 Task: Open Card Crisis Communication Planning in Board Social Media Influencer Content Creation and Management to Workspace Experiential Marketing and add a team member Softage.2@softage.net, a label Red, a checklist Financial Management, an attachment from your computer, a color Red and finally, add a card description 'Research and develop new product line' and a comment 'Let us make sure we have a clear understanding of the objectives and requirements of this task before getting started.'. Add a start date 'Jan 06, 1900' with a due date 'Jan 13, 1900'
Action: Mouse moved to (73, 395)
Screenshot: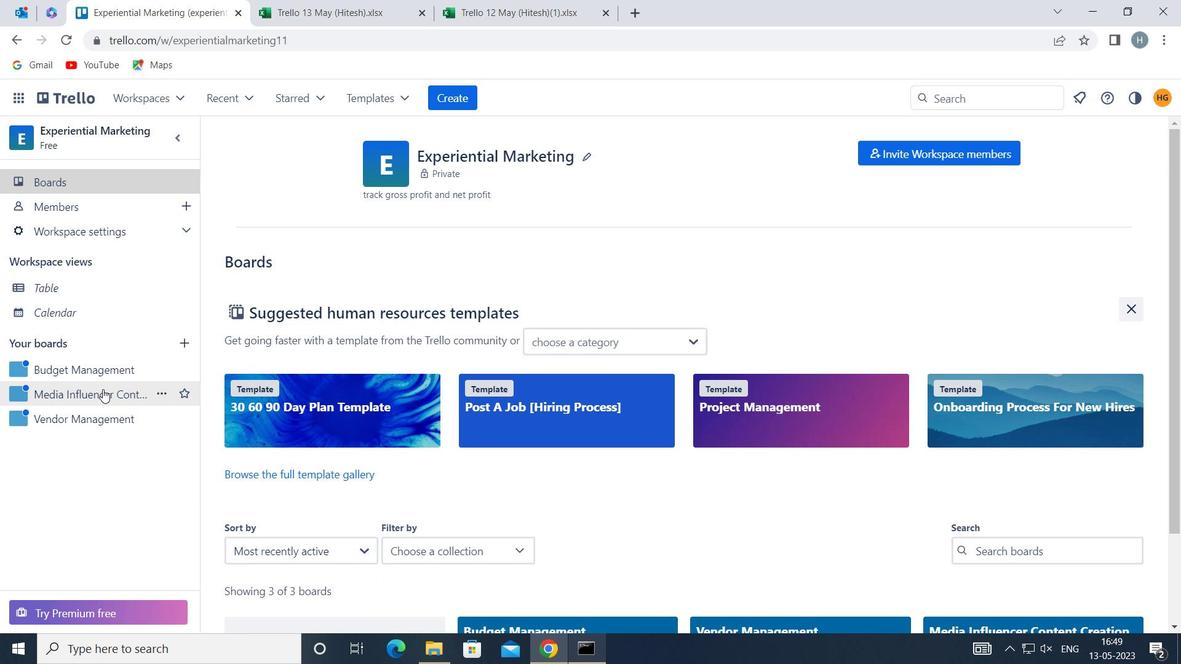 
Action: Mouse pressed left at (73, 395)
Screenshot: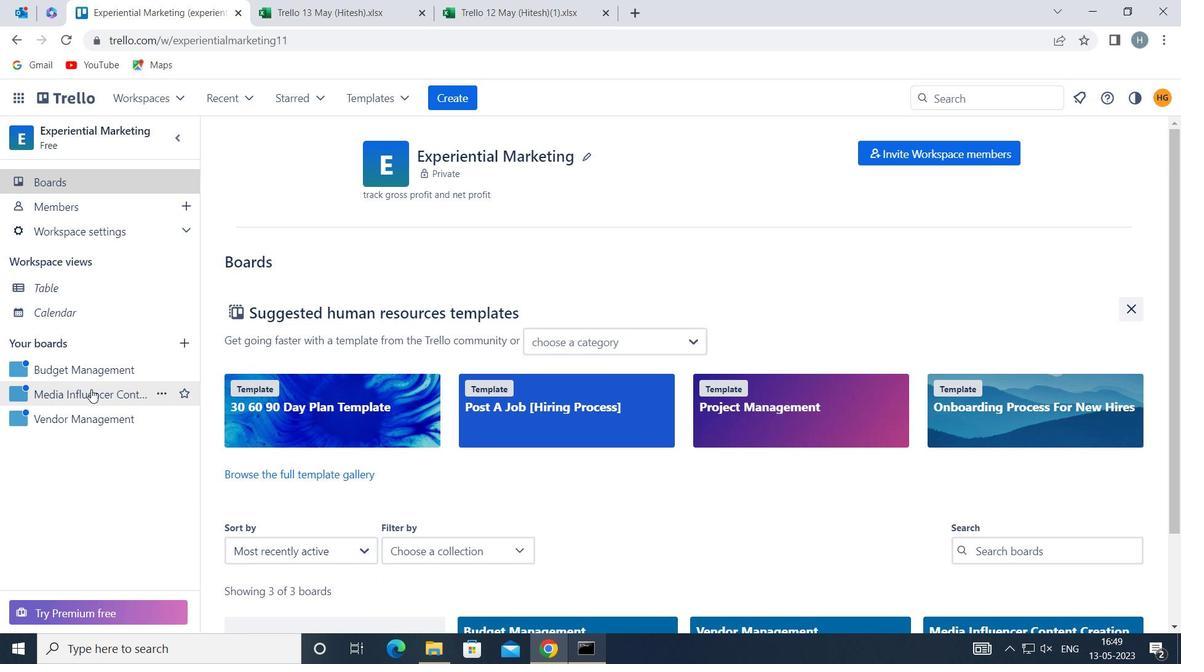 
Action: Mouse moved to (519, 216)
Screenshot: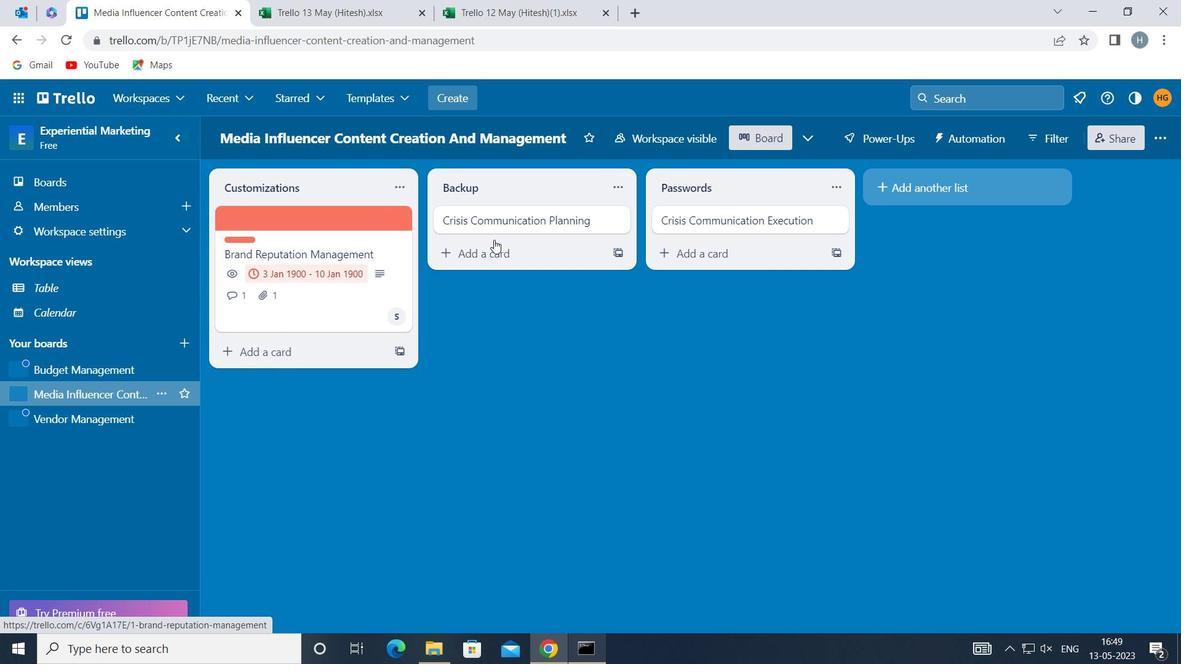 
Action: Mouse pressed left at (519, 216)
Screenshot: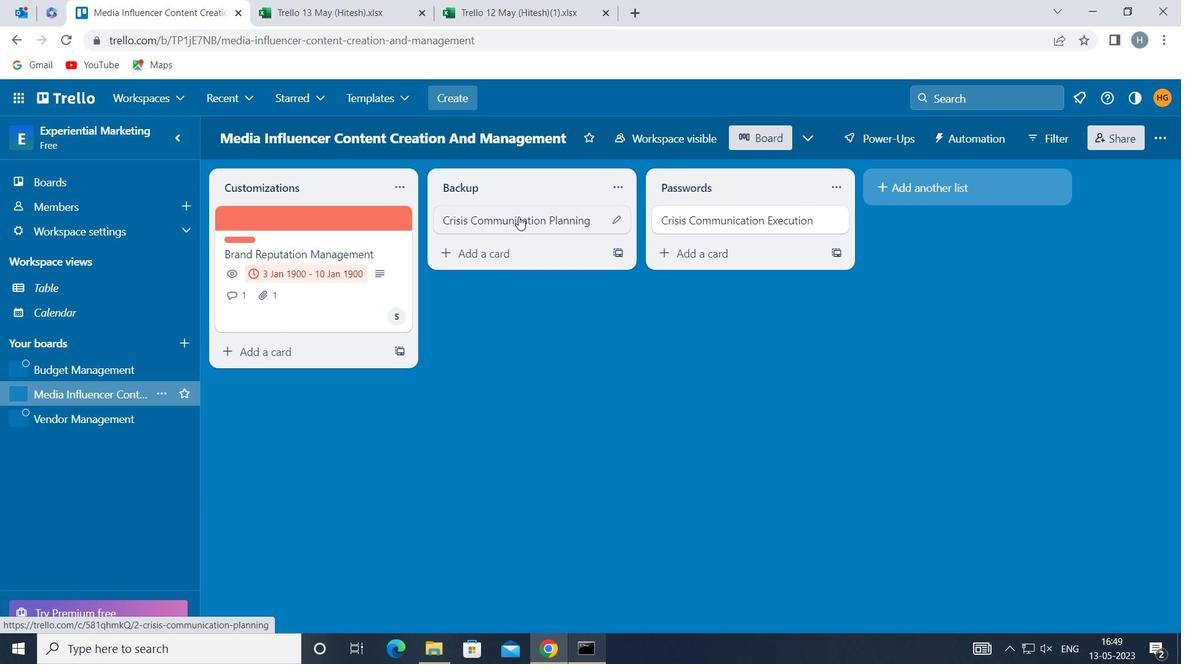 
Action: Mouse moved to (790, 269)
Screenshot: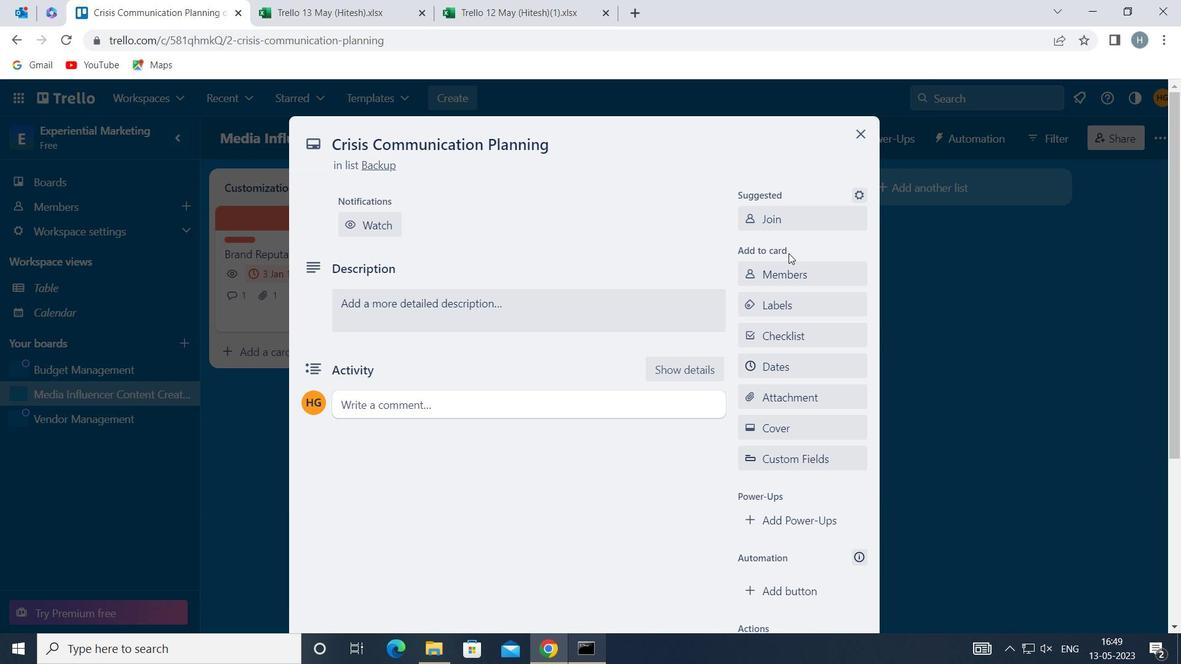 
Action: Mouse pressed left at (790, 269)
Screenshot: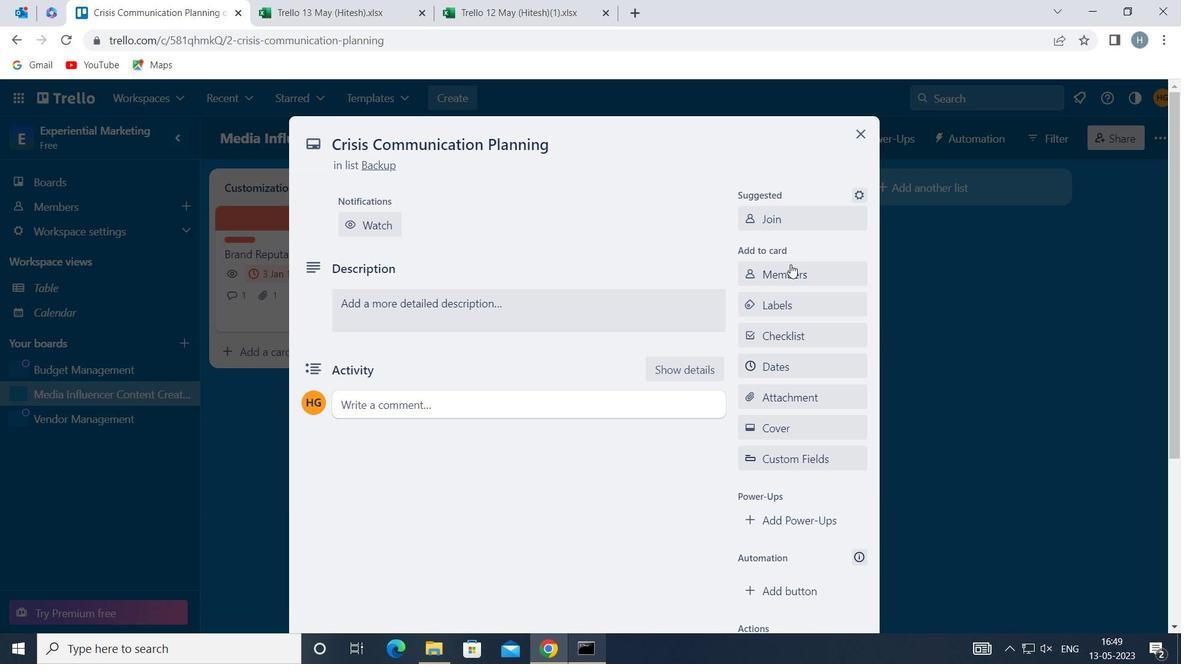 
Action: Key pressed softag
Screenshot: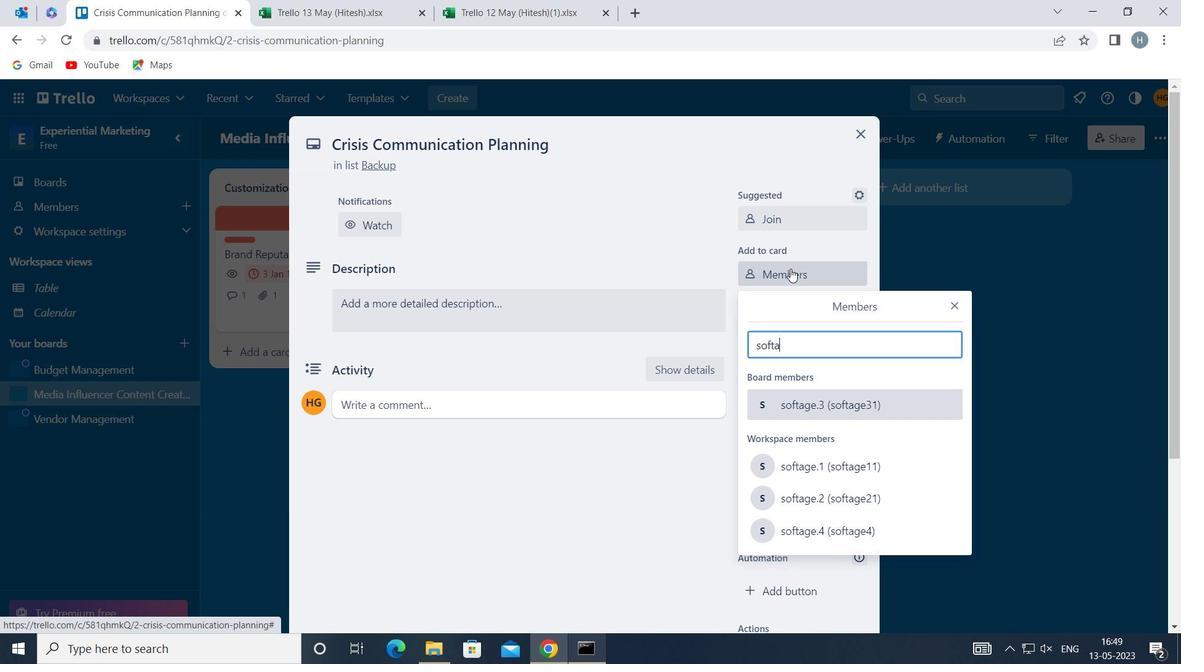 
Action: Mouse moved to (781, 401)
Screenshot: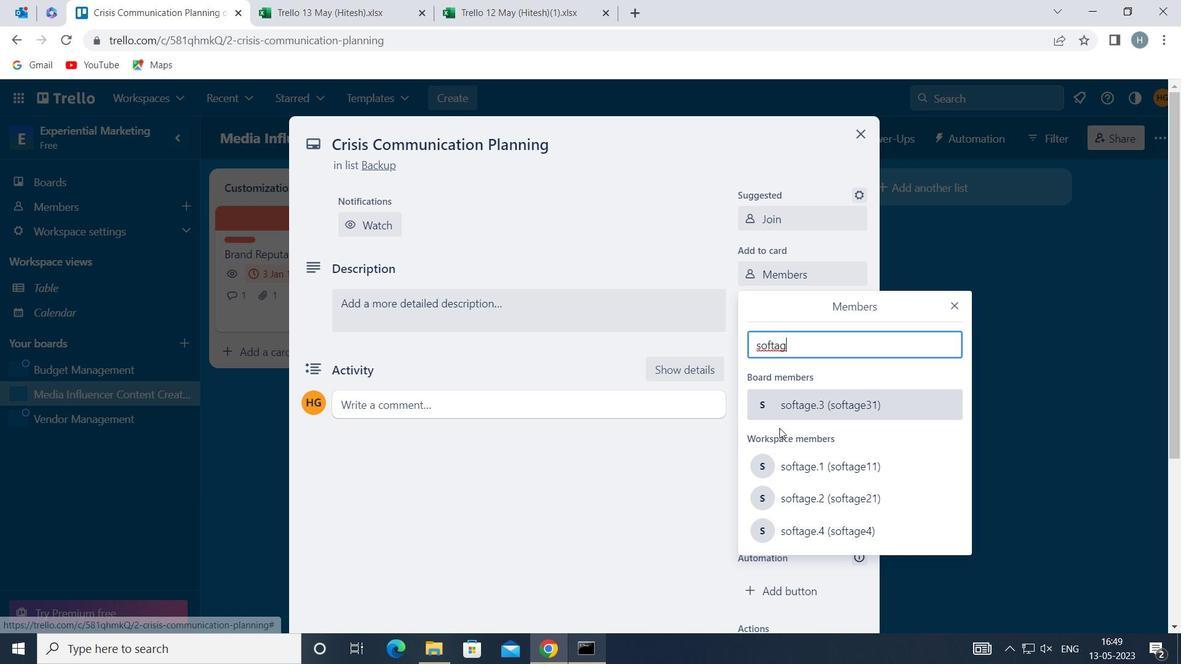 
Action: Key pressed e
Screenshot: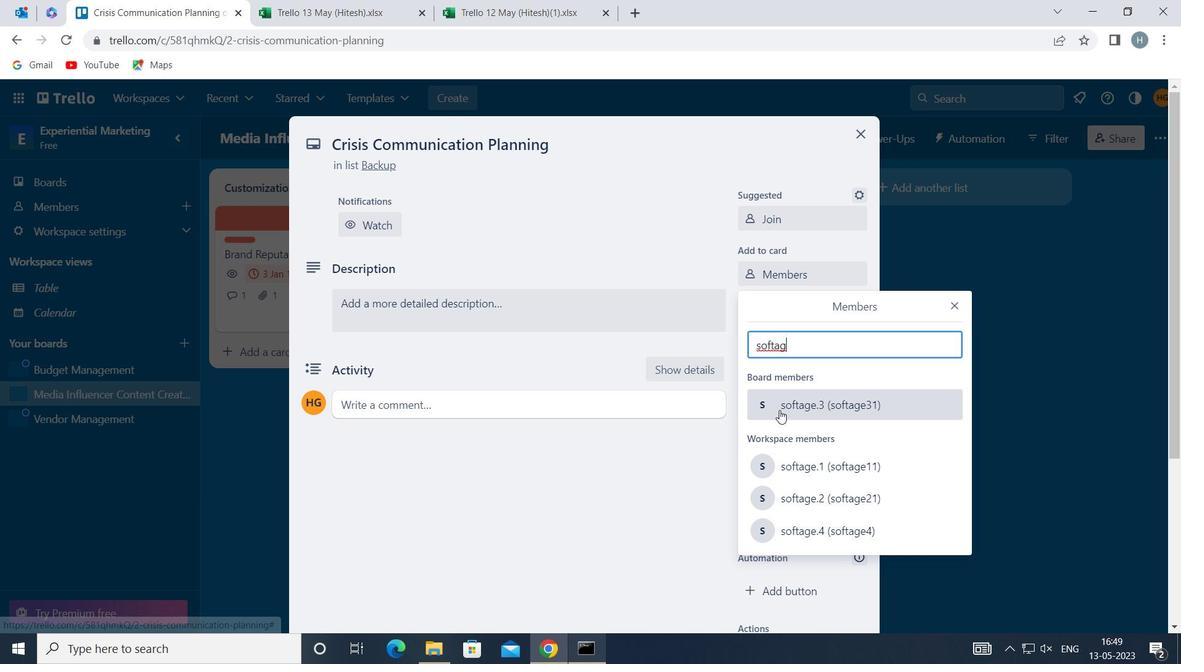 
Action: Mouse moved to (840, 488)
Screenshot: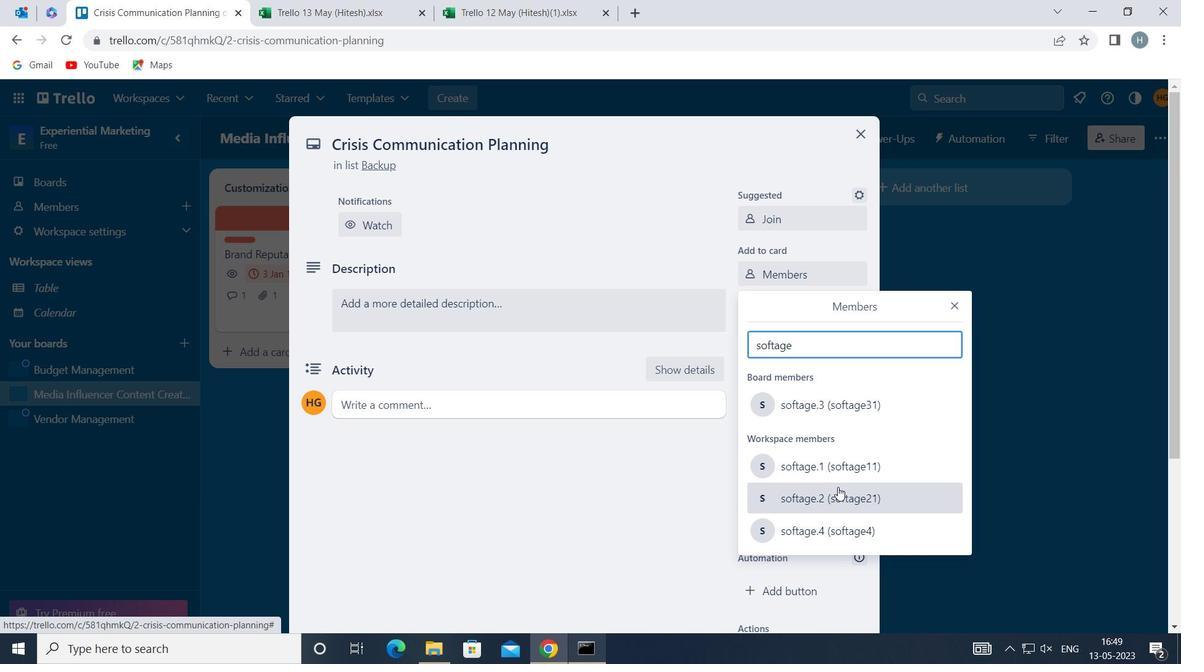 
Action: Mouse pressed left at (840, 488)
Screenshot: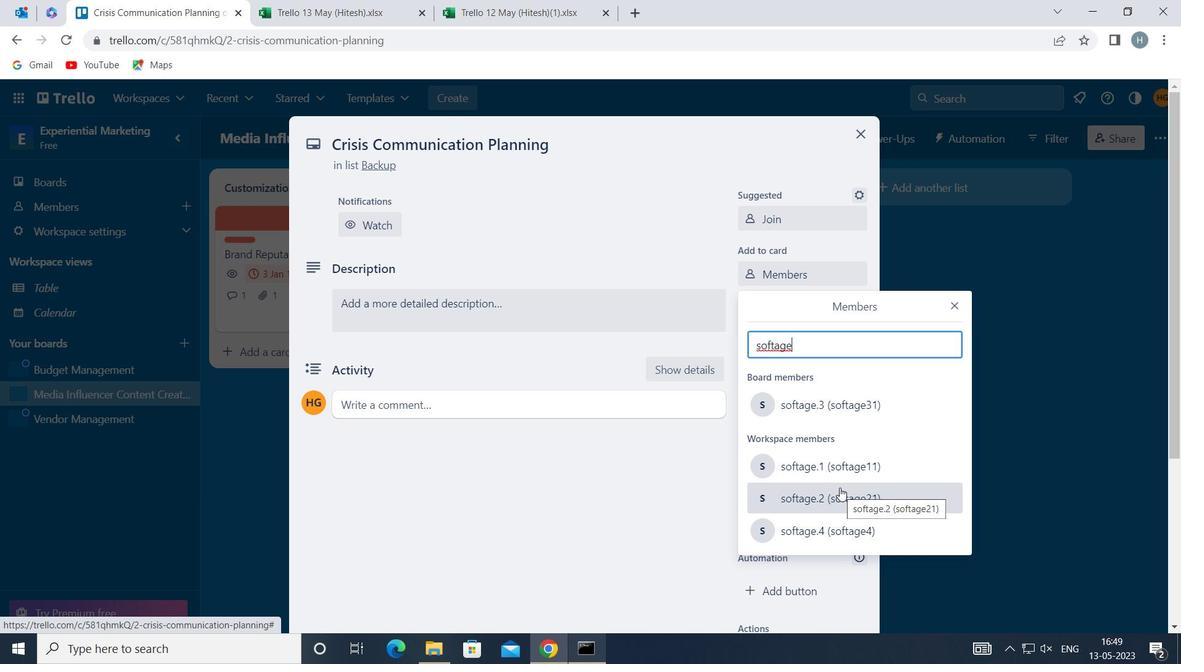 
Action: Mouse moved to (952, 302)
Screenshot: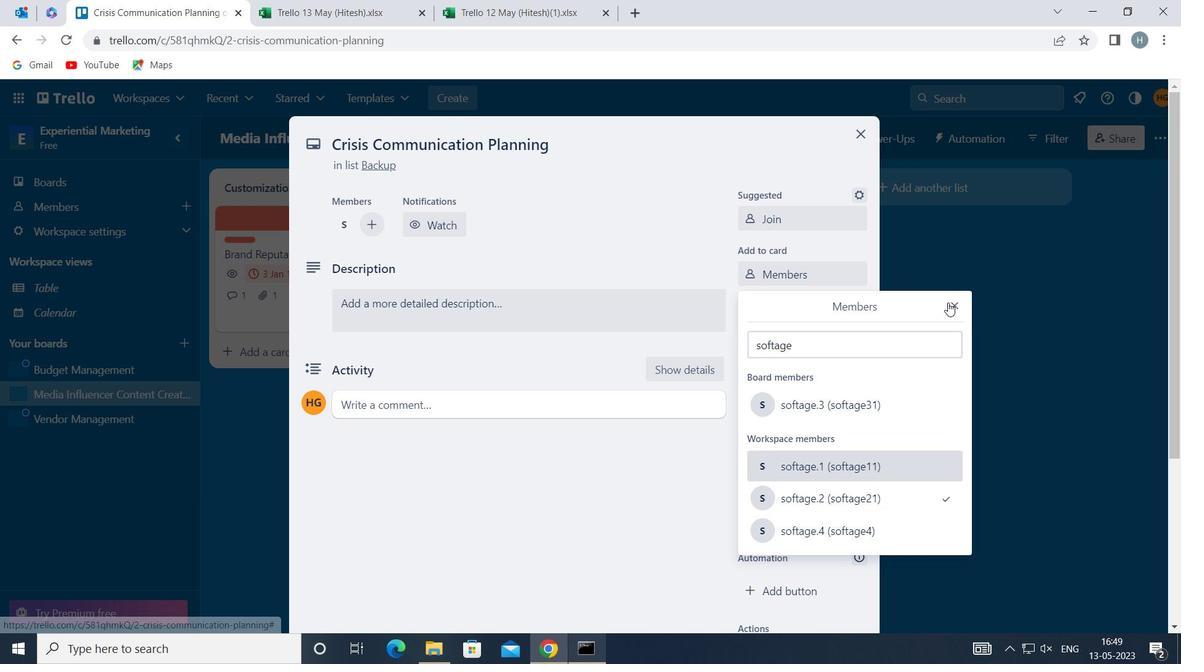 
Action: Mouse pressed left at (952, 302)
Screenshot: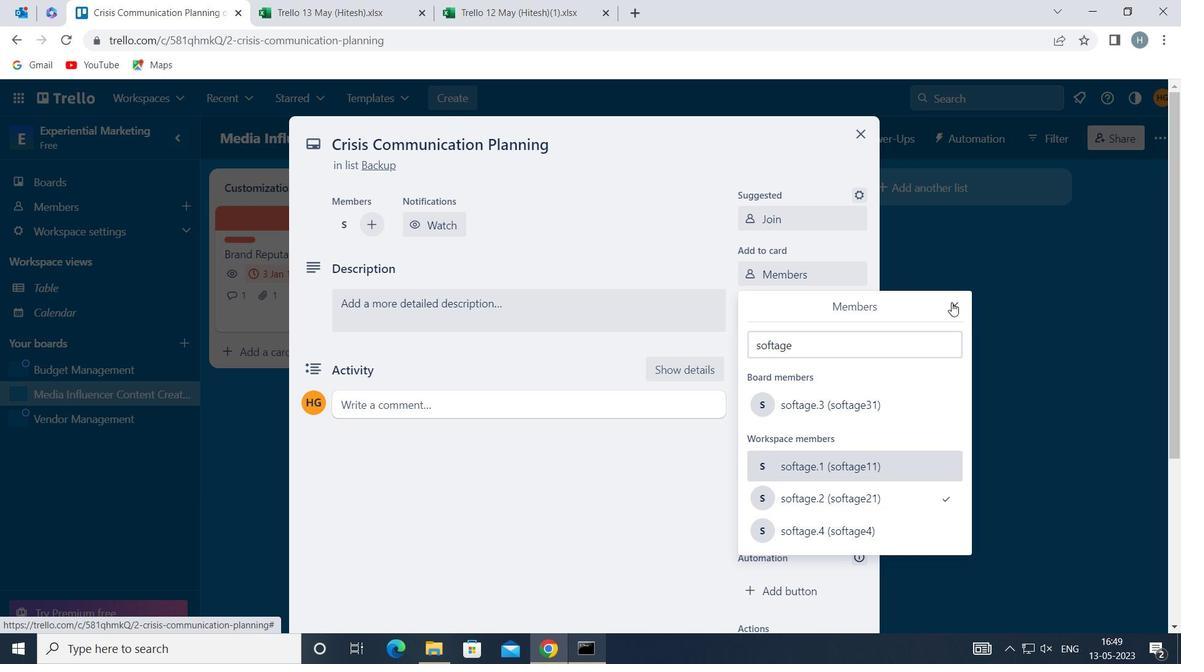 
Action: Mouse moved to (834, 299)
Screenshot: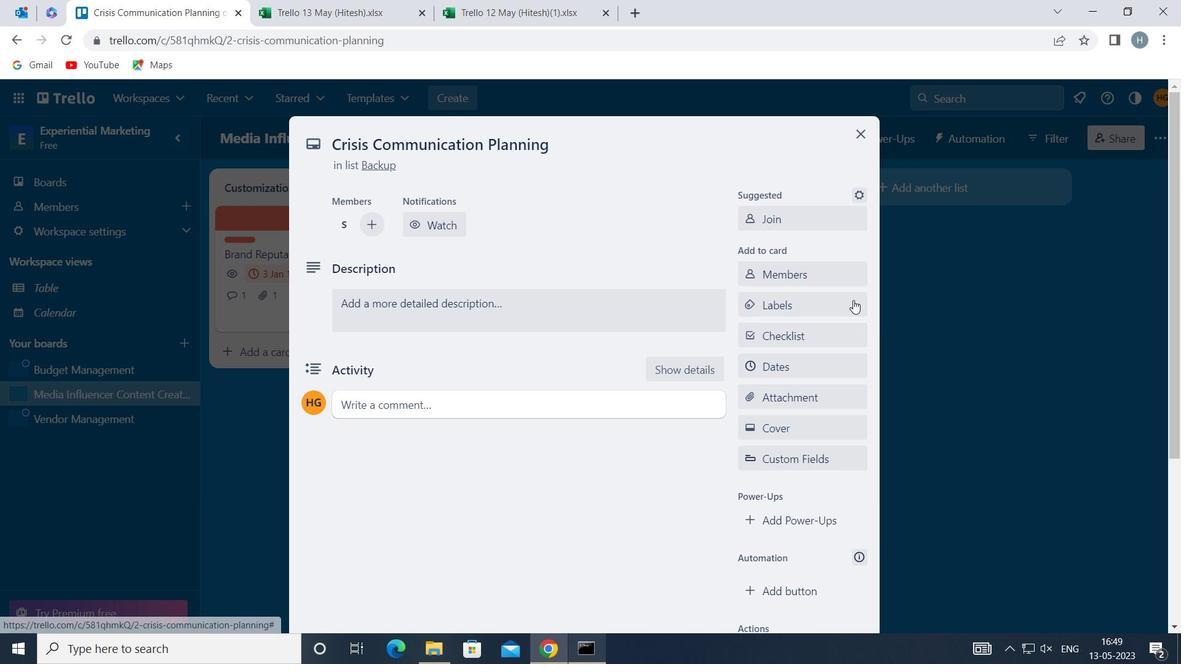 
Action: Mouse pressed left at (834, 299)
Screenshot: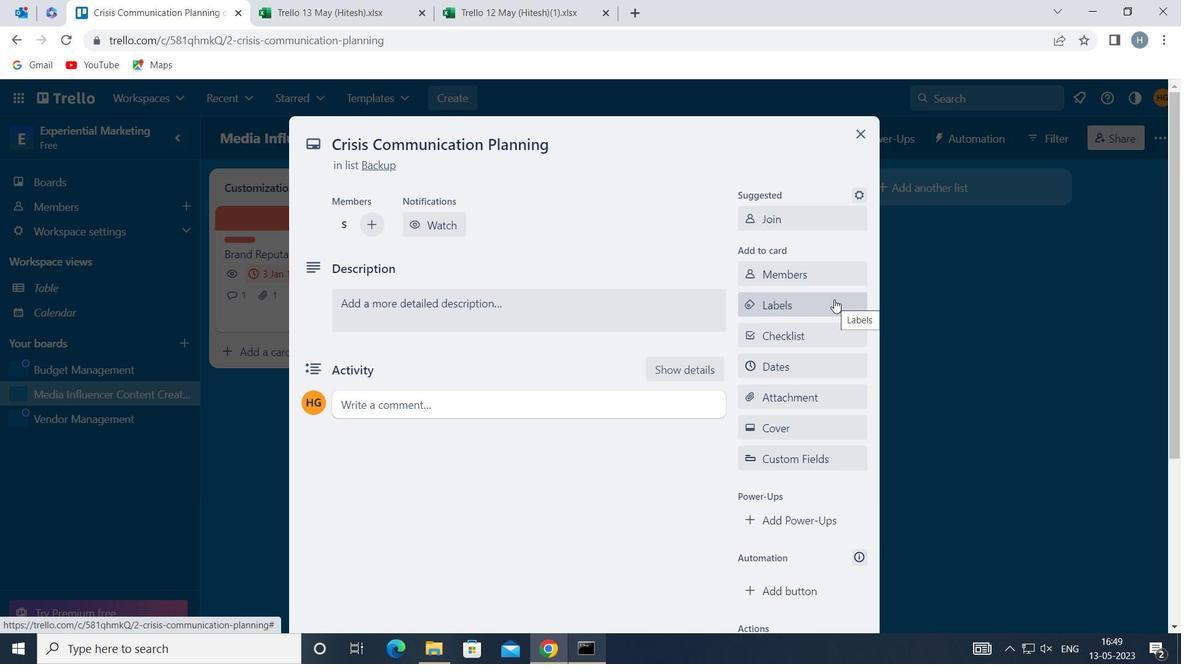 
Action: Mouse moved to (839, 301)
Screenshot: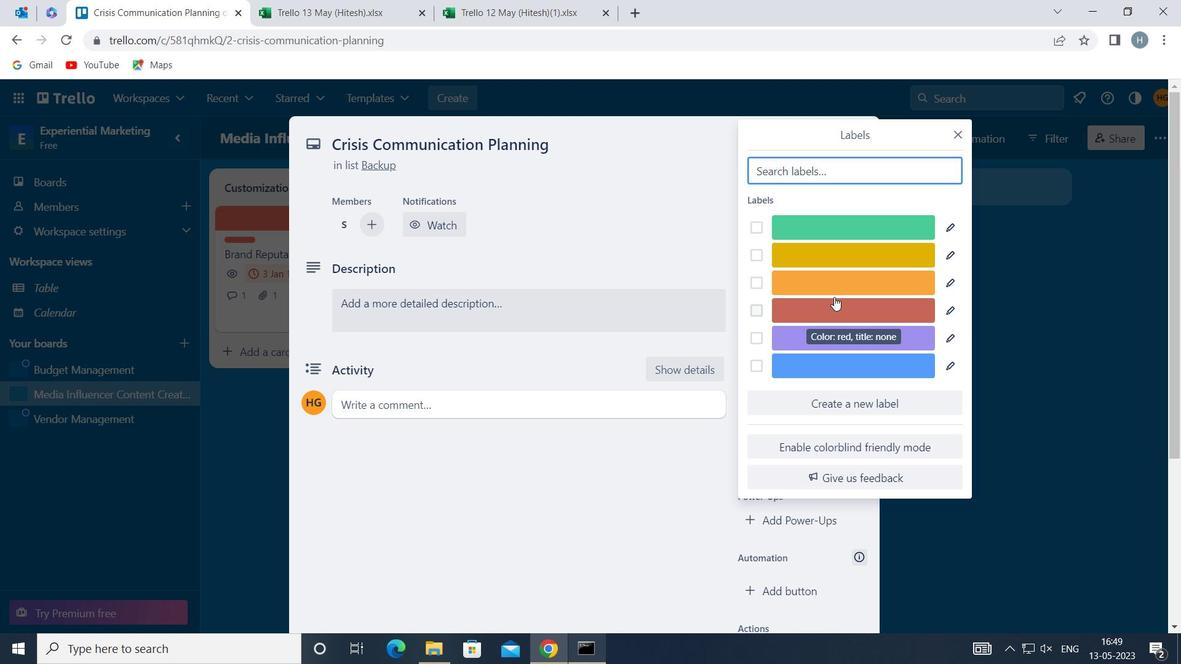 
Action: Mouse pressed left at (839, 301)
Screenshot: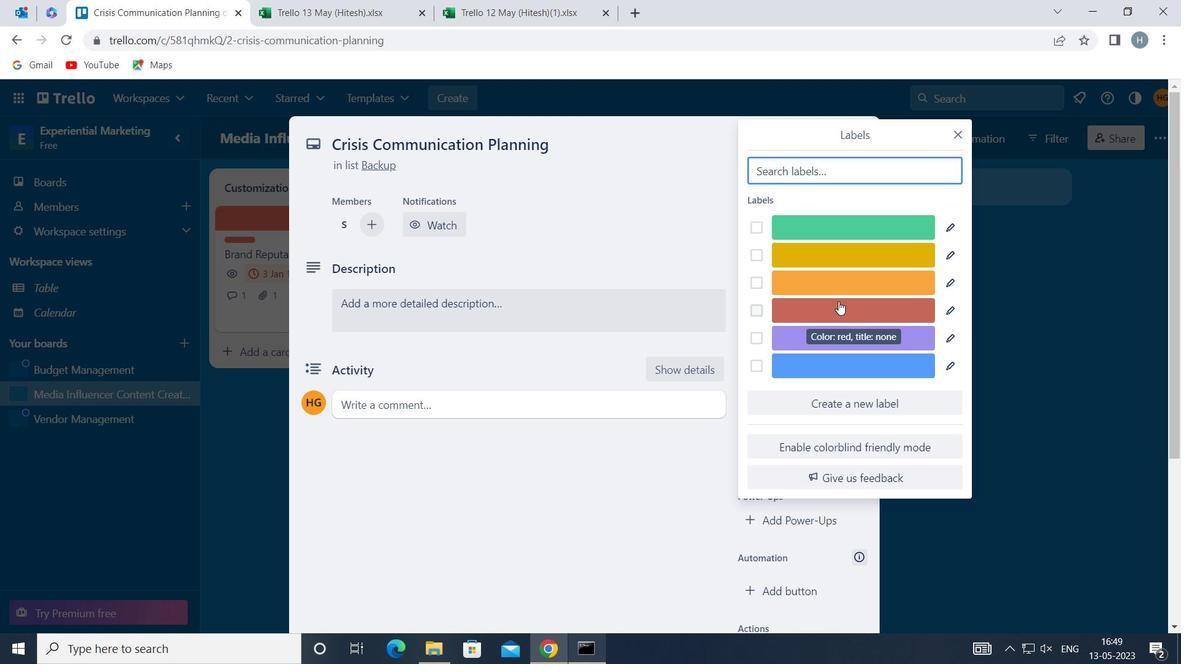 
Action: Mouse moved to (956, 129)
Screenshot: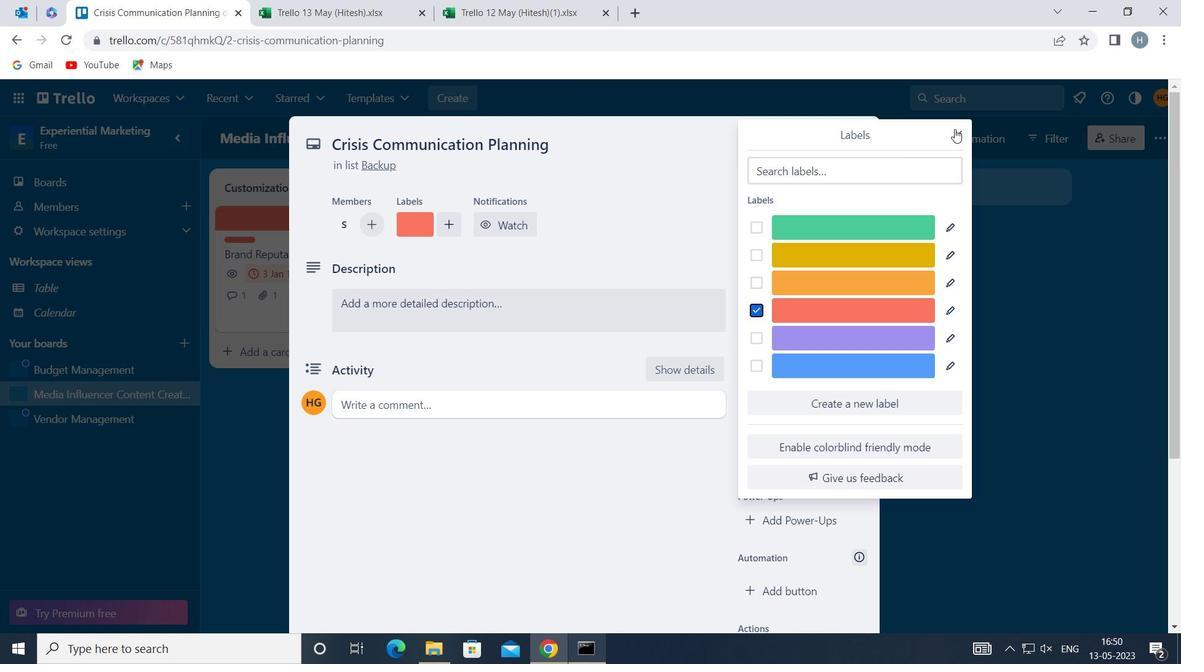
Action: Mouse pressed left at (956, 129)
Screenshot: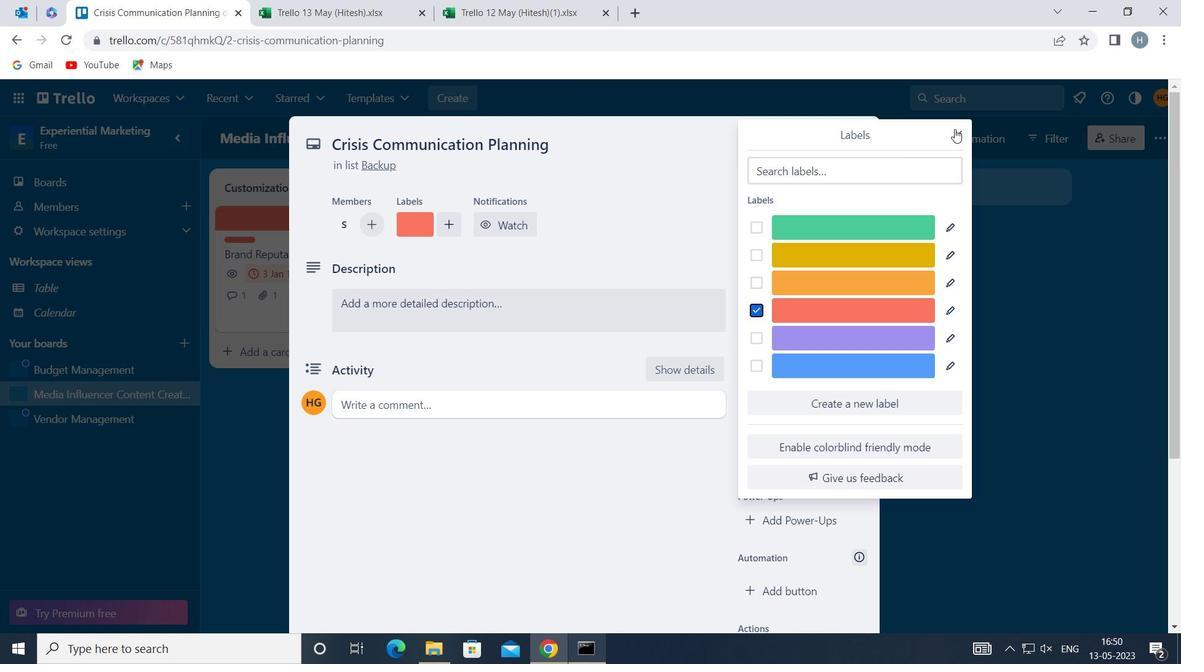 
Action: Mouse moved to (800, 330)
Screenshot: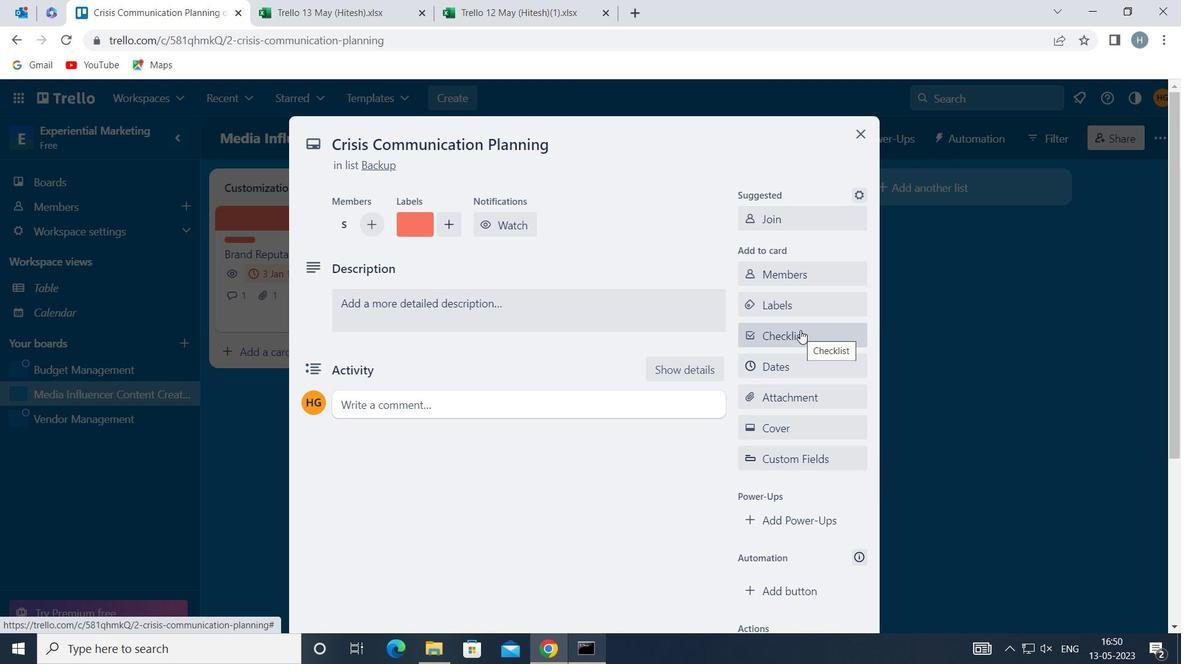 
Action: Mouse pressed left at (800, 330)
Screenshot: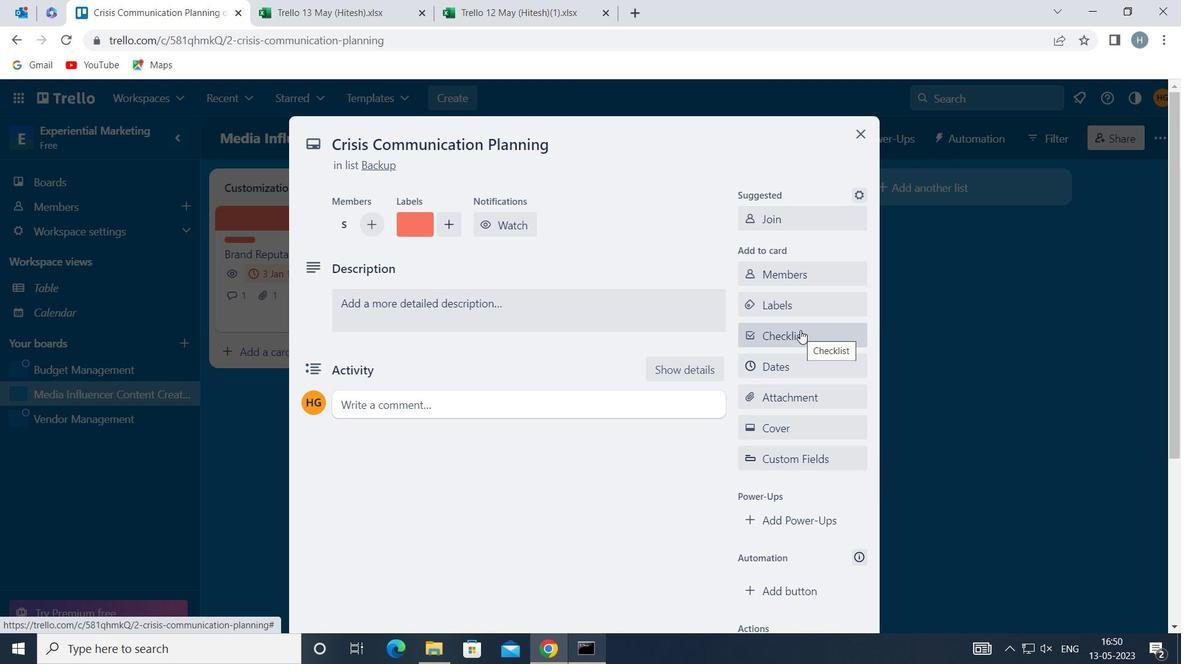 
Action: Key pressed <Key.shift>FINA
Screenshot: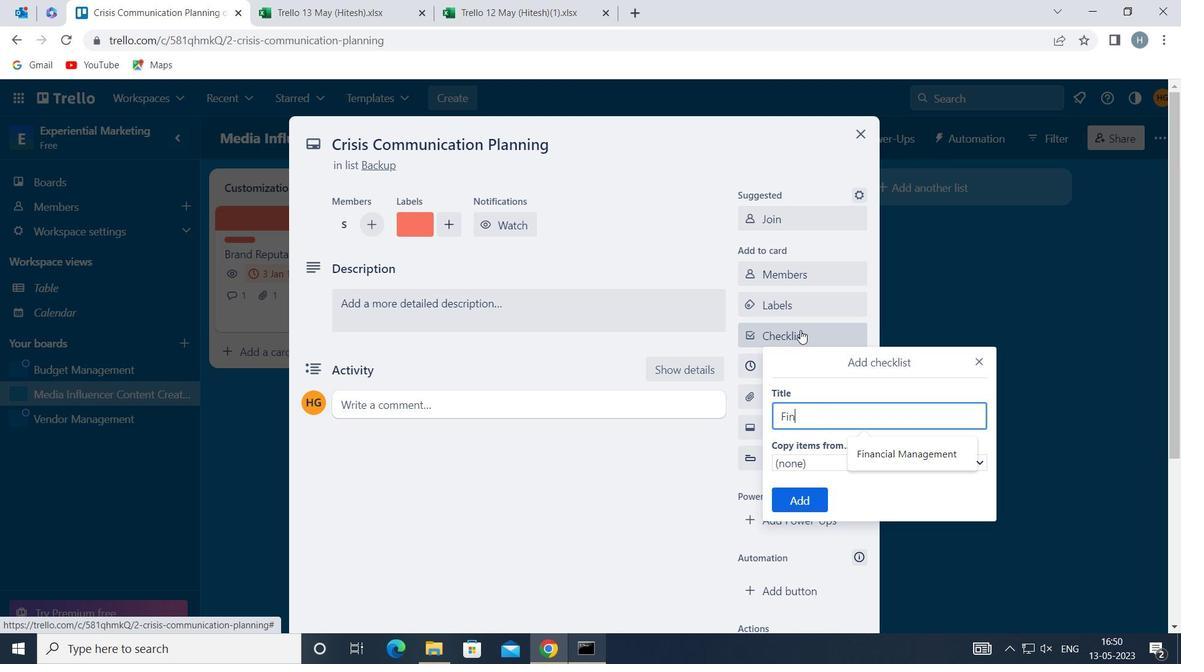 
Action: Mouse moved to (800, 330)
Screenshot: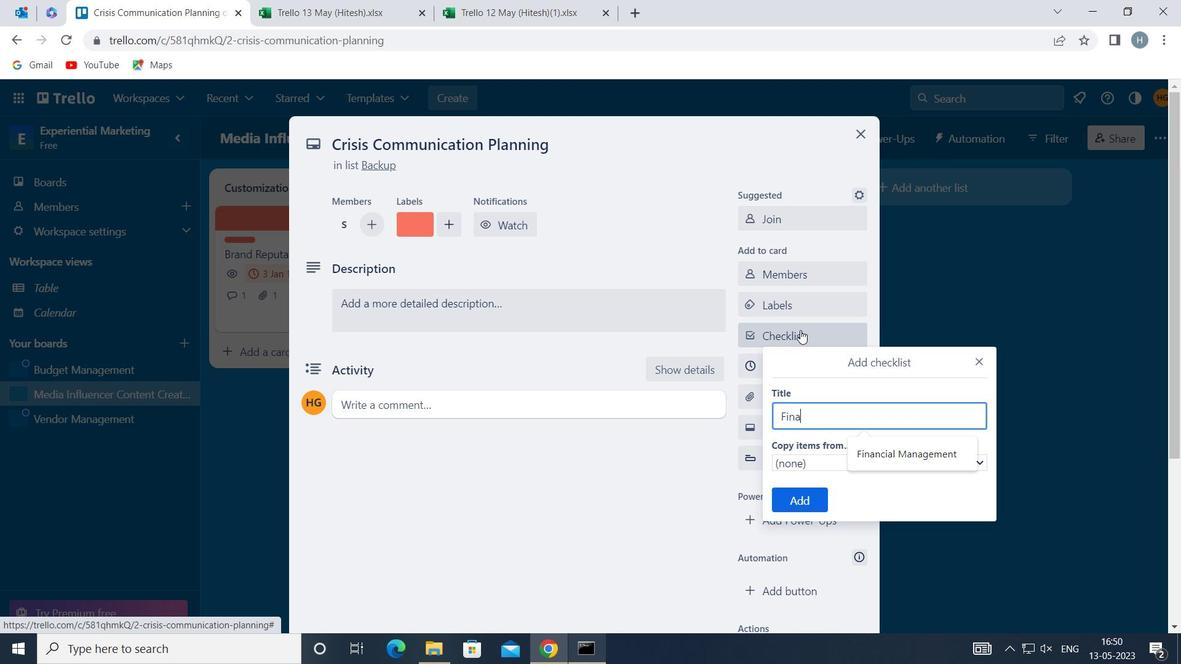 
Action: Key pressed NCIAL<Key.space>
Screenshot: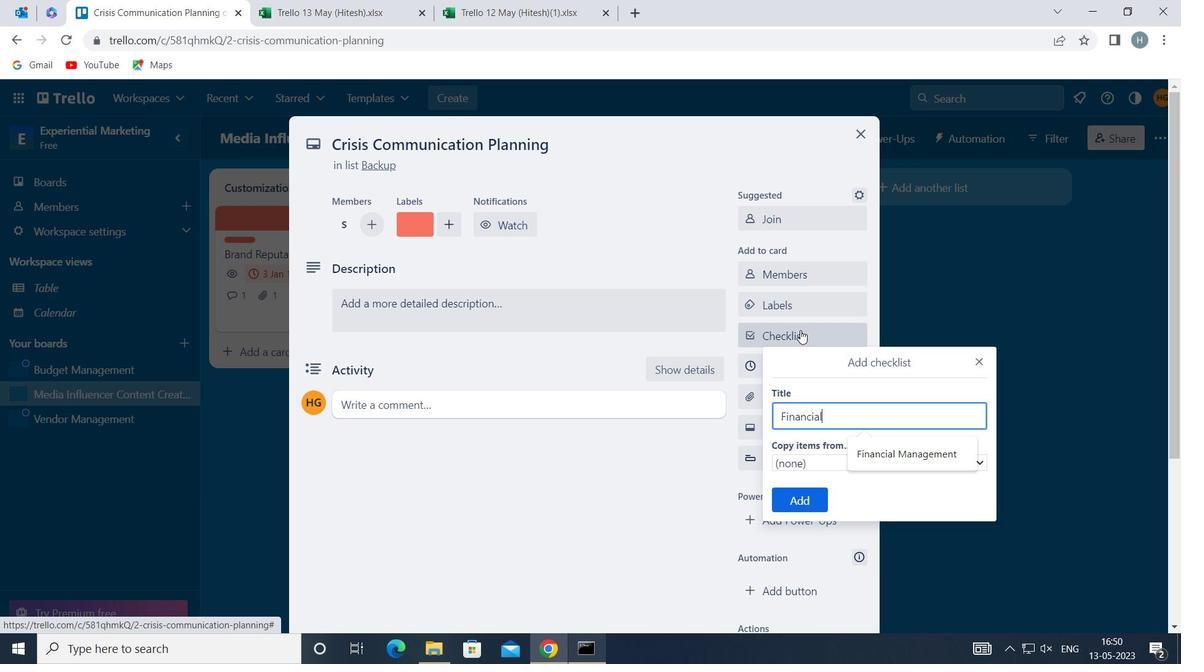 
Action: Mouse moved to (798, 330)
Screenshot: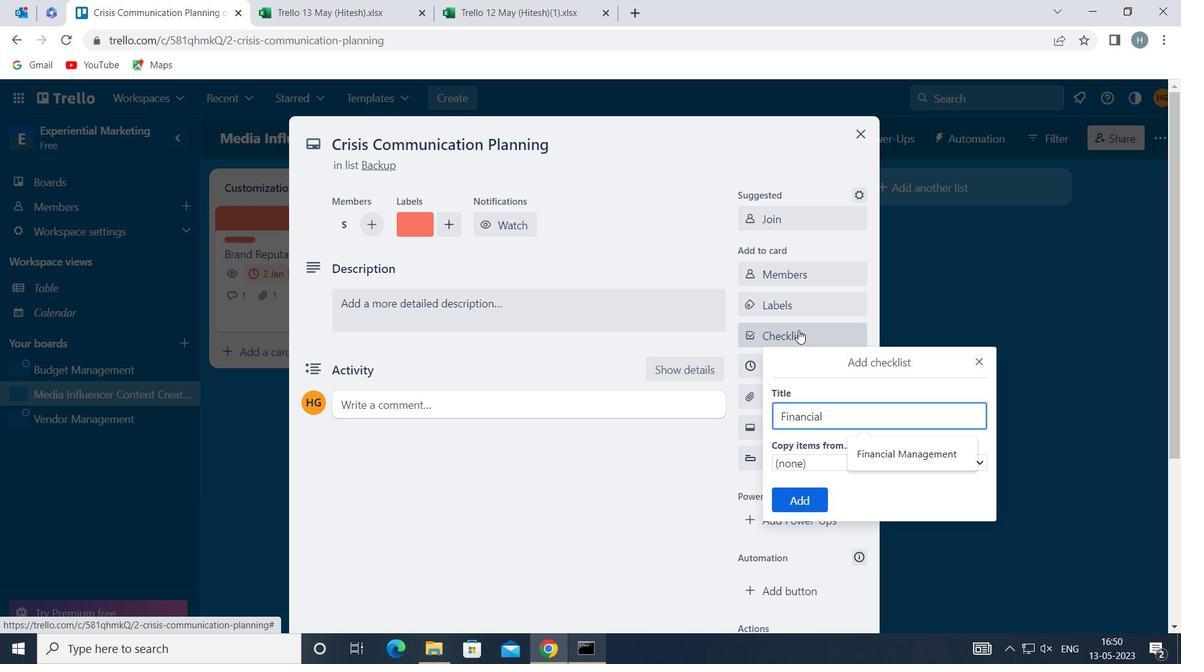
Action: Key pressed <Key.shift_r>M
Screenshot: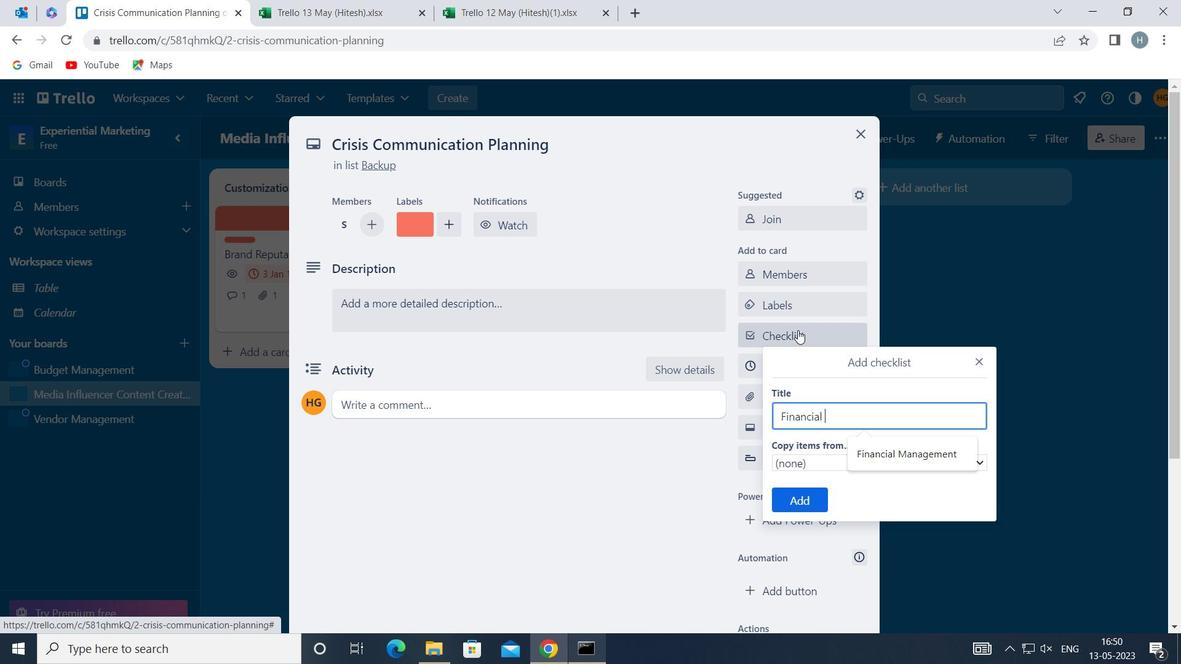 
Action: Mouse moved to (794, 332)
Screenshot: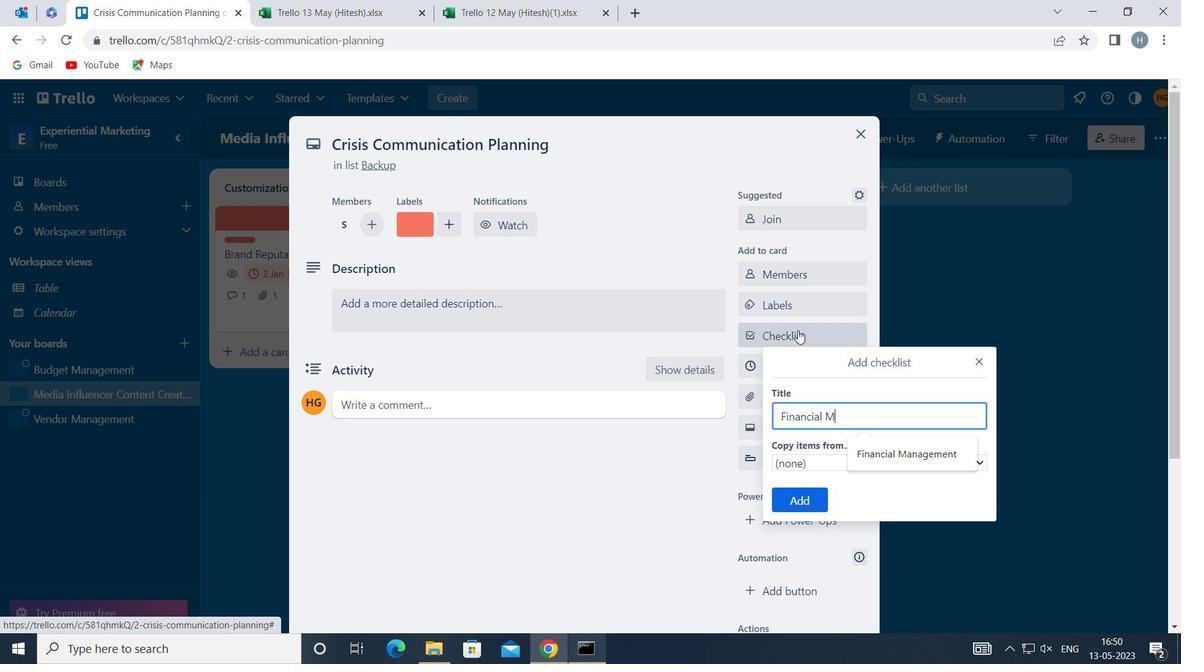 
Action: Key pressed ANAGEMENT
Screenshot: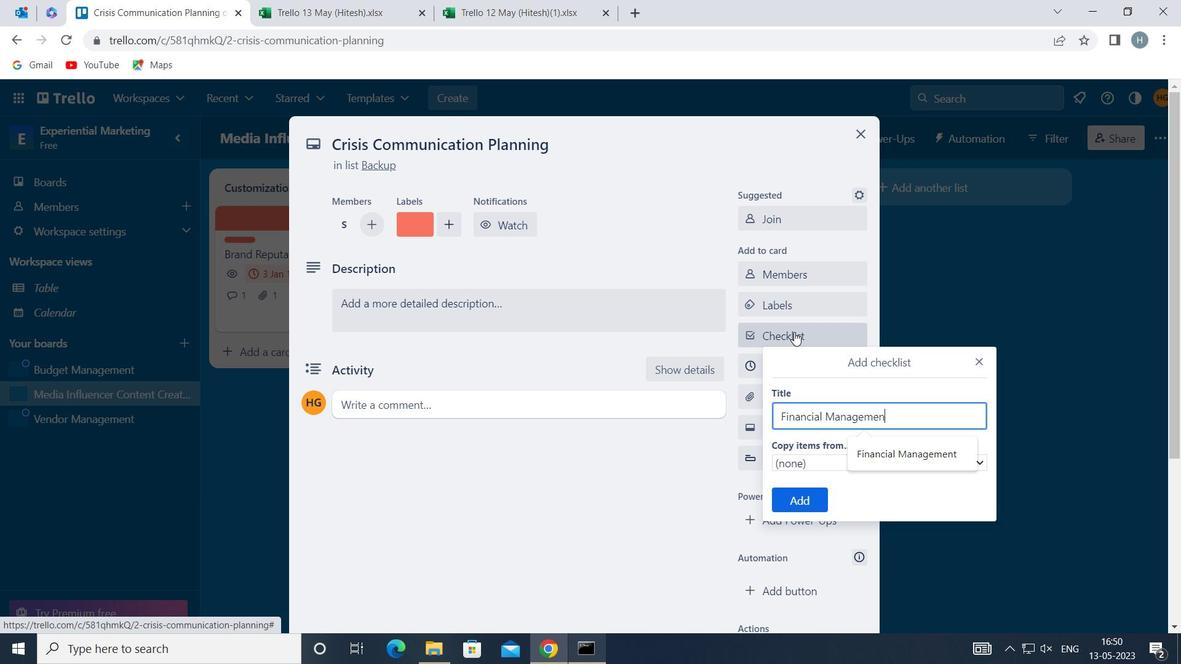 
Action: Mouse moved to (792, 496)
Screenshot: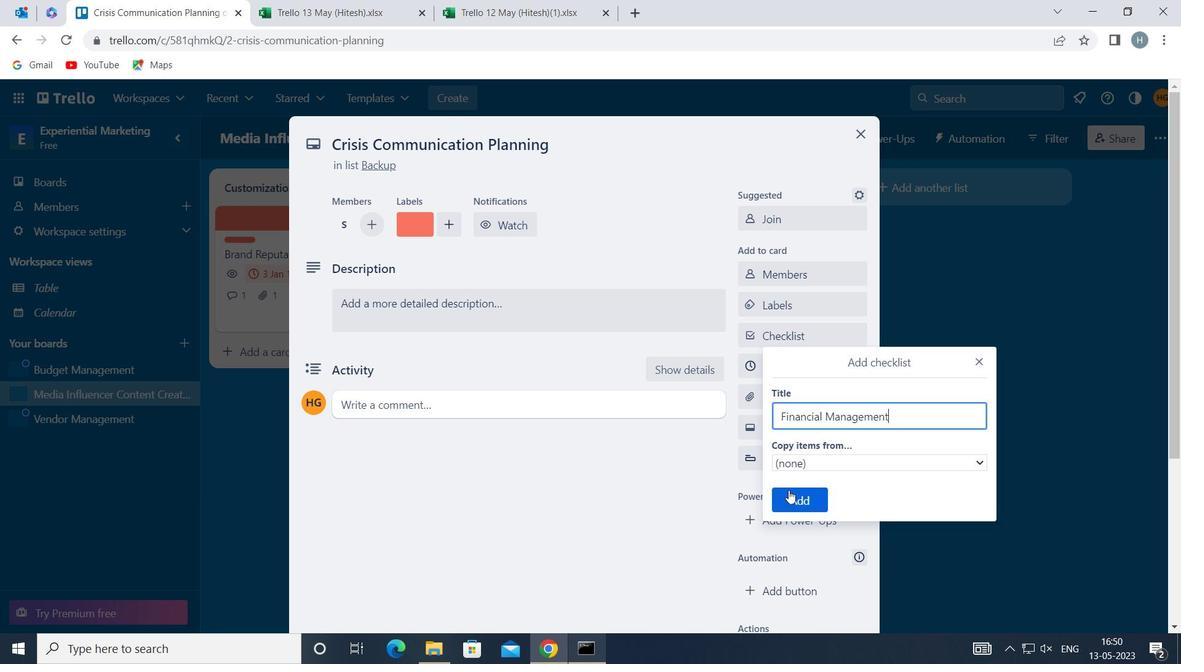 
Action: Mouse pressed left at (792, 496)
Screenshot: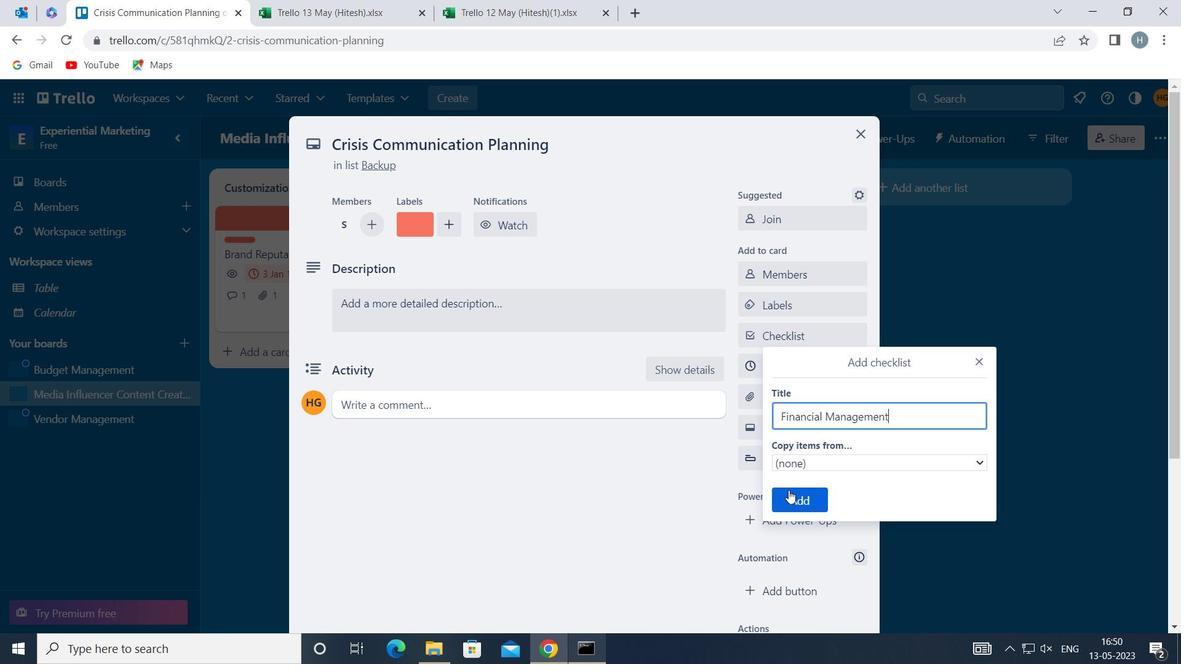 
Action: Mouse moved to (813, 393)
Screenshot: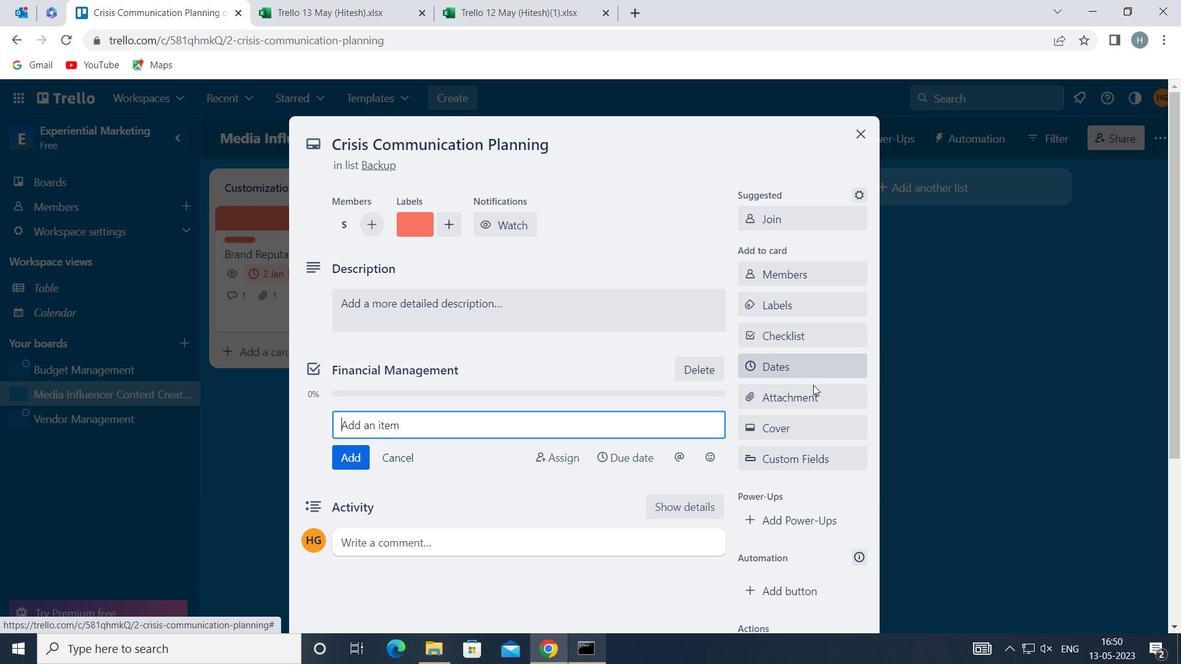 
Action: Mouse pressed left at (813, 393)
Screenshot: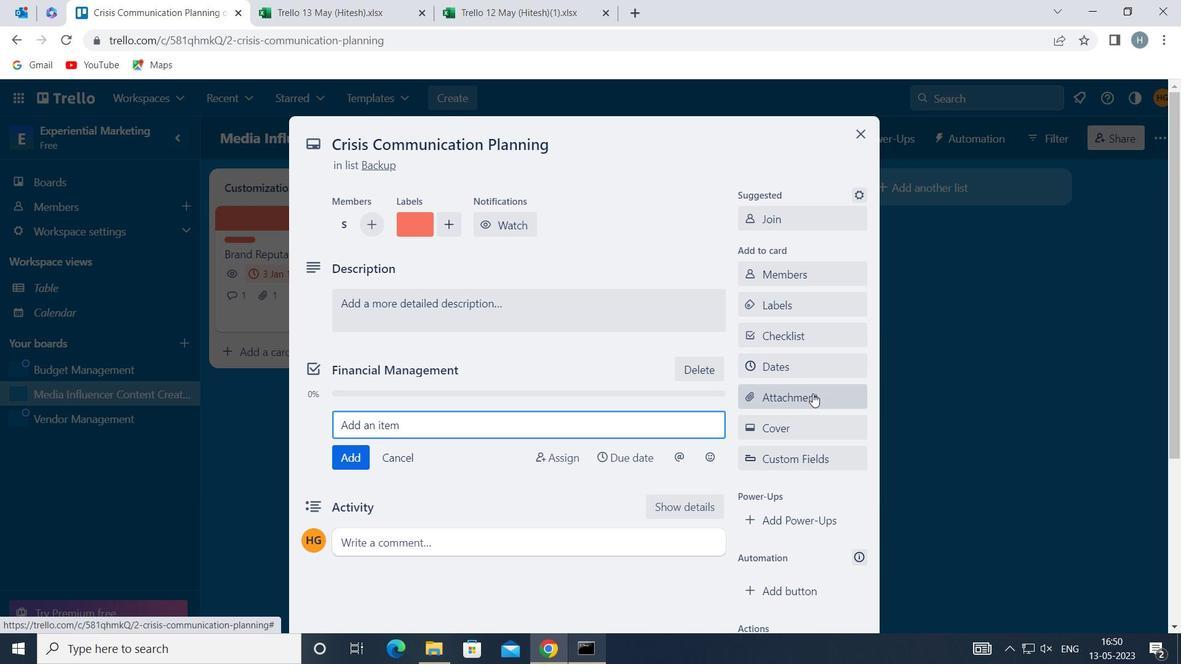 
Action: Mouse moved to (814, 161)
Screenshot: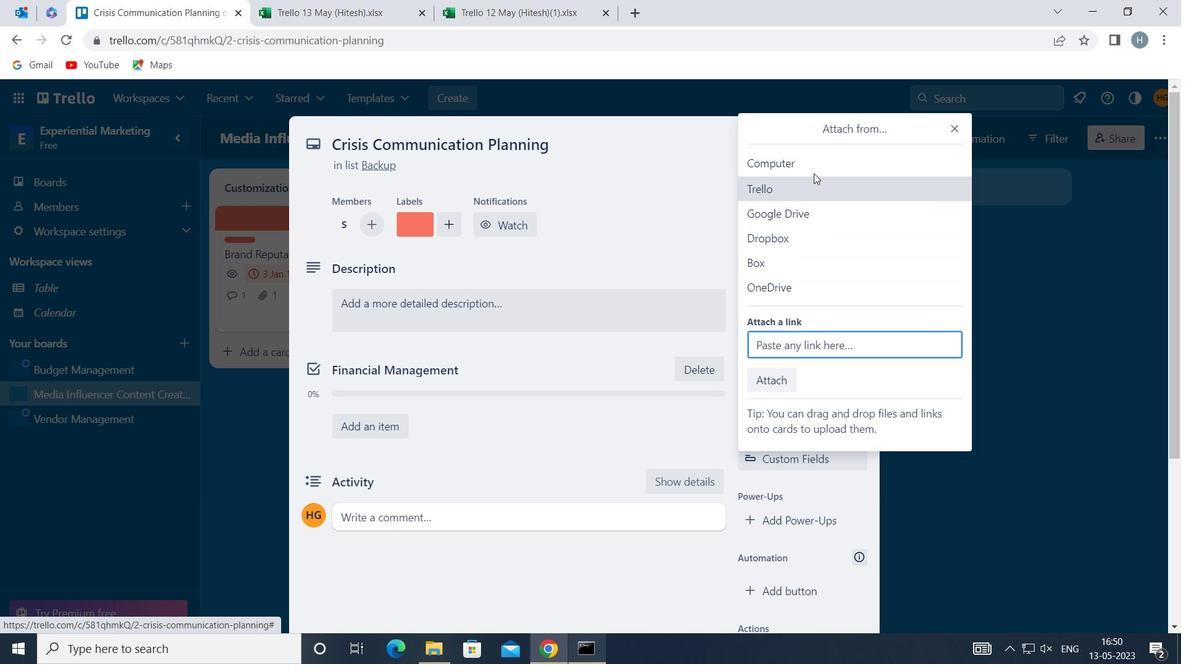 
Action: Mouse pressed left at (814, 161)
Screenshot: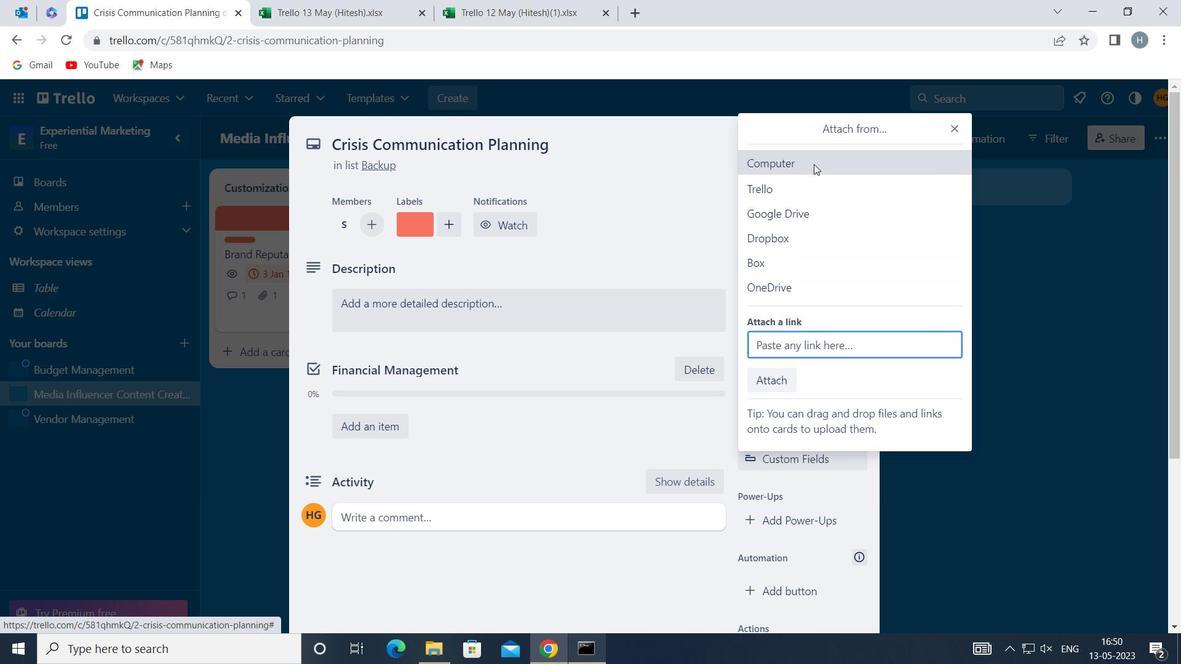 
Action: Mouse moved to (450, 162)
Screenshot: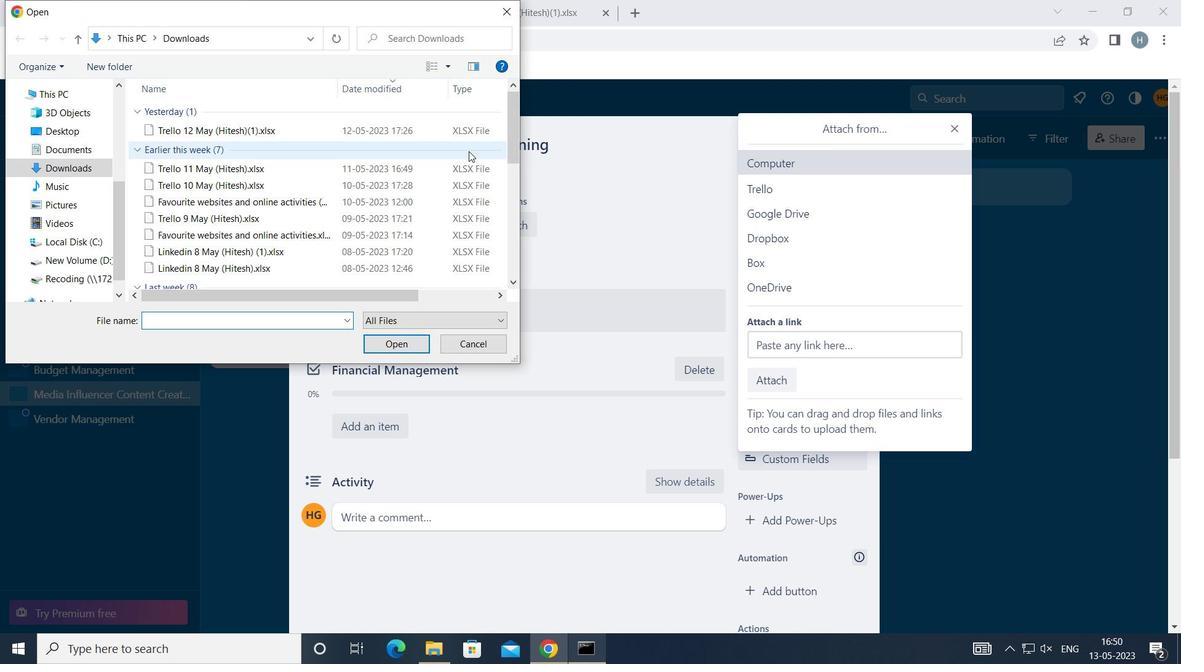 
Action: Mouse pressed left at (450, 162)
Screenshot: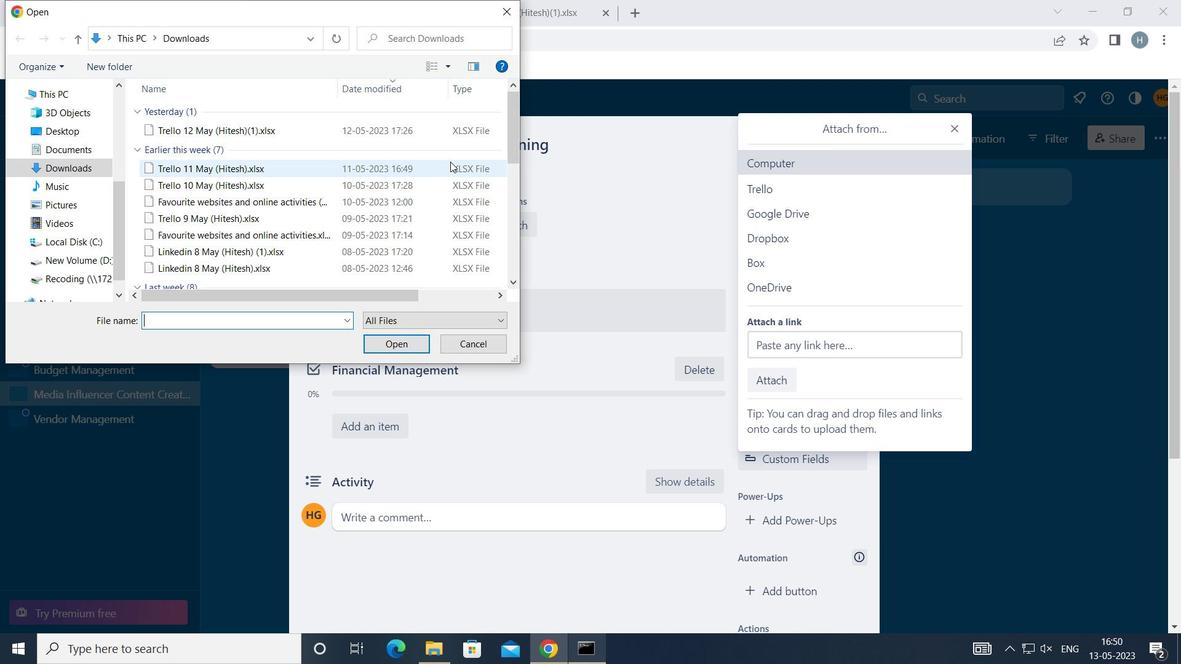 
Action: Mouse moved to (406, 344)
Screenshot: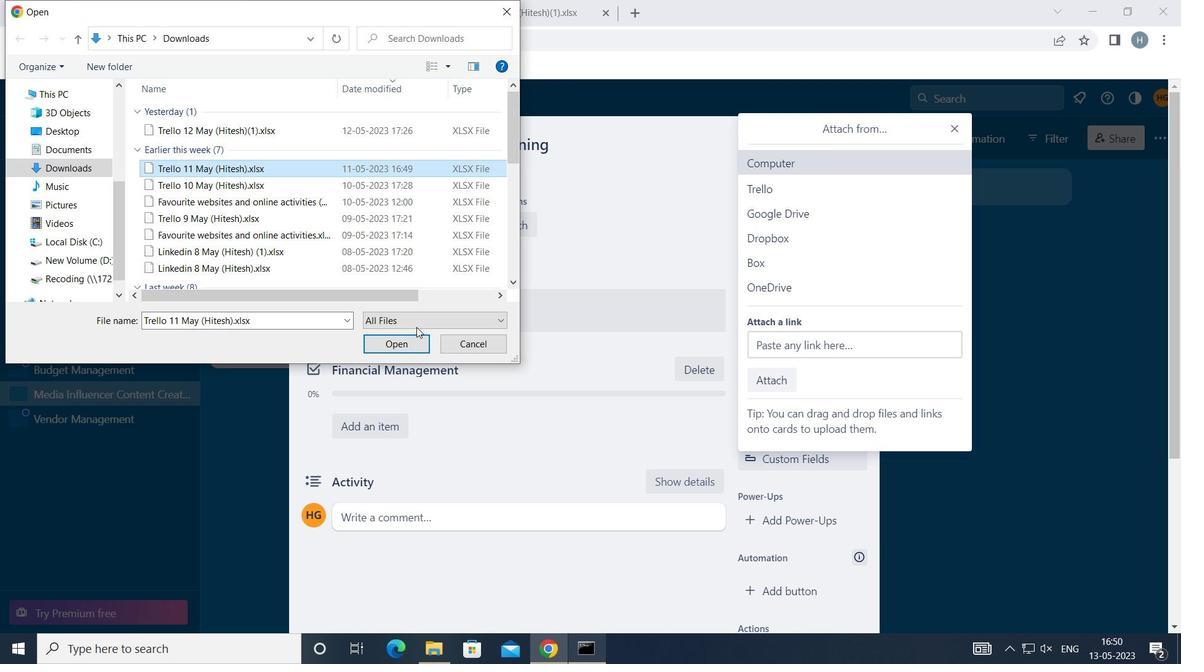 
Action: Mouse pressed left at (406, 344)
Screenshot: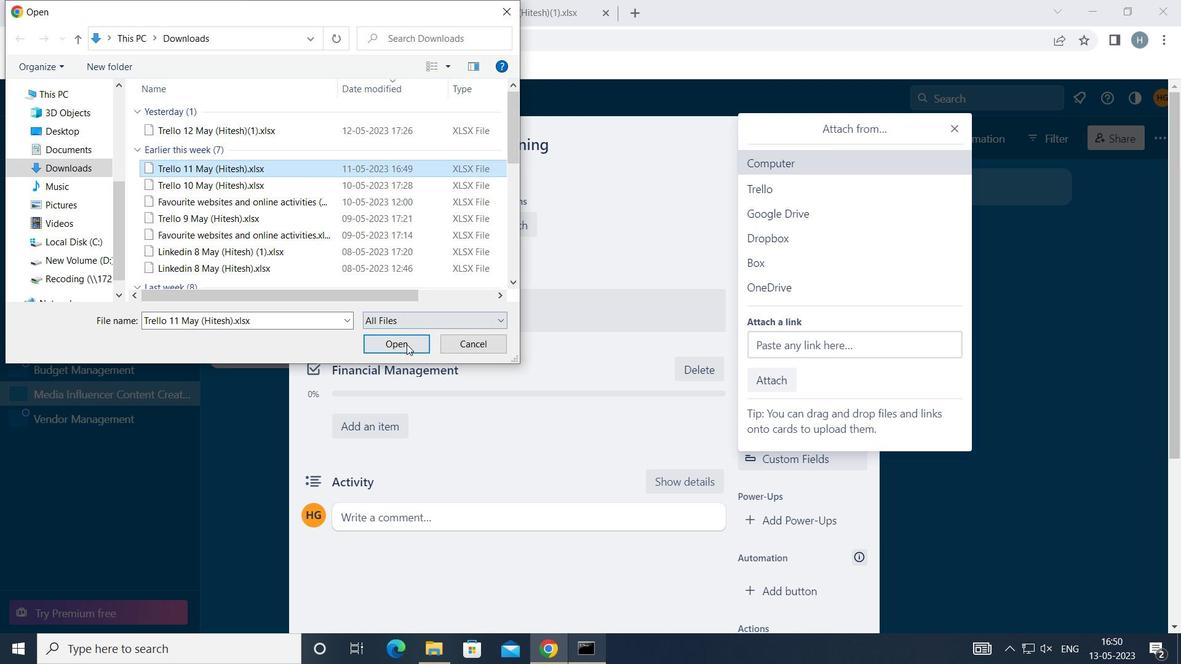 
Action: Mouse moved to (773, 427)
Screenshot: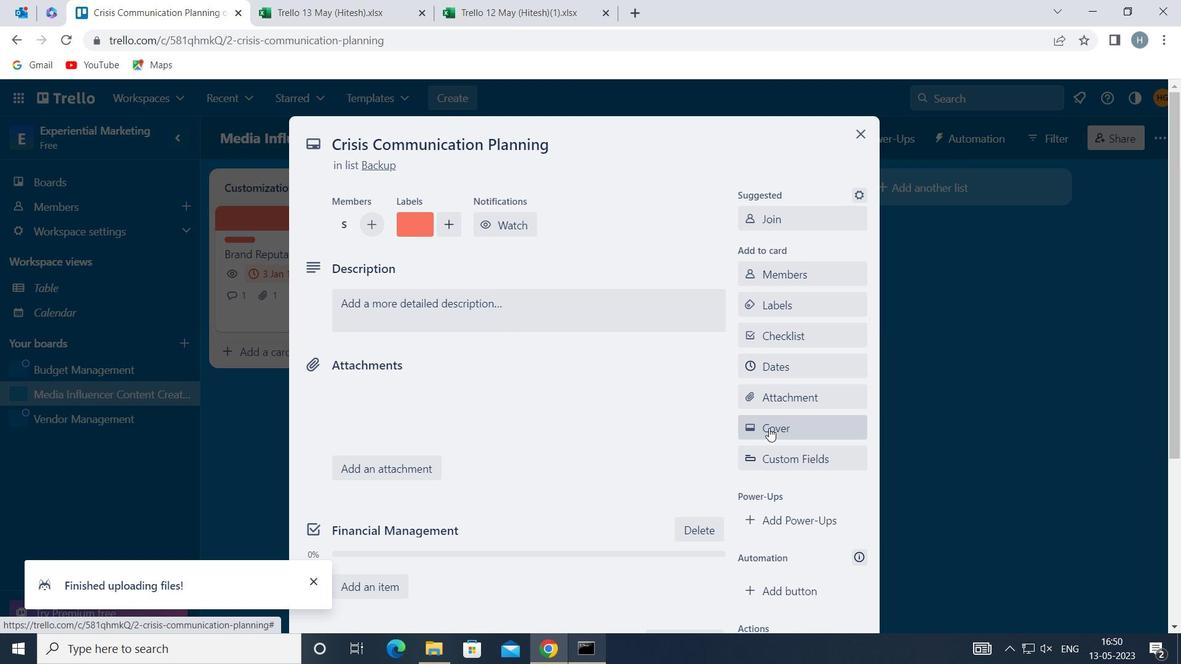 
Action: Mouse pressed left at (773, 427)
Screenshot: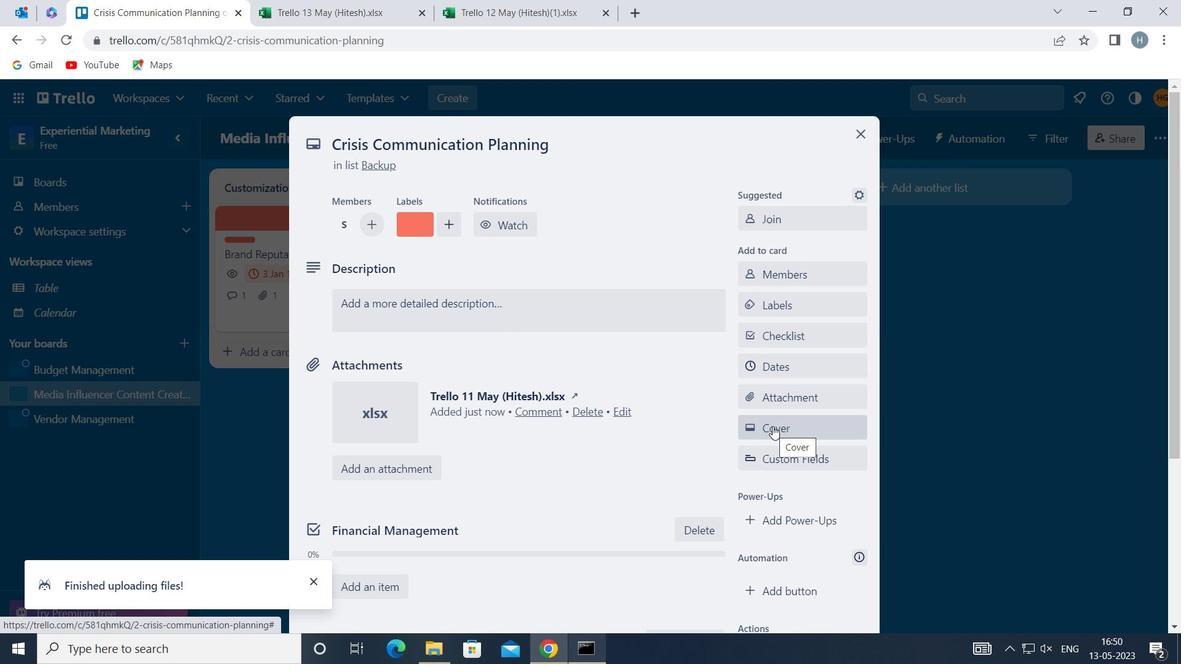 
Action: Mouse moved to (896, 321)
Screenshot: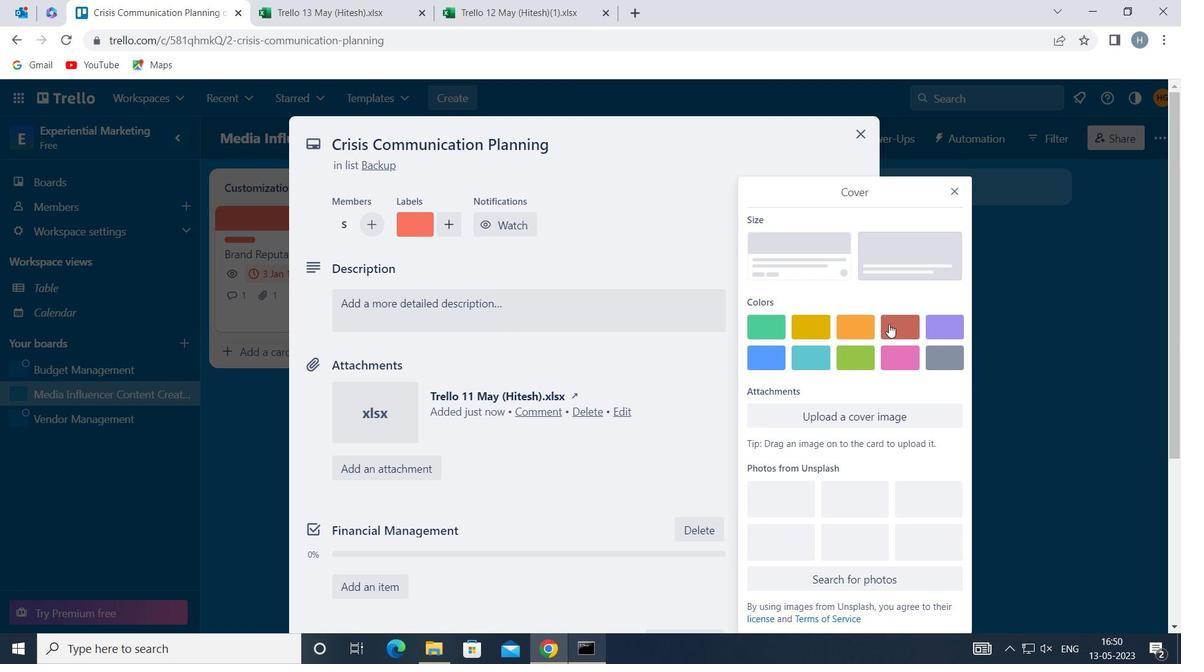 
Action: Mouse pressed left at (896, 321)
Screenshot: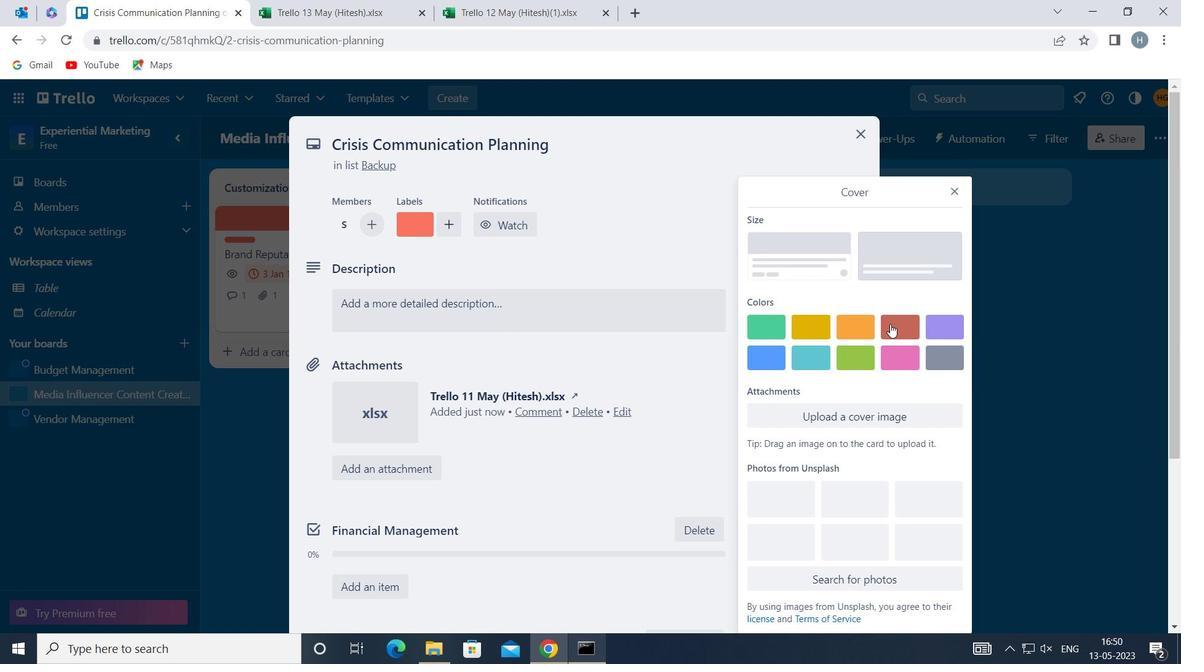 
Action: Mouse moved to (957, 160)
Screenshot: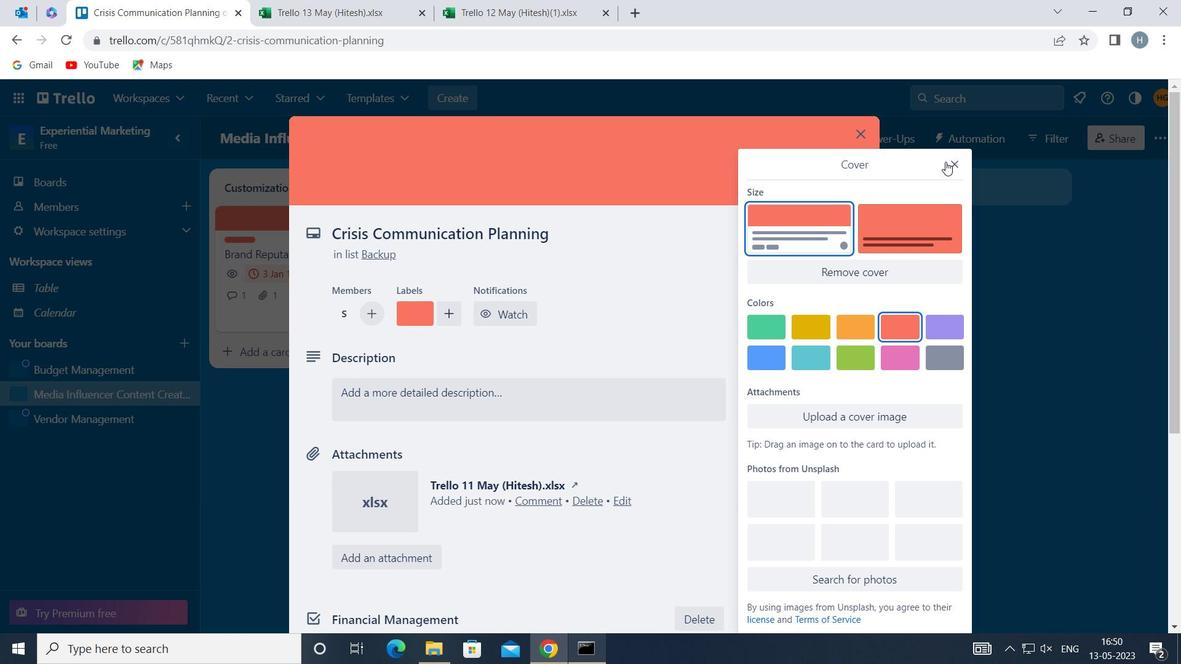 
Action: Mouse pressed left at (957, 160)
Screenshot: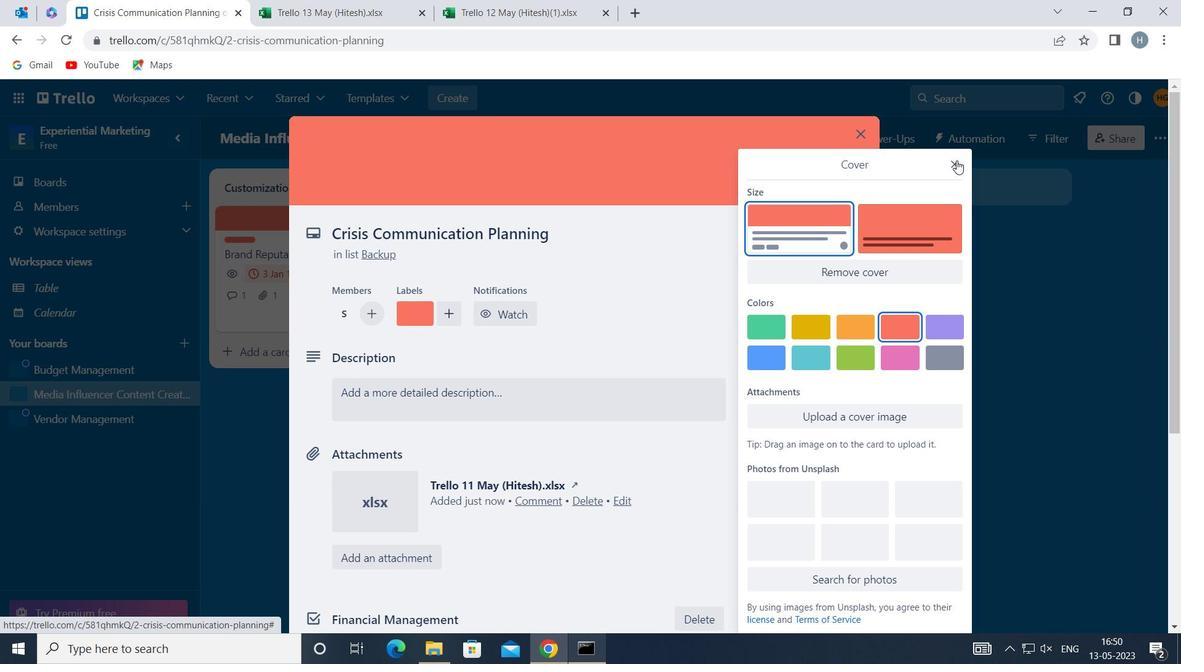 
Action: Mouse moved to (549, 389)
Screenshot: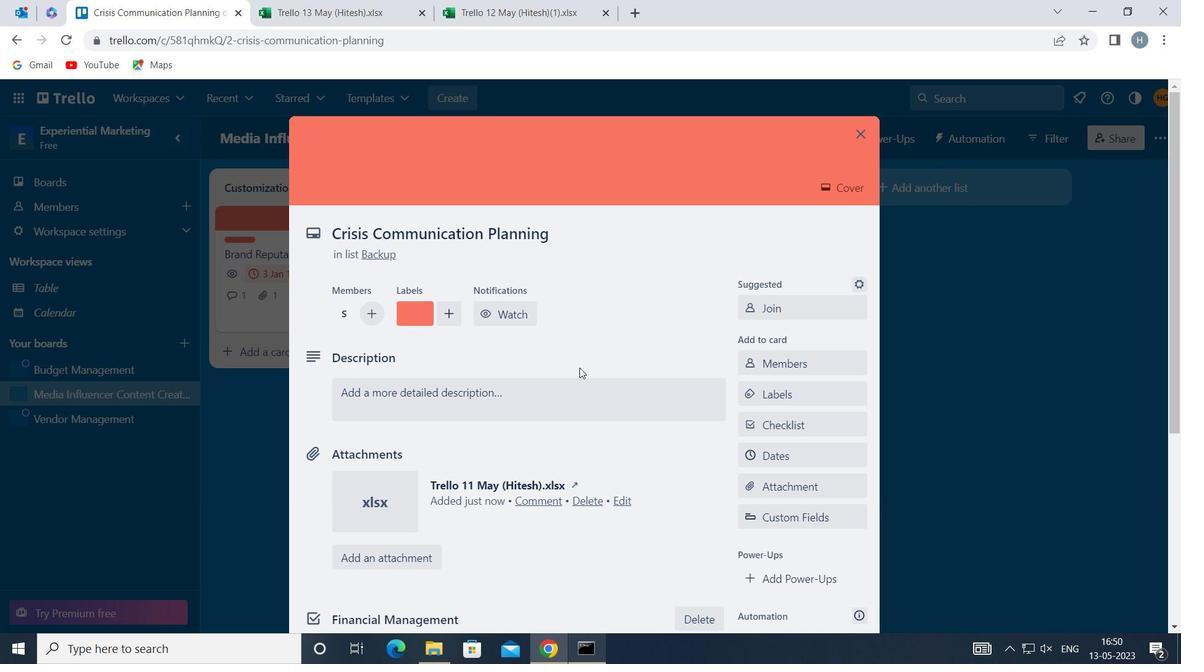 
Action: Mouse pressed left at (549, 389)
Screenshot: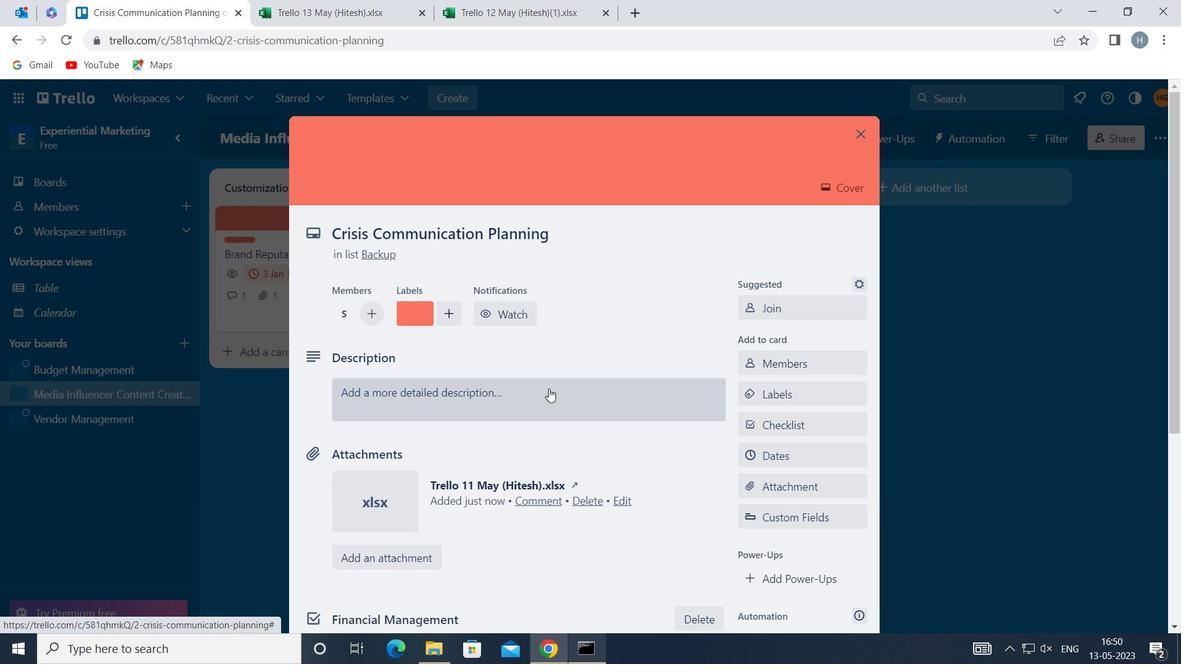 
Action: Key pressed <Key.shift>RESEARCH
Screenshot: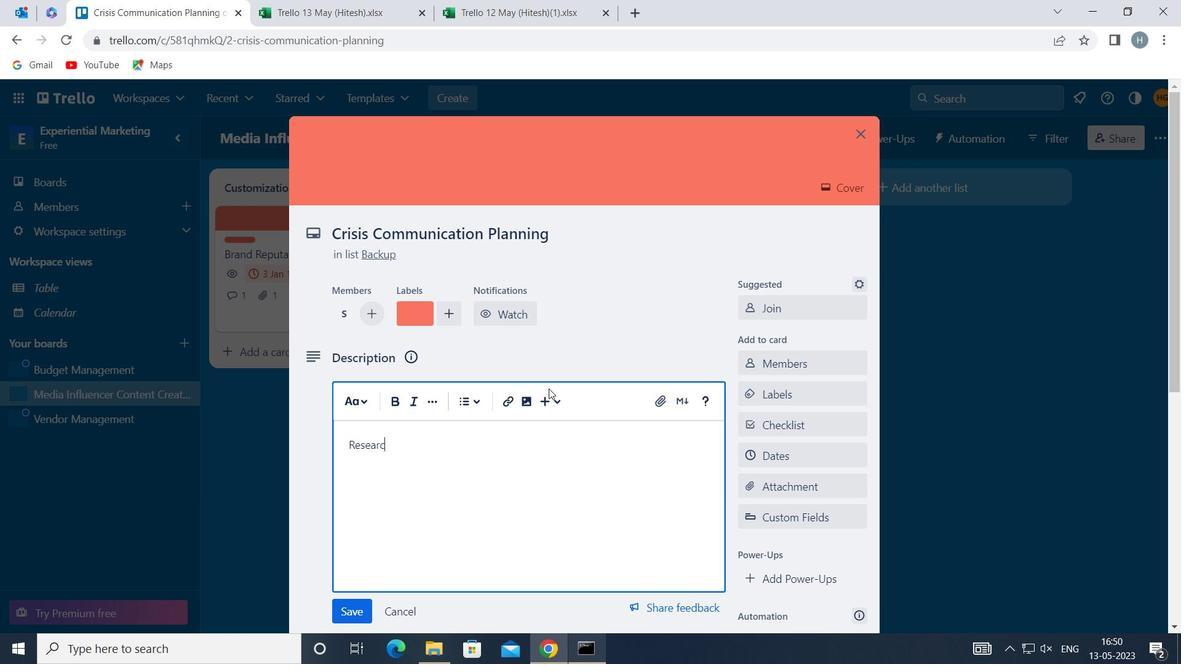 
Action: Mouse moved to (547, 390)
Screenshot: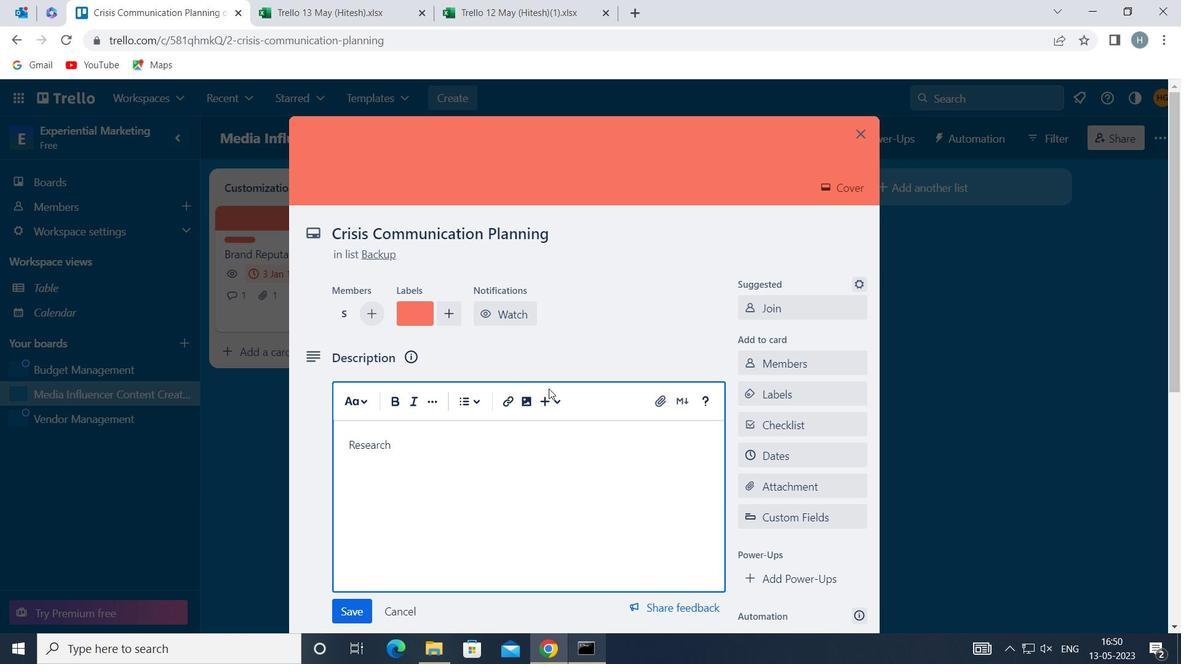 
Action: Key pressed <Key.space>AND<Key.space>DEVELOP<Key.space>NEW<Key.space>PRODUCT<Key.space>LINE
Screenshot: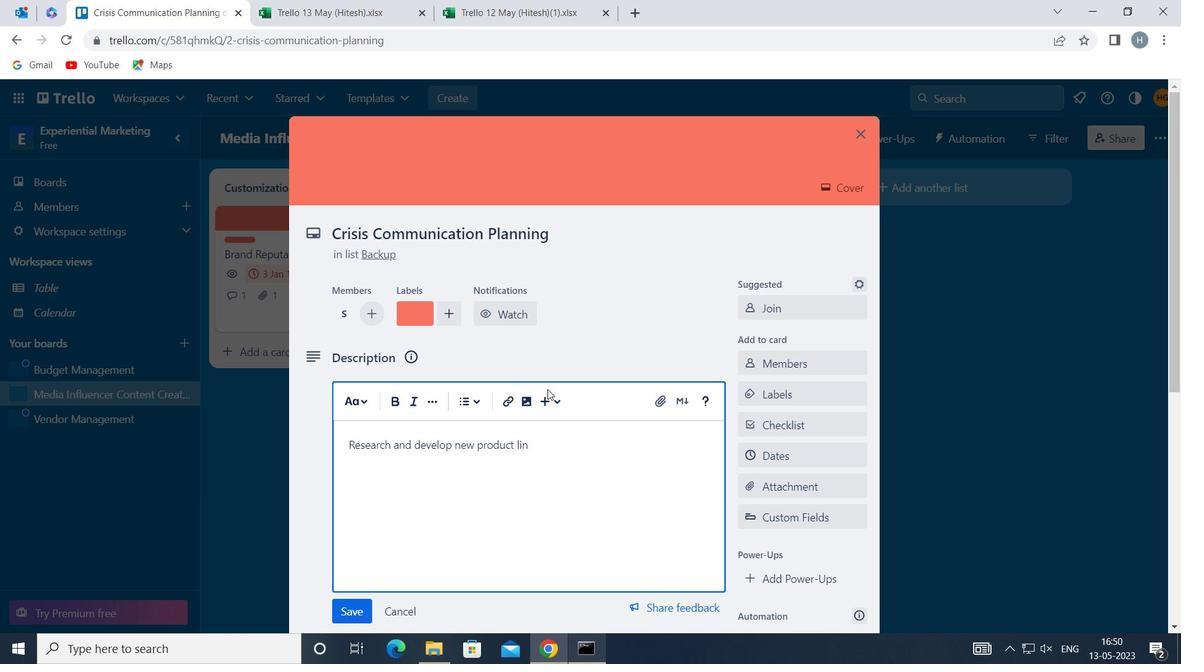 
Action: Mouse moved to (354, 611)
Screenshot: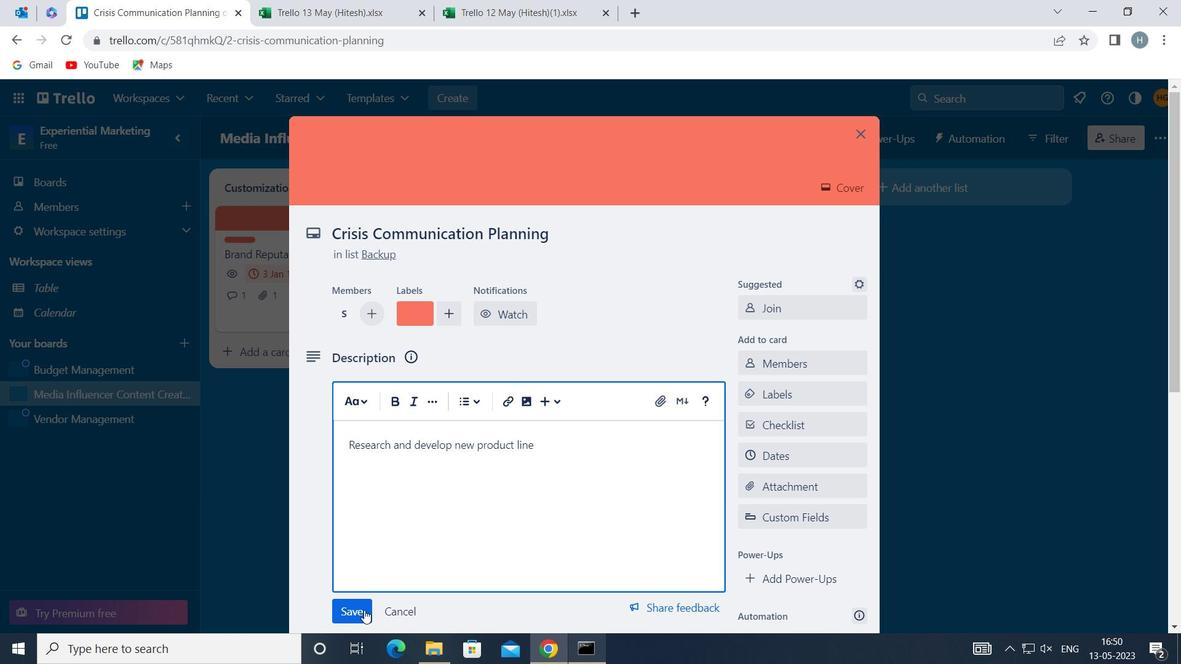 
Action: Mouse pressed left at (354, 611)
Screenshot: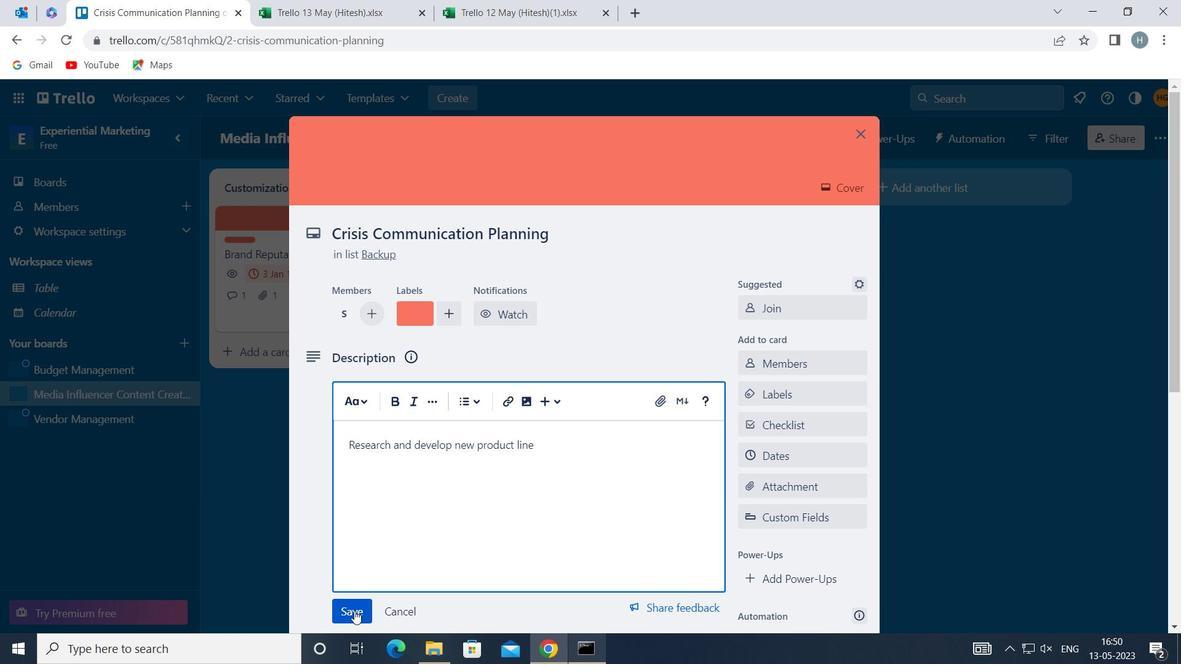 
Action: Mouse moved to (473, 520)
Screenshot: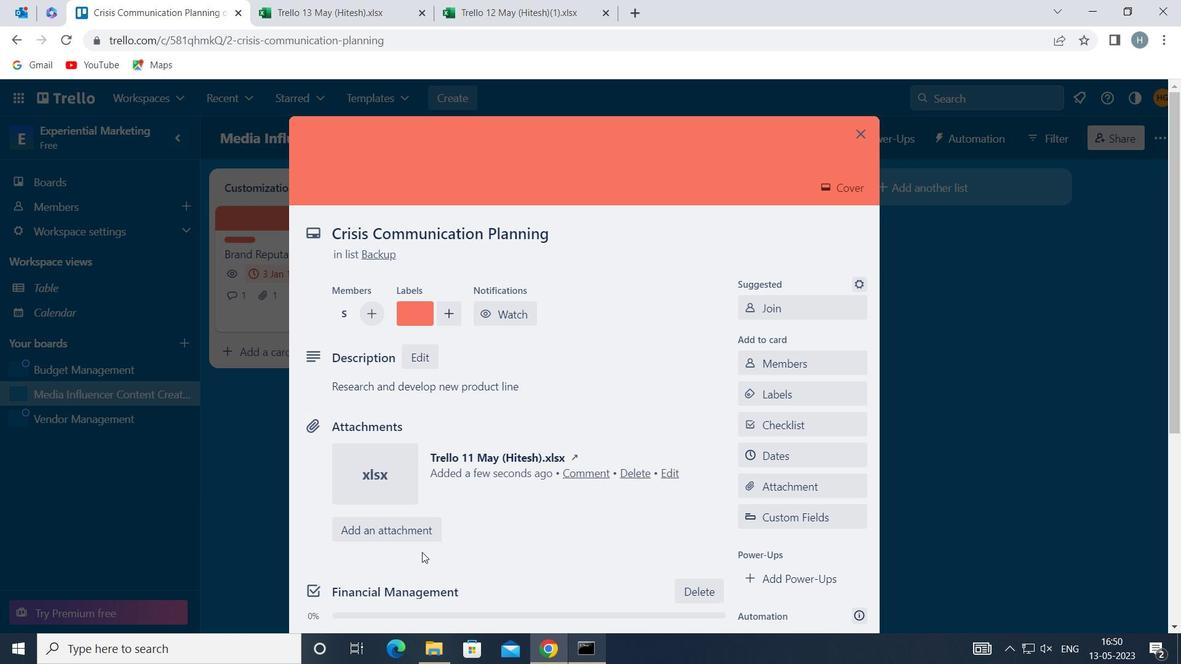
Action: Mouse scrolled (473, 519) with delta (0, 0)
Screenshot: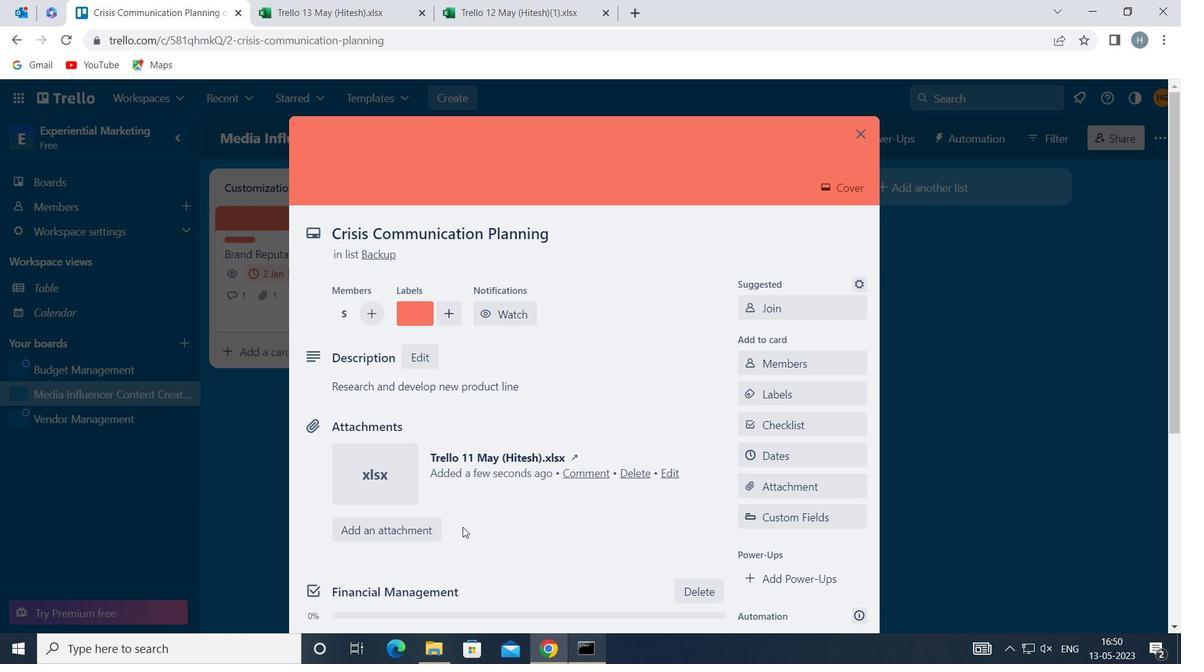
Action: Mouse scrolled (473, 519) with delta (0, 0)
Screenshot: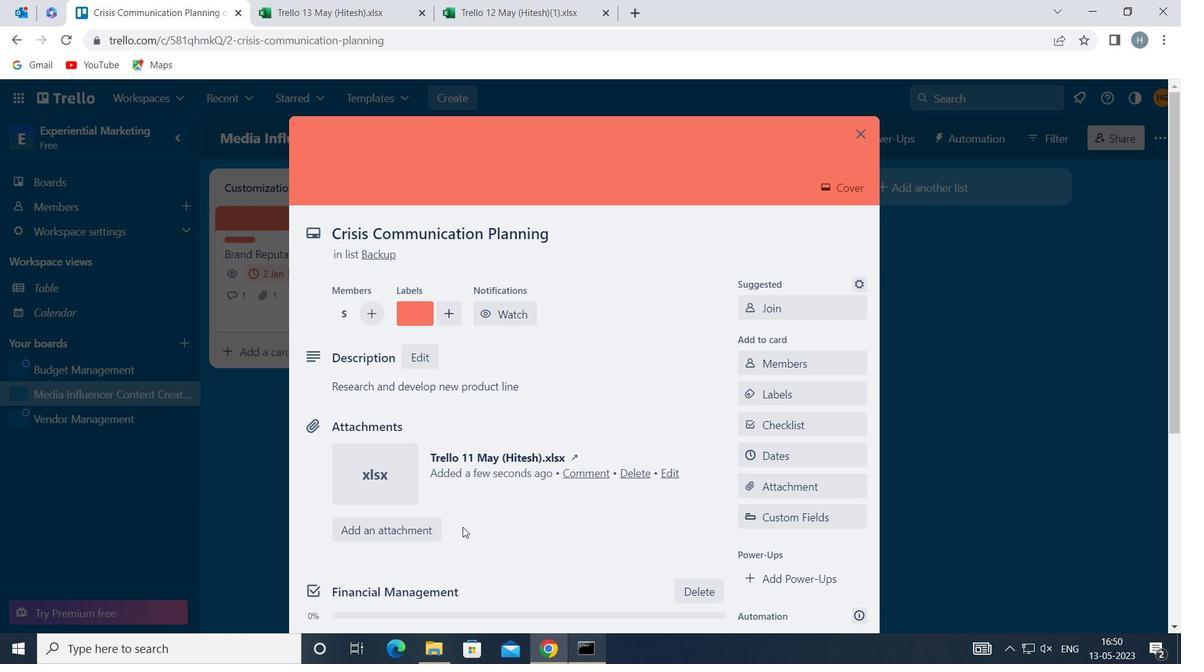 
Action: Mouse scrolled (473, 519) with delta (0, 0)
Screenshot: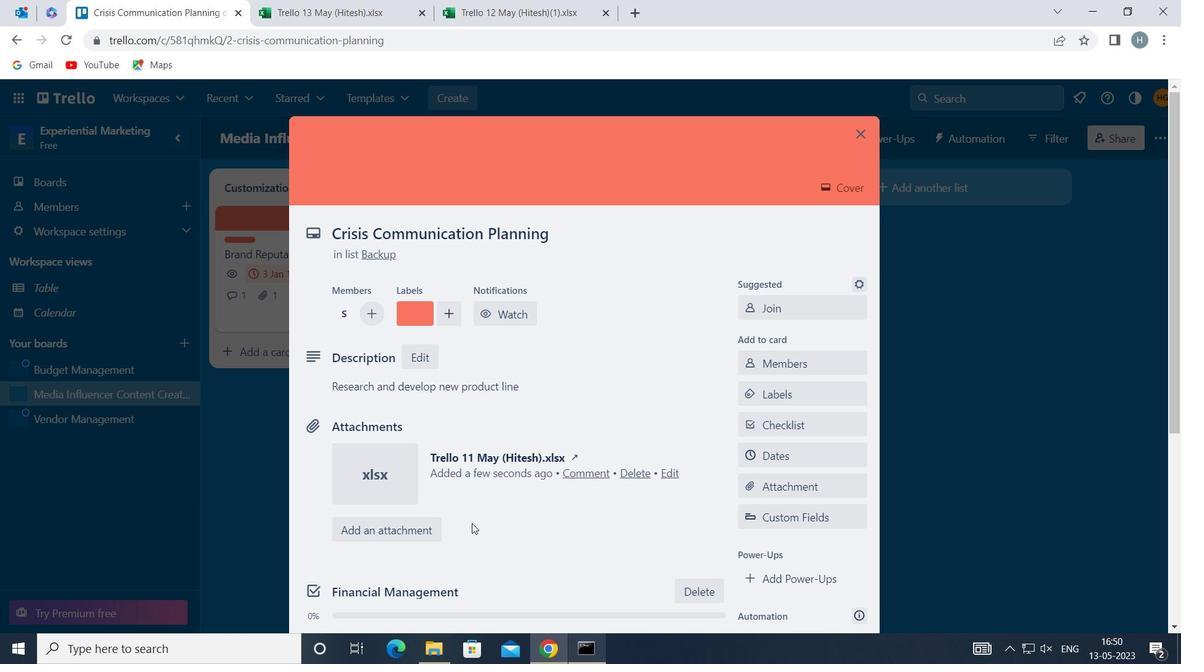 
Action: Mouse moved to (486, 507)
Screenshot: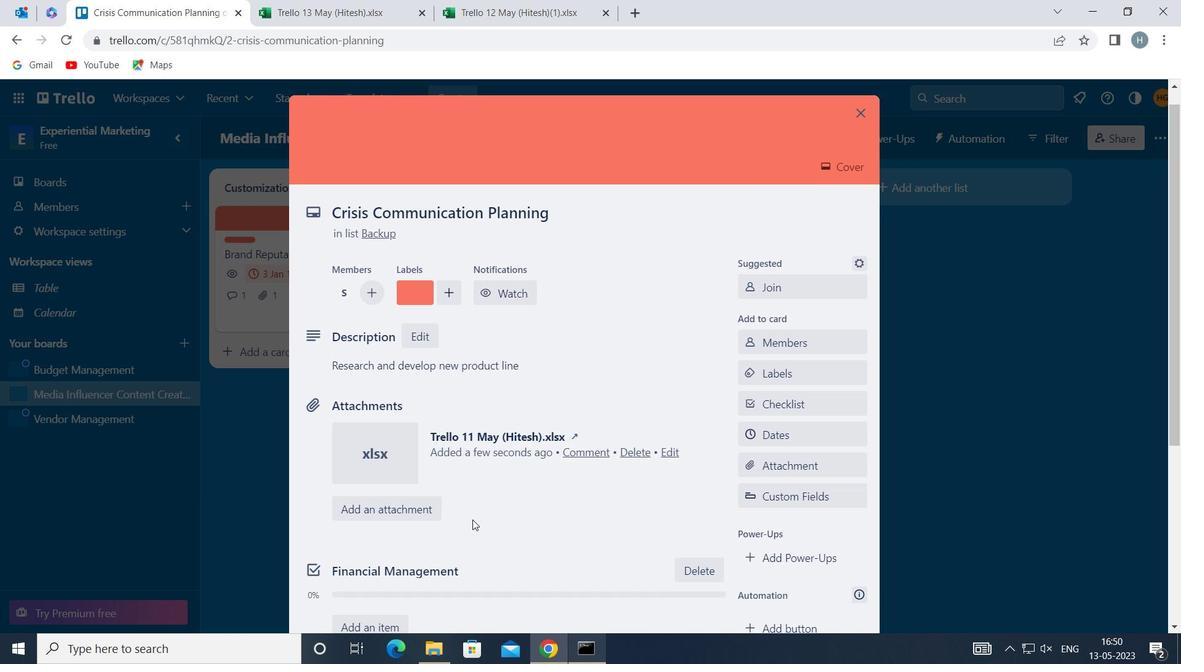 
Action: Mouse scrolled (486, 506) with delta (0, 0)
Screenshot: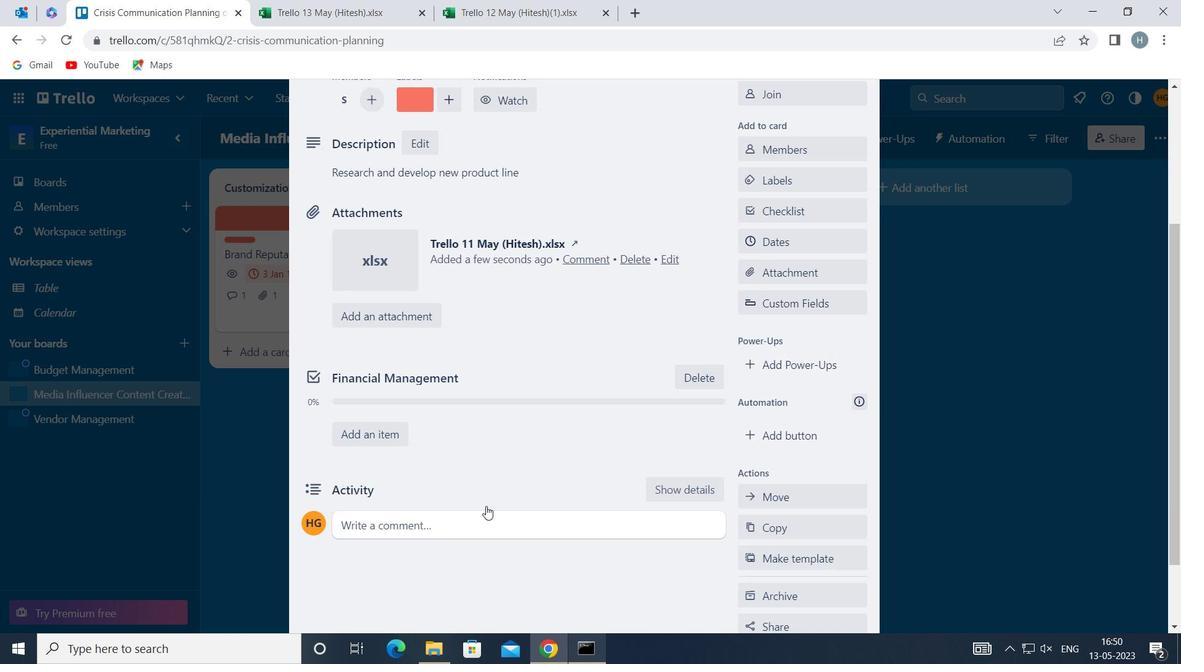 
Action: Mouse scrolled (486, 506) with delta (0, 0)
Screenshot: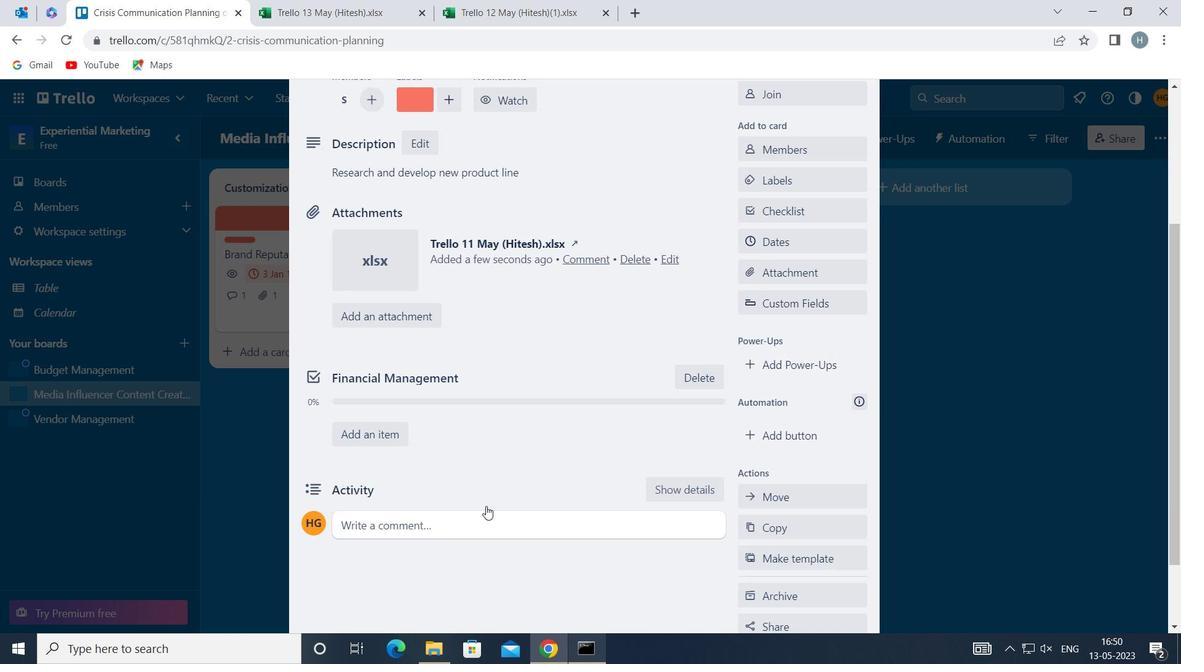 
Action: Mouse moved to (523, 436)
Screenshot: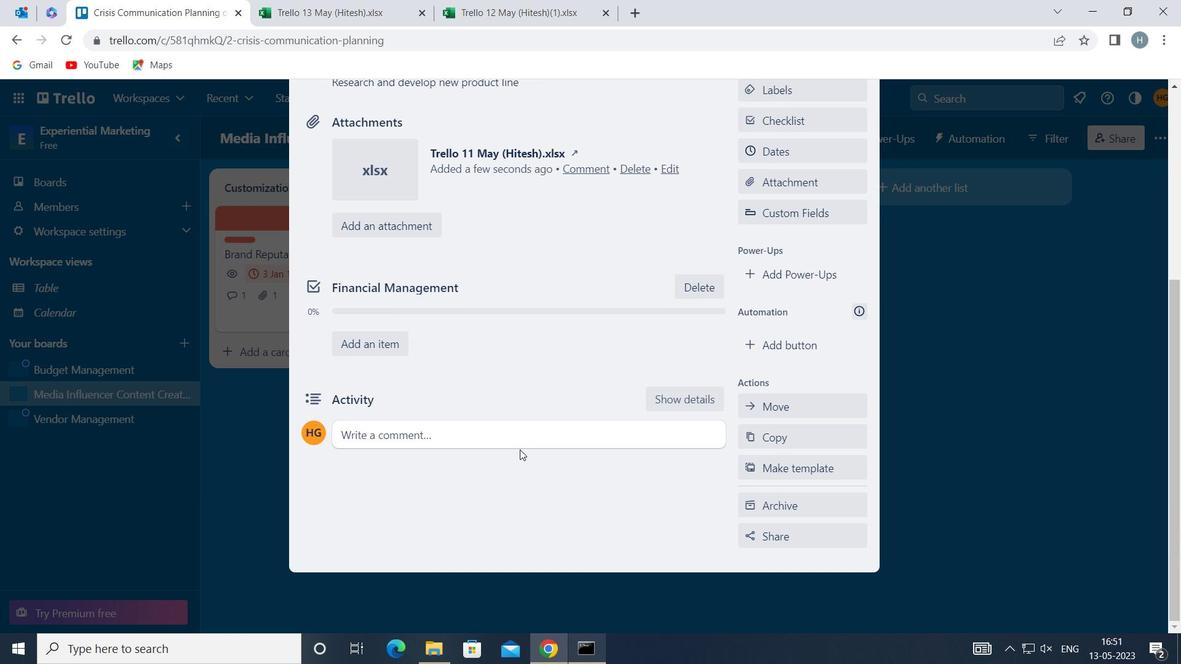 
Action: Mouse pressed left at (523, 436)
Screenshot: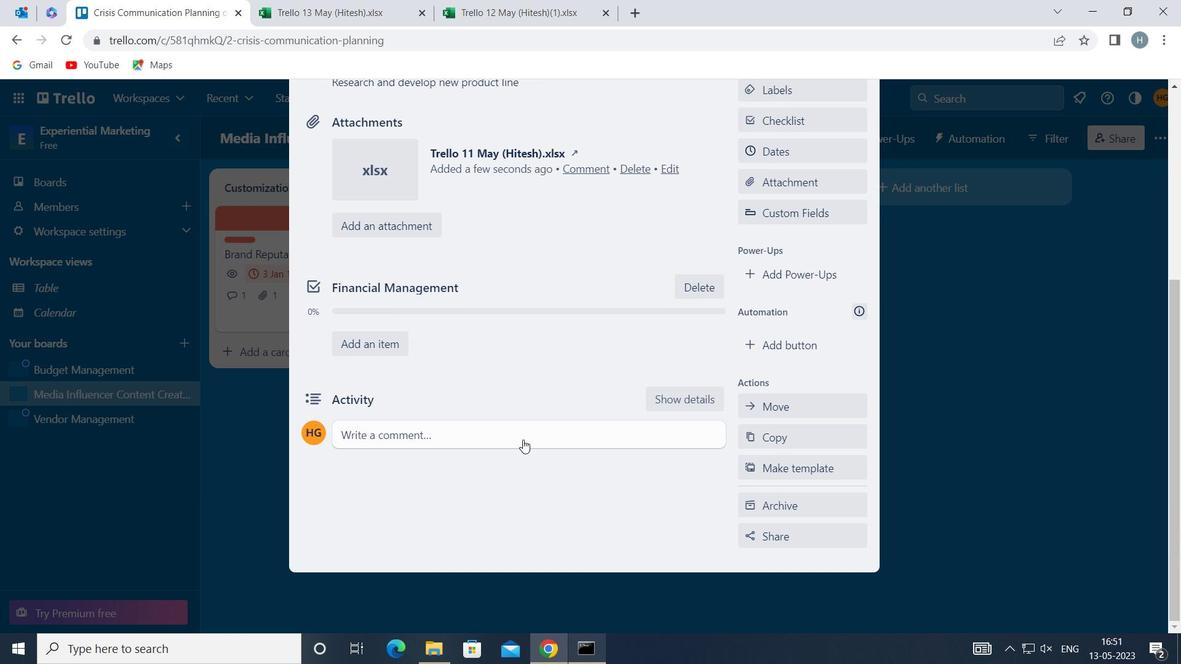 
Action: Mouse moved to (494, 470)
Screenshot: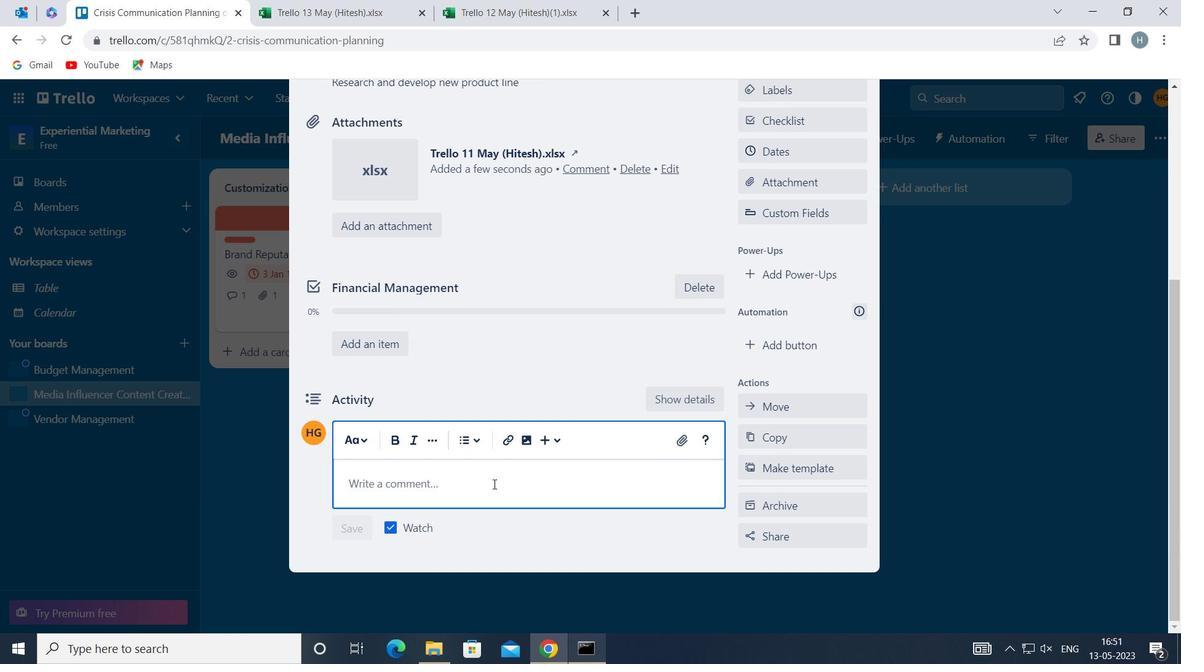 
Action: Key pressed <Key.shift>LET
Screenshot: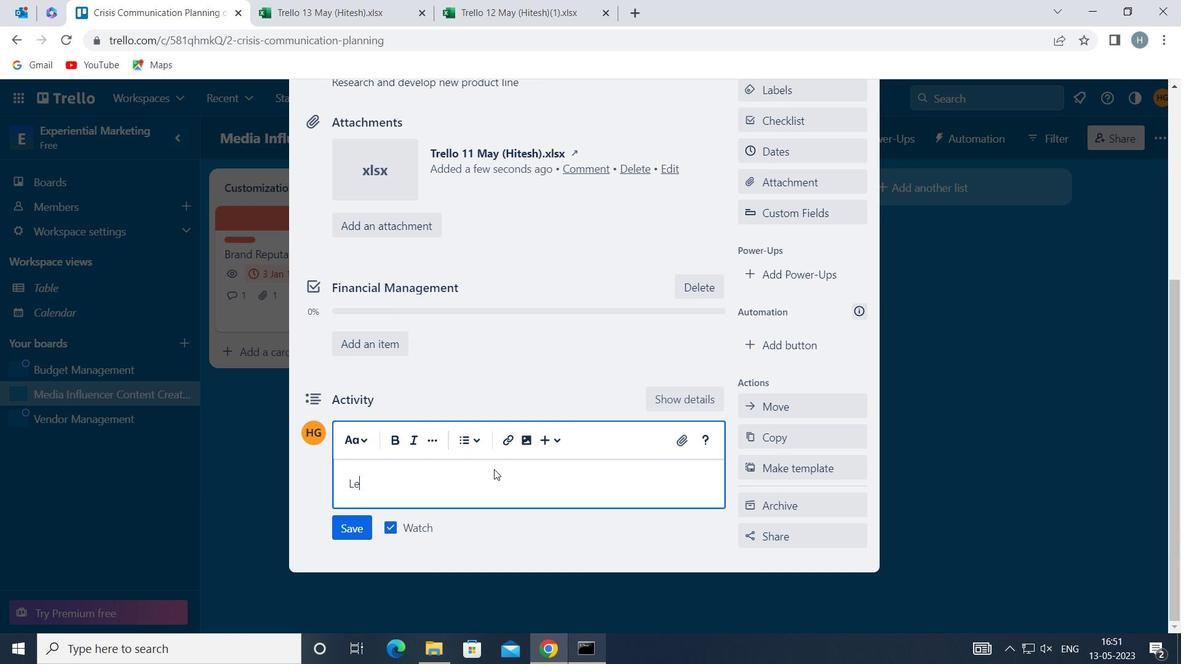 
Action: Mouse moved to (496, 470)
Screenshot: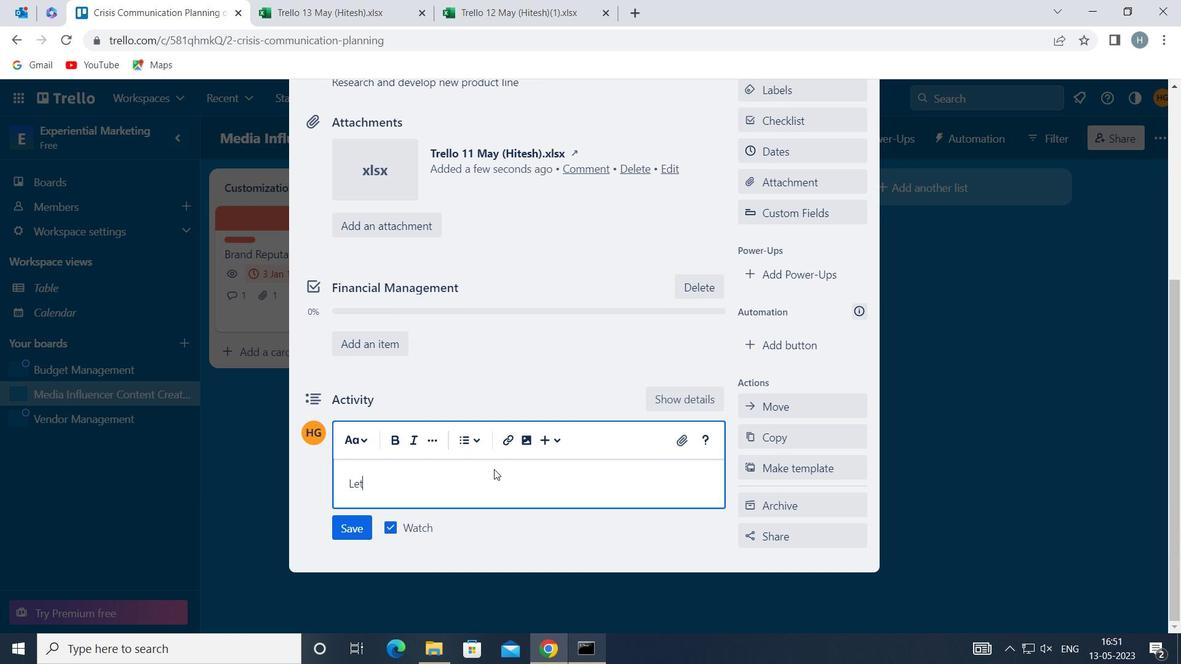 
Action: Key pressed <Key.space>US<Key.space>MAKE<Key.space>SURE<Key.space>WE<Key.space>HAVE<Key.space>A<Key.space>CLEAR<Key.space>UNDERSTANDING<Key.space>OF<Key.space>THE<Key.space>OBJECTIVES<Key.space>AND<Key.space>REQUIREMENT<Key.space>OF<Key.space>THIS<Key.space>R<Key.backspace>TASK<Key.space>BEF
Screenshot: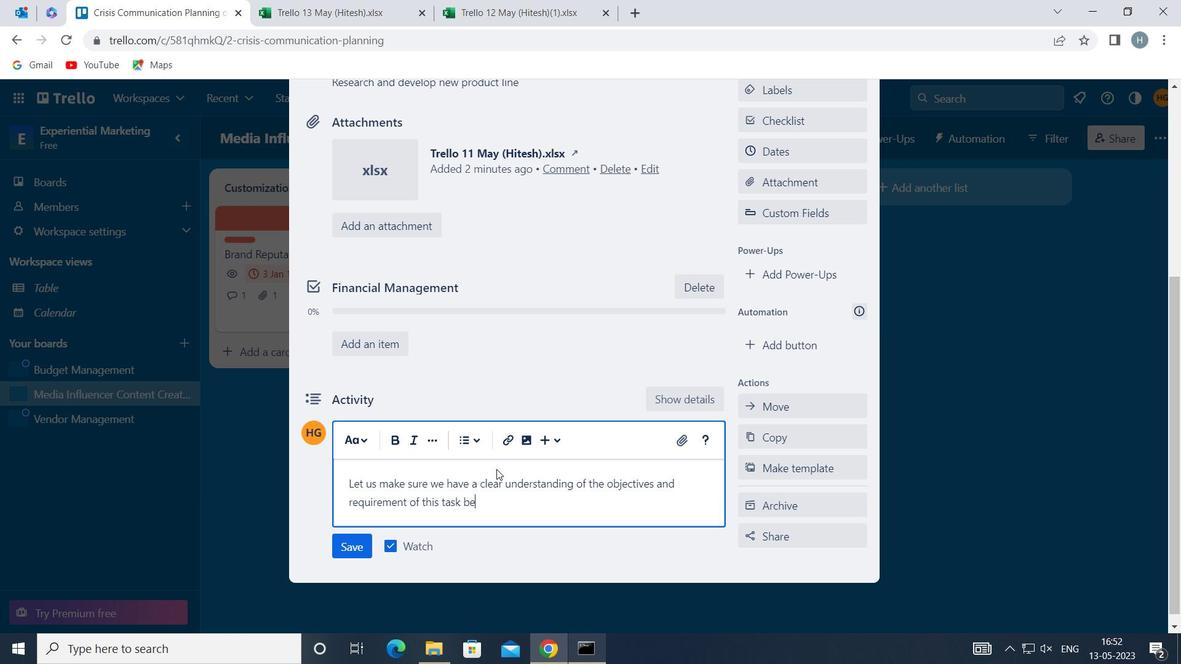 
Action: Mouse moved to (497, 469)
Screenshot: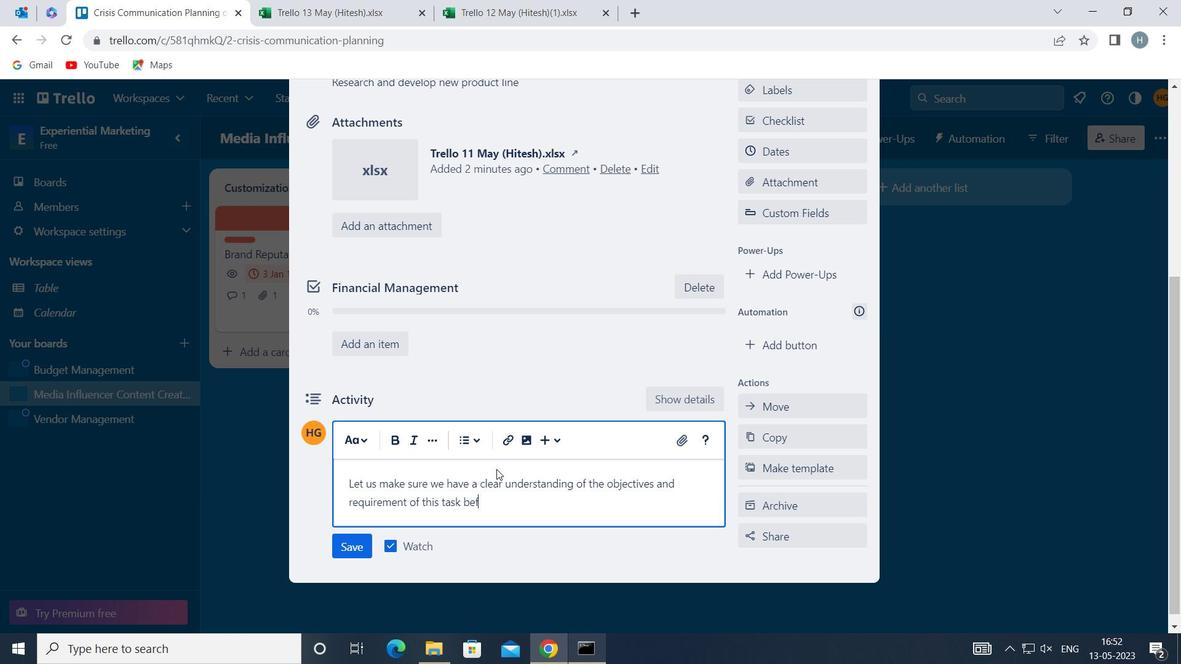
Action: Key pressed ORE<Key.space>GETTING<Key.space>STARTED<Key.space>
Screenshot: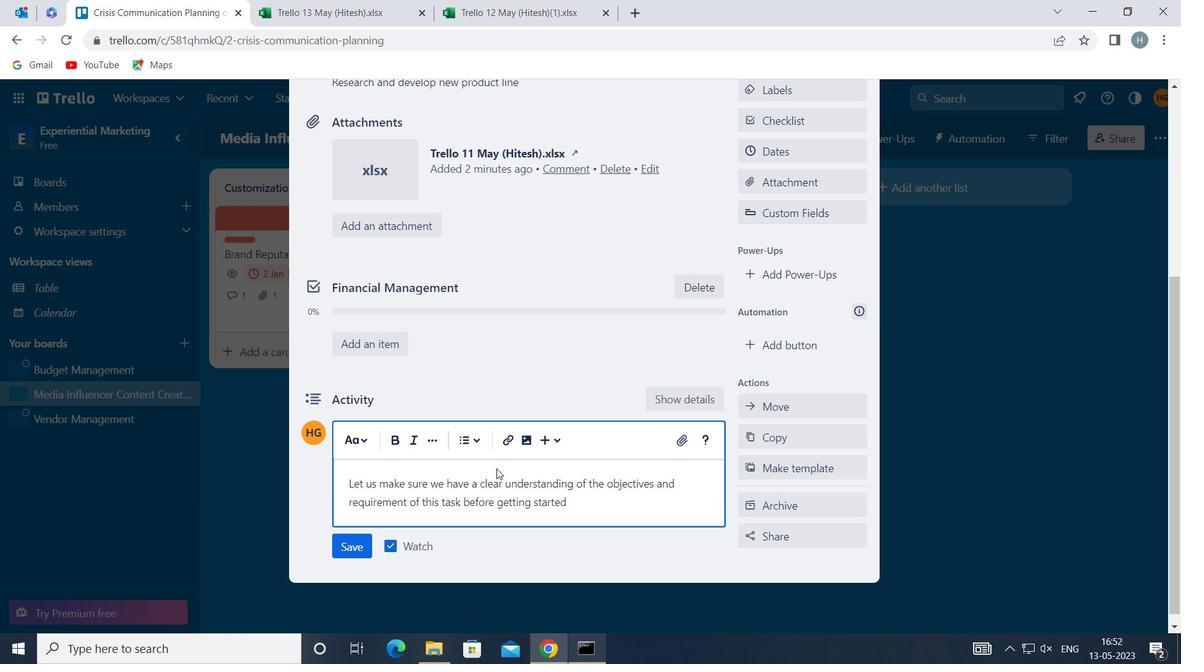 
Action: Mouse moved to (345, 542)
Screenshot: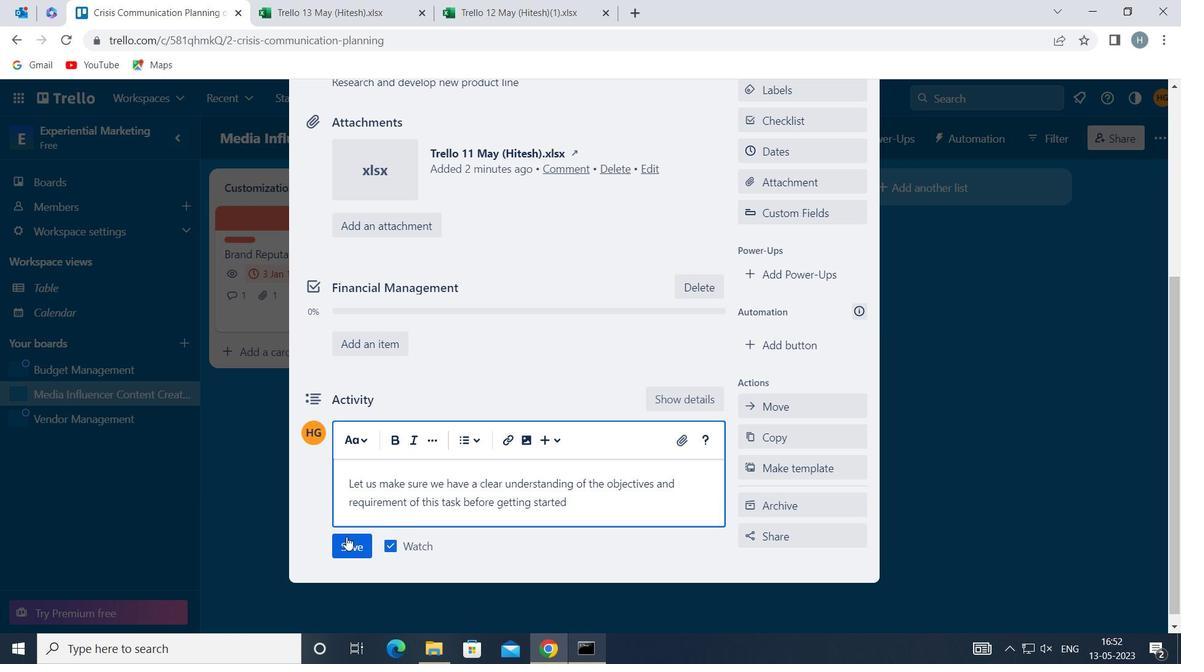 
Action: Mouse pressed left at (345, 542)
Screenshot: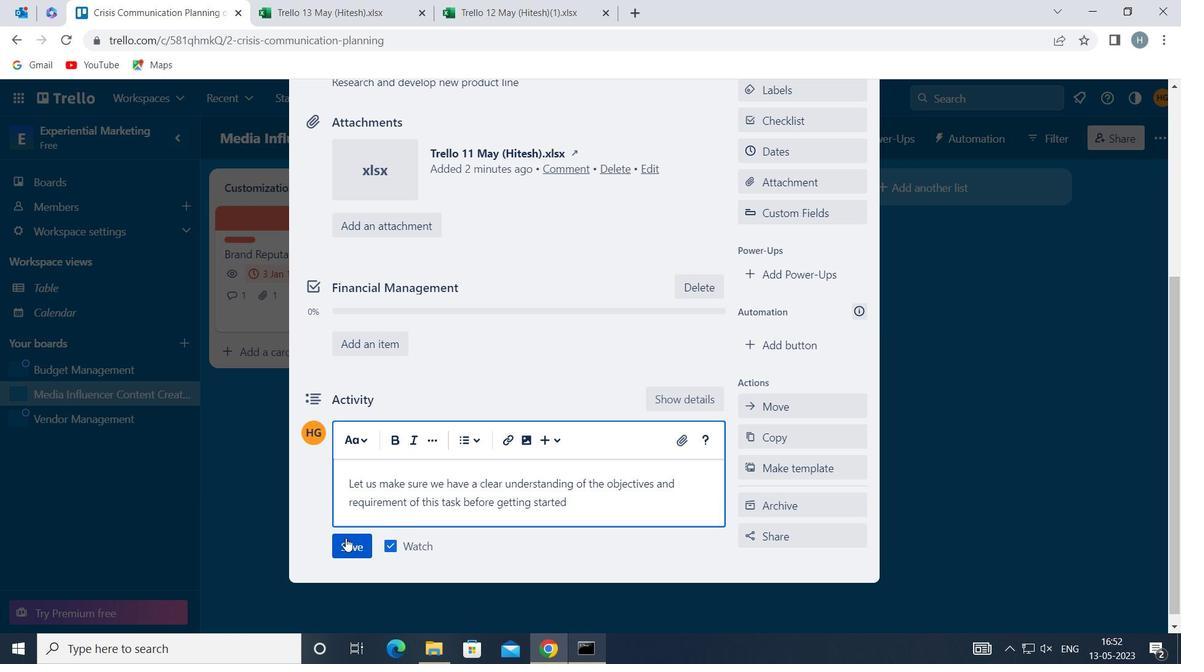 
Action: Mouse moved to (758, 151)
Screenshot: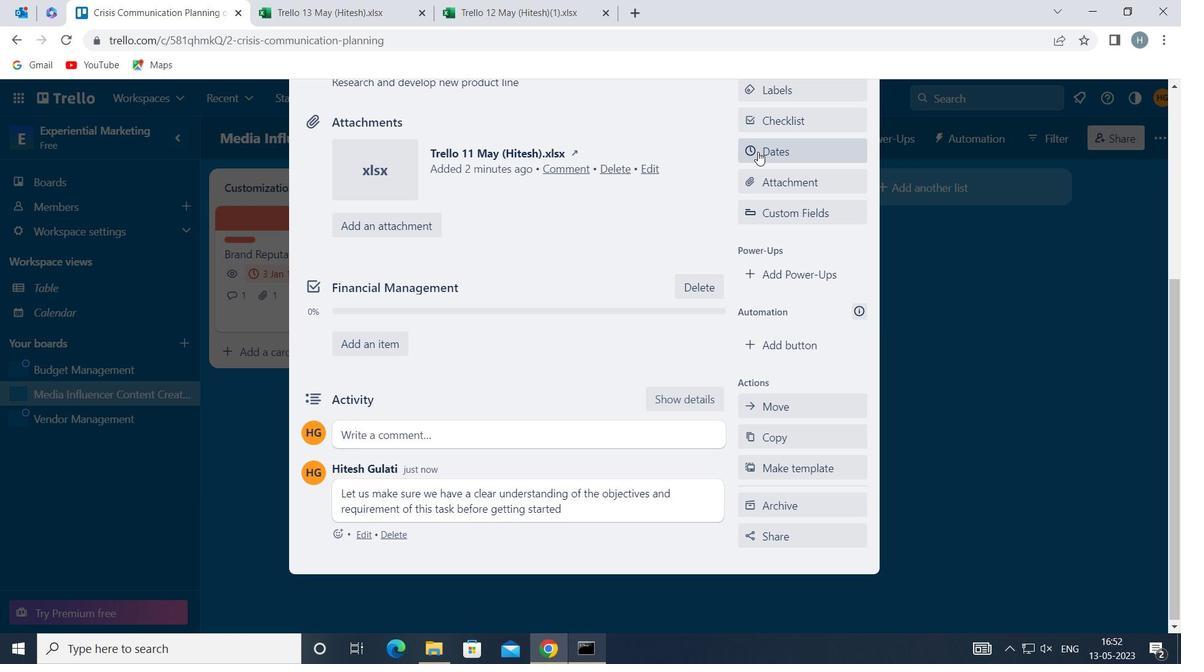 
Action: Mouse pressed left at (758, 151)
Screenshot: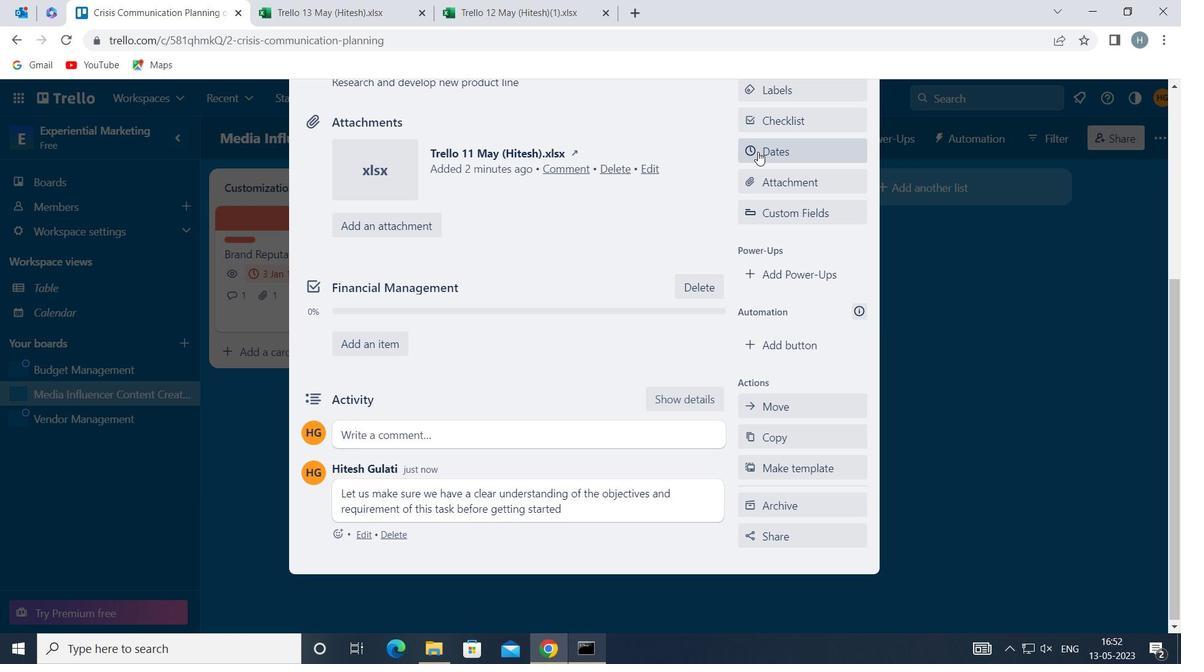 
Action: Mouse moved to (747, 407)
Screenshot: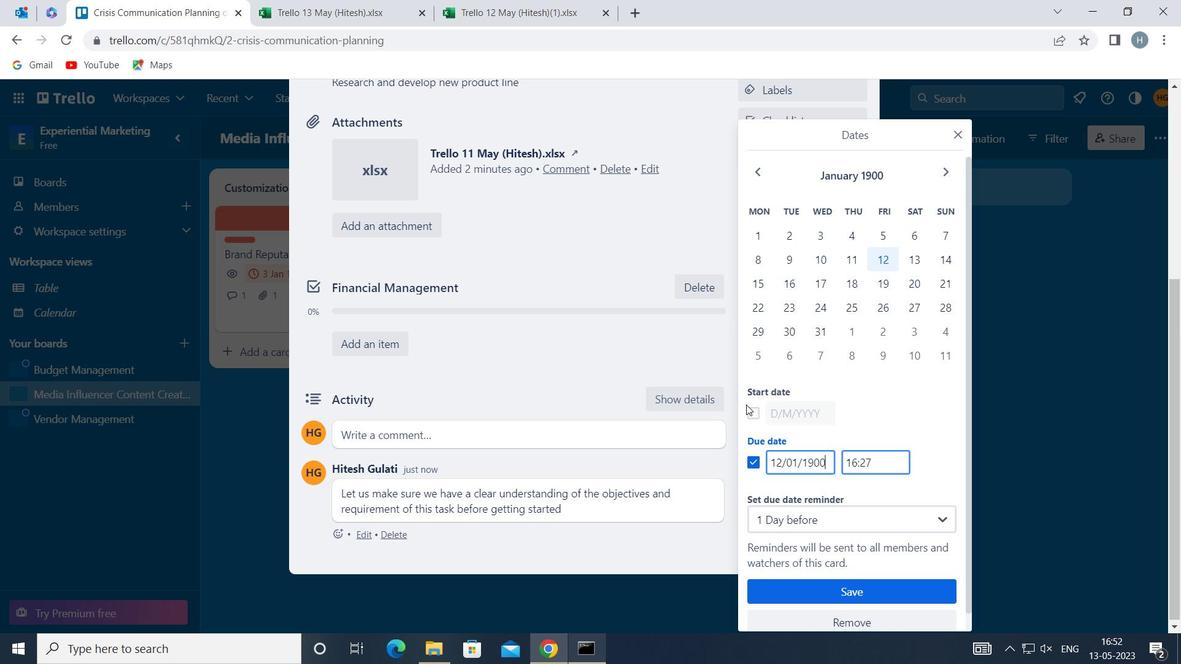 
Action: Mouse pressed left at (747, 407)
Screenshot: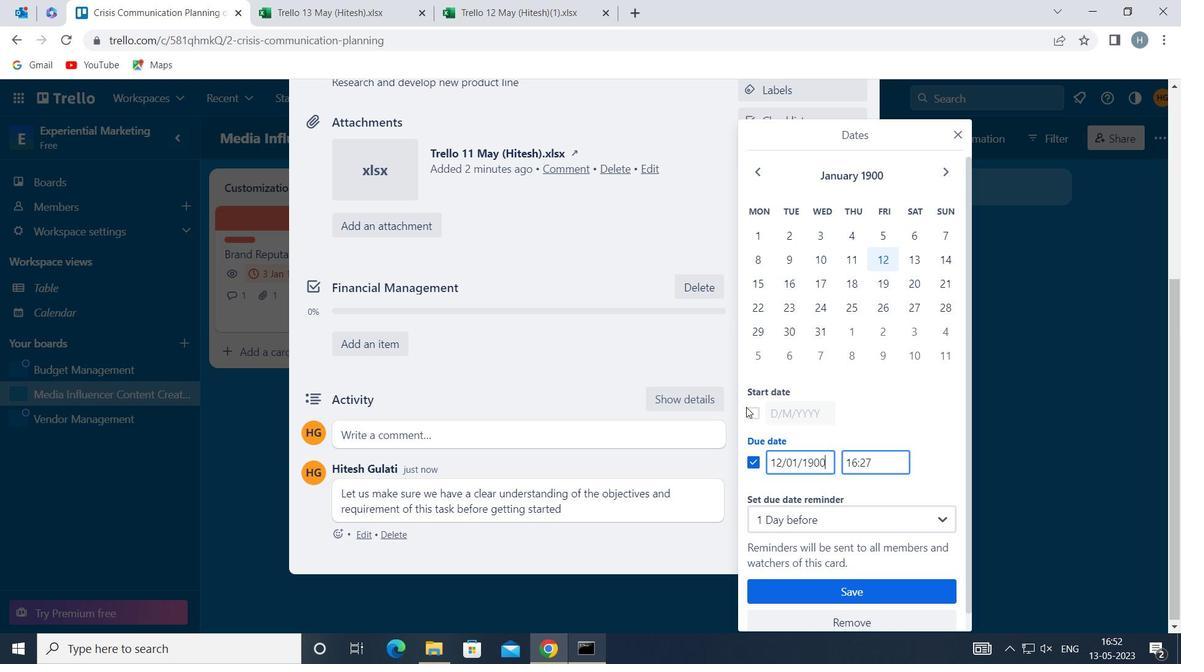 
Action: Mouse moved to (757, 408)
Screenshot: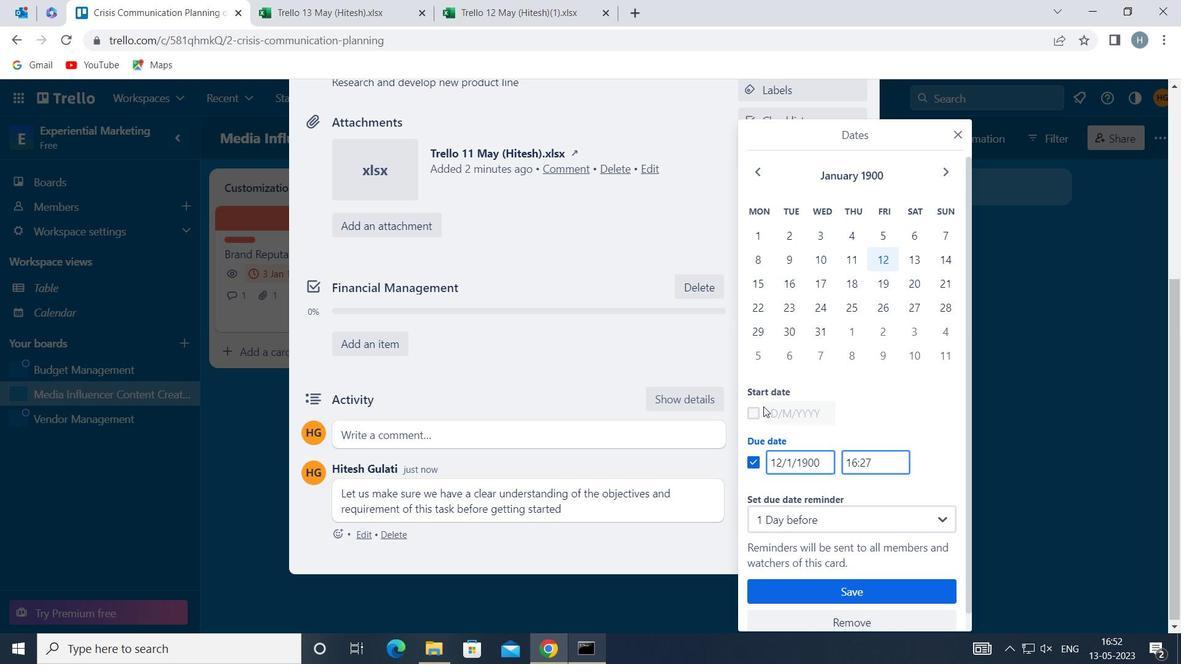 
Action: Mouse pressed left at (757, 408)
Screenshot: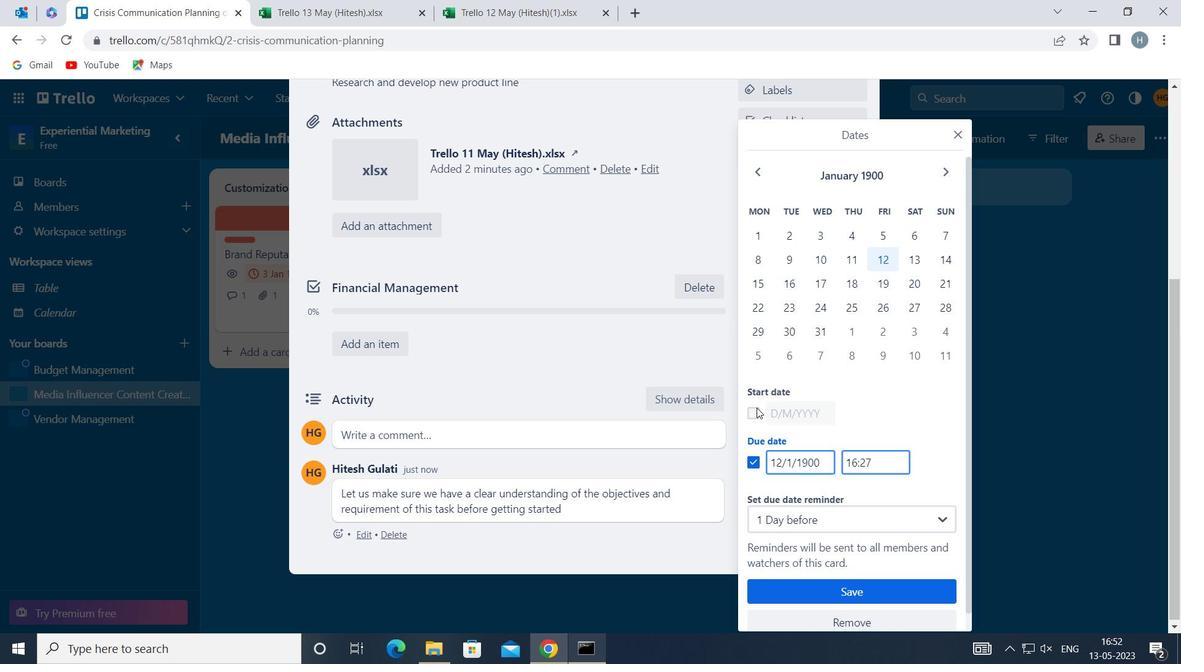 
Action: Mouse moved to (774, 408)
Screenshot: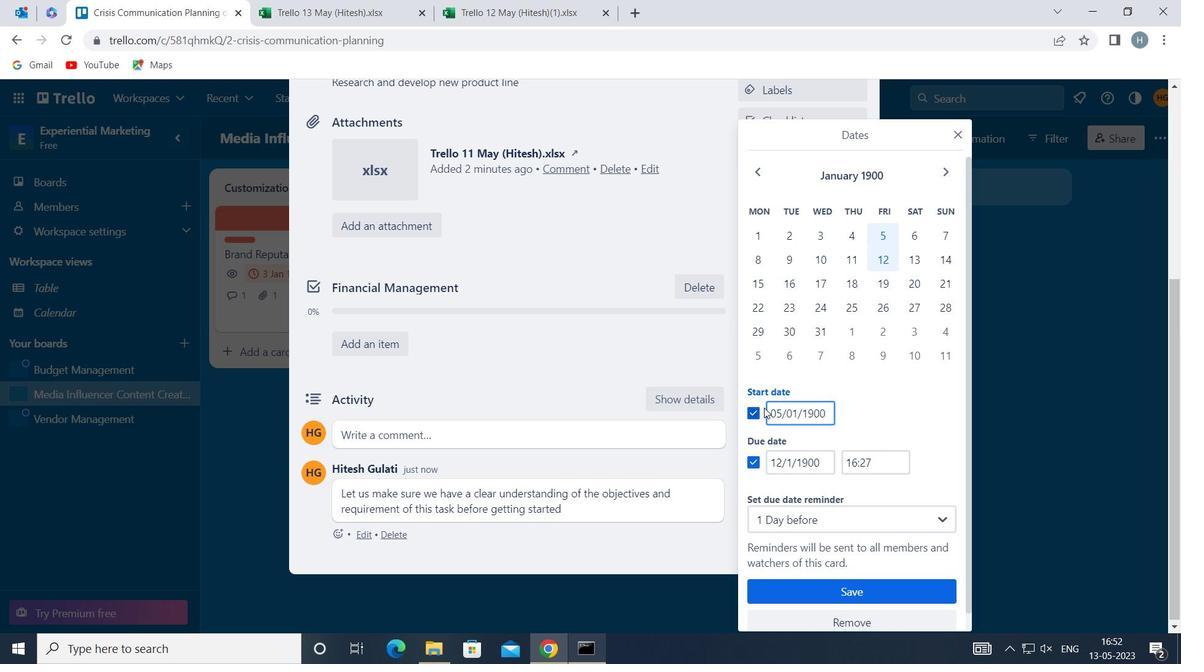 
Action: Mouse pressed left at (774, 408)
Screenshot: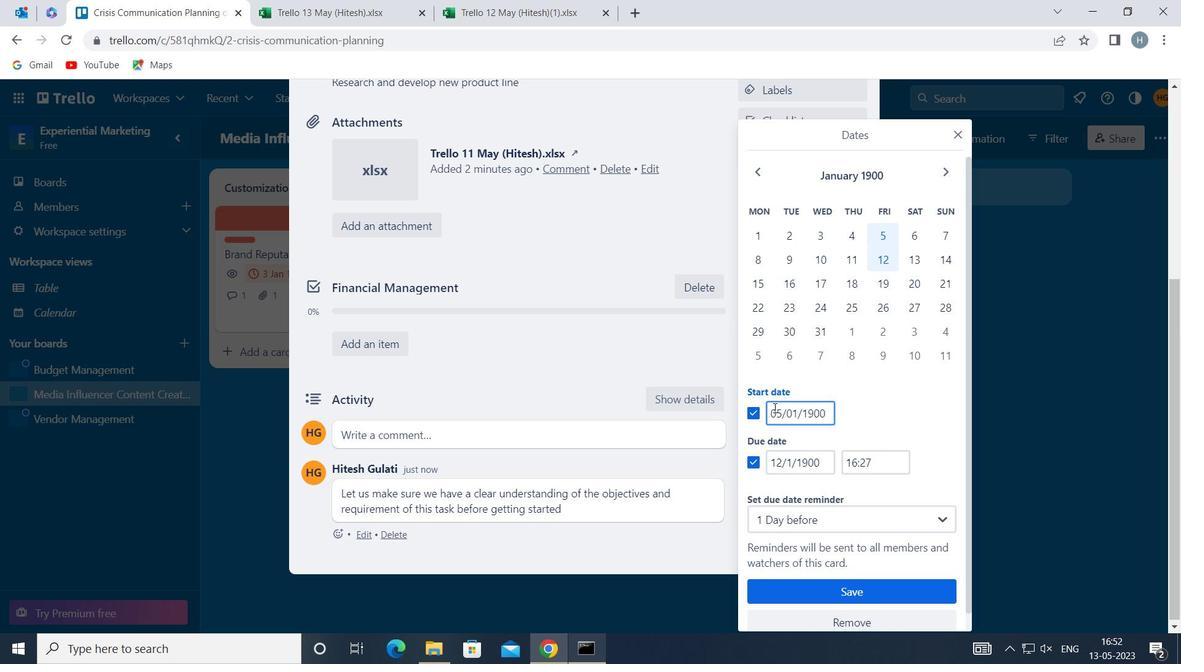 
Action: Mouse moved to (776, 408)
Screenshot: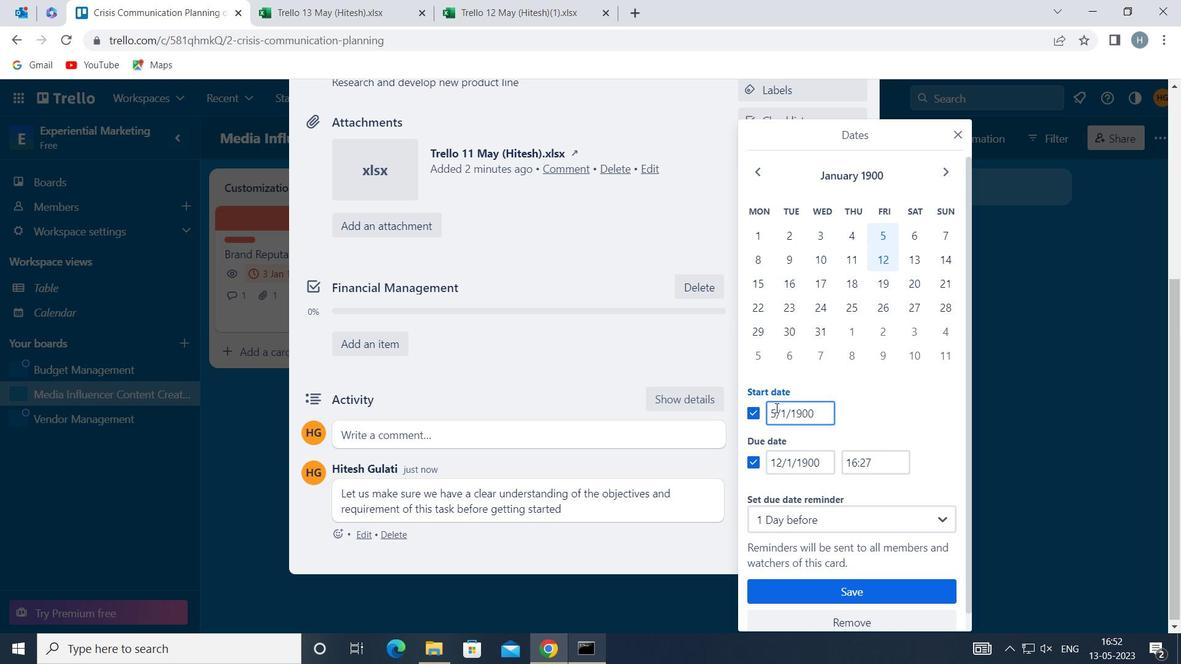 
Action: Key pressed <Key.backspace>
Screenshot: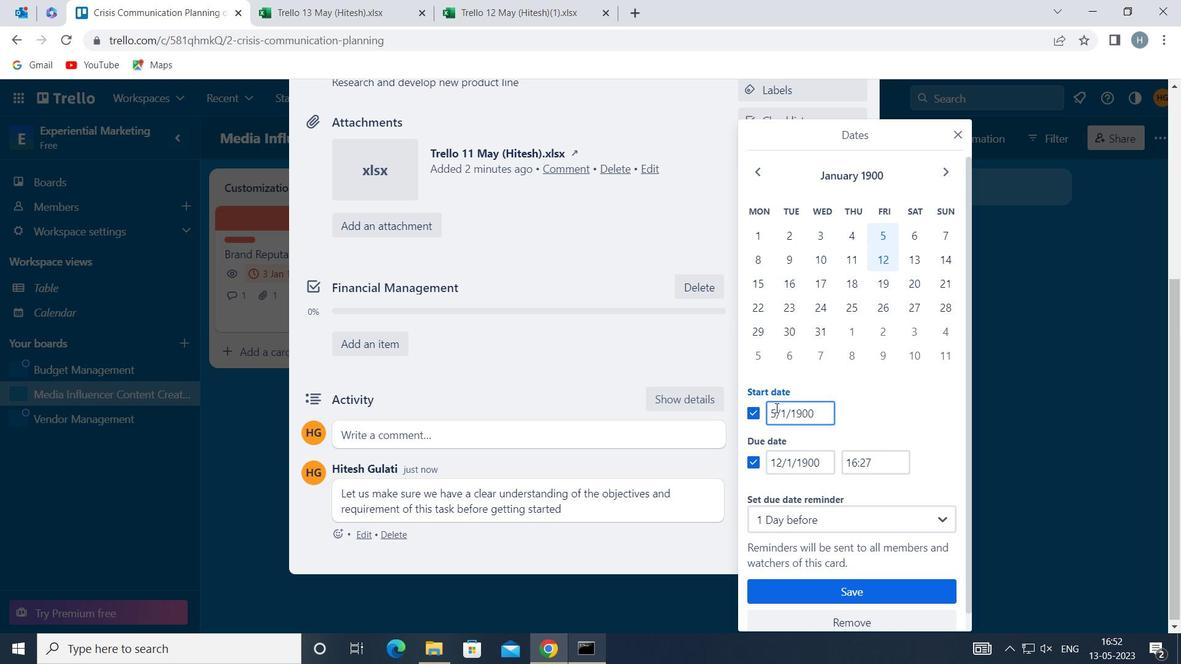 
Action: Mouse moved to (777, 408)
Screenshot: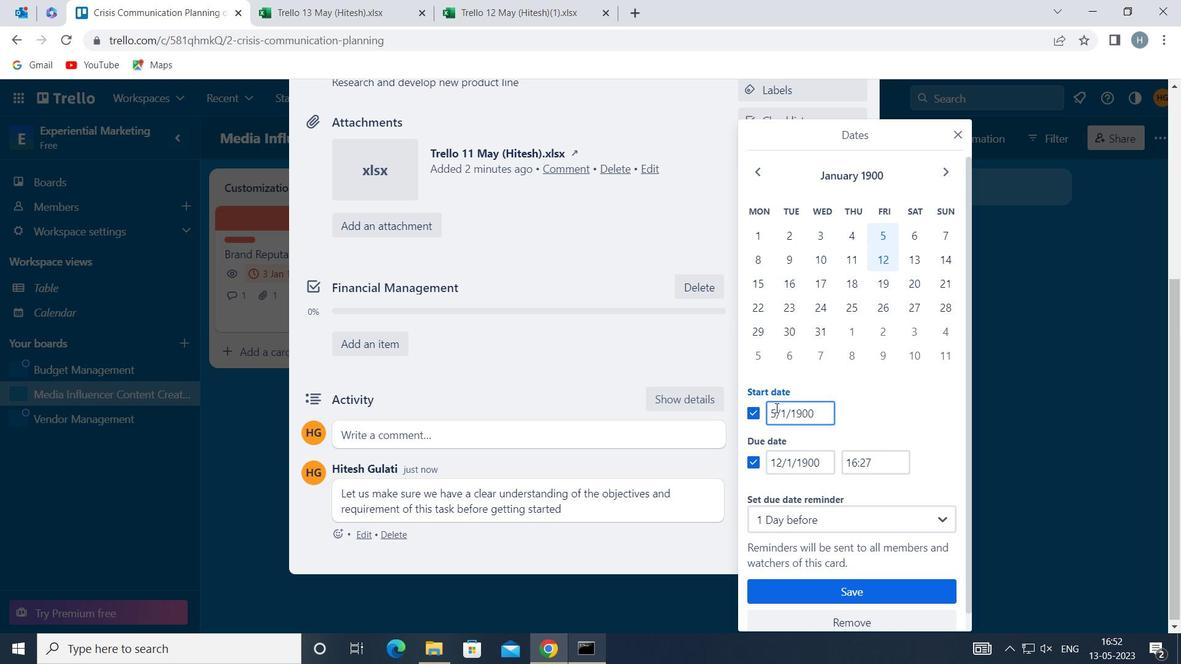 
Action: Key pressed 6
Screenshot: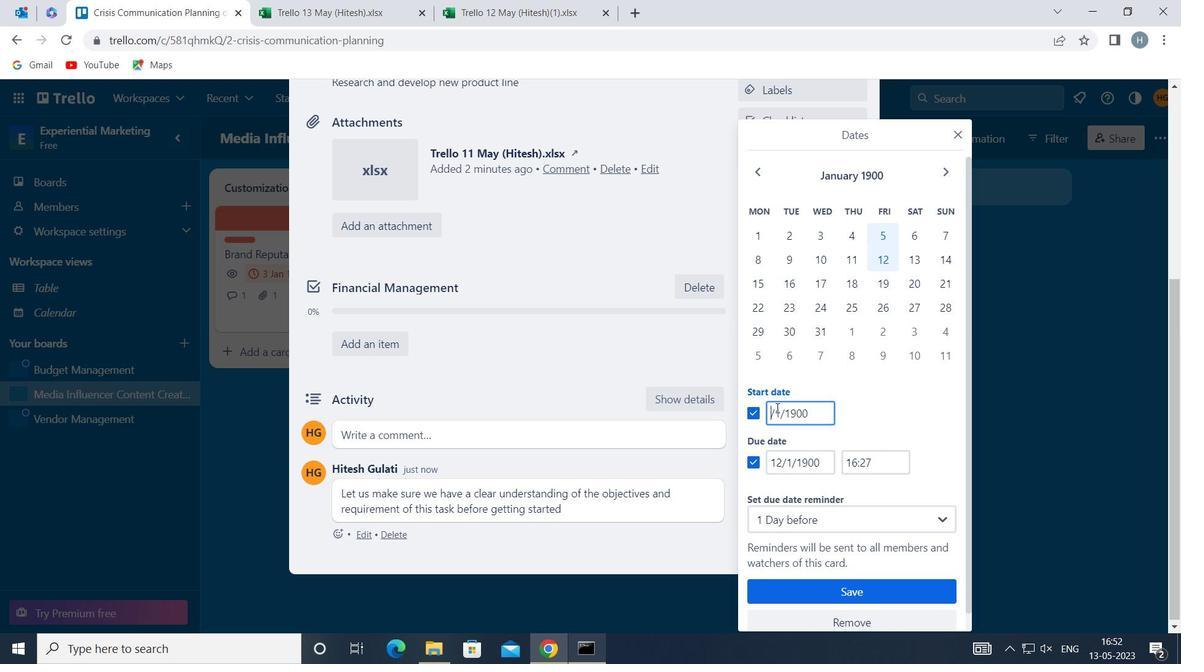 
Action: Mouse moved to (777, 465)
Screenshot: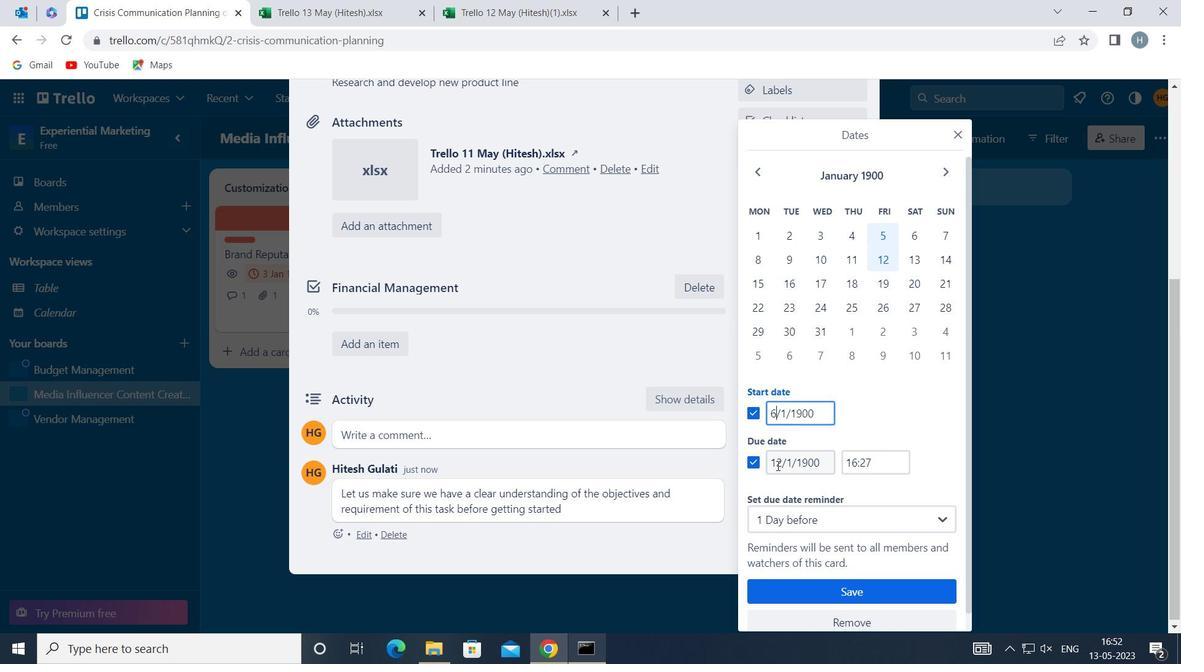 
Action: Mouse pressed left at (777, 465)
Screenshot: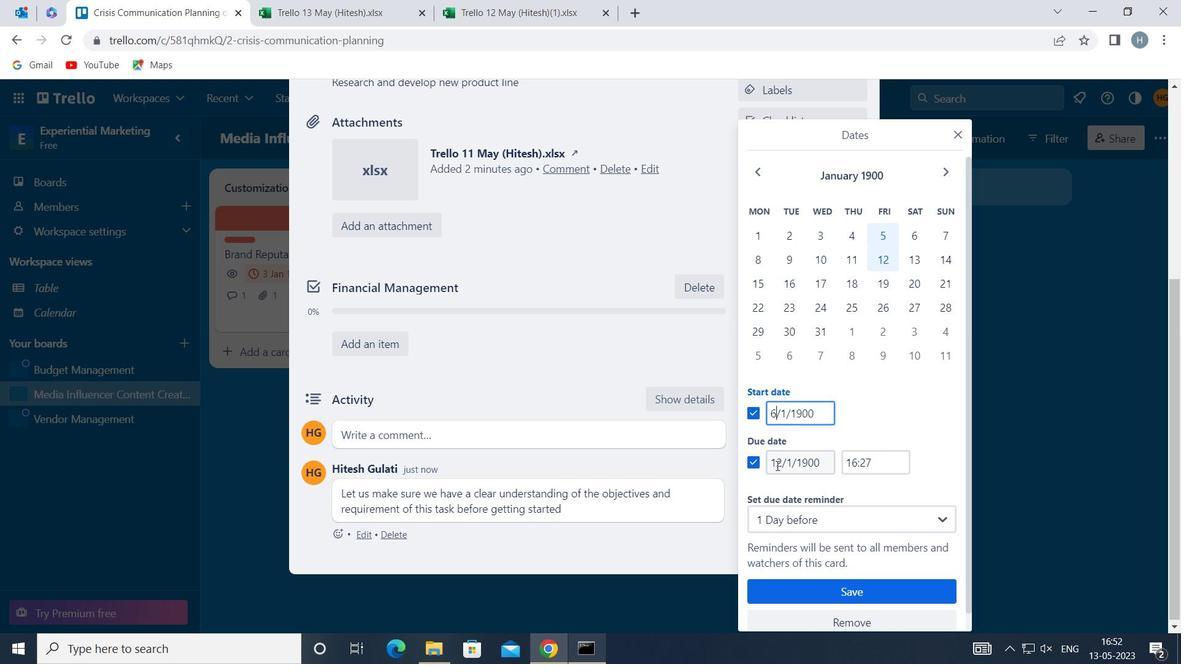 
Action: Mouse moved to (779, 457)
Screenshot: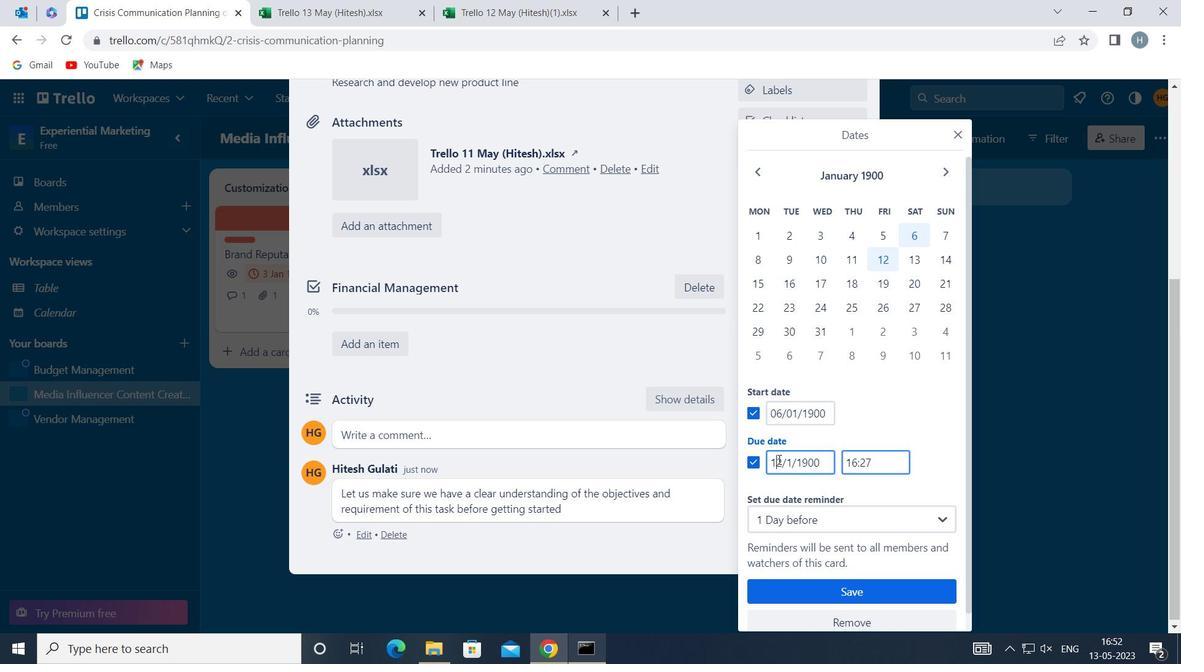 
Action: Key pressed <Key.right><Key.backspace>3
Screenshot: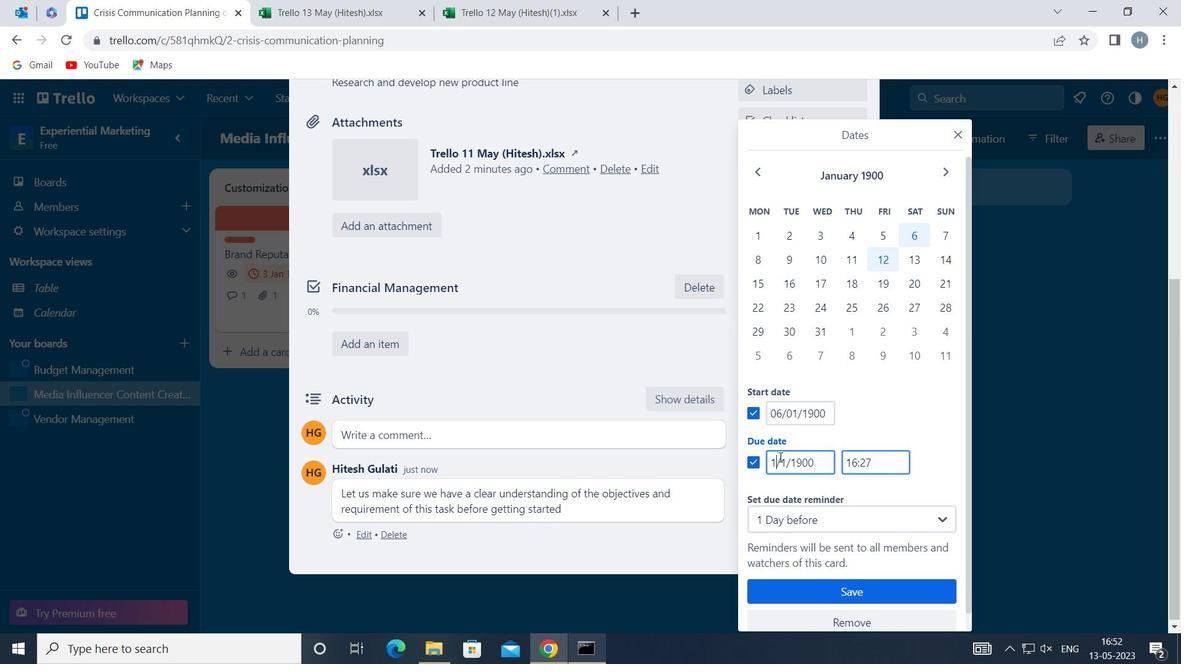 
Action: Mouse moved to (852, 589)
Screenshot: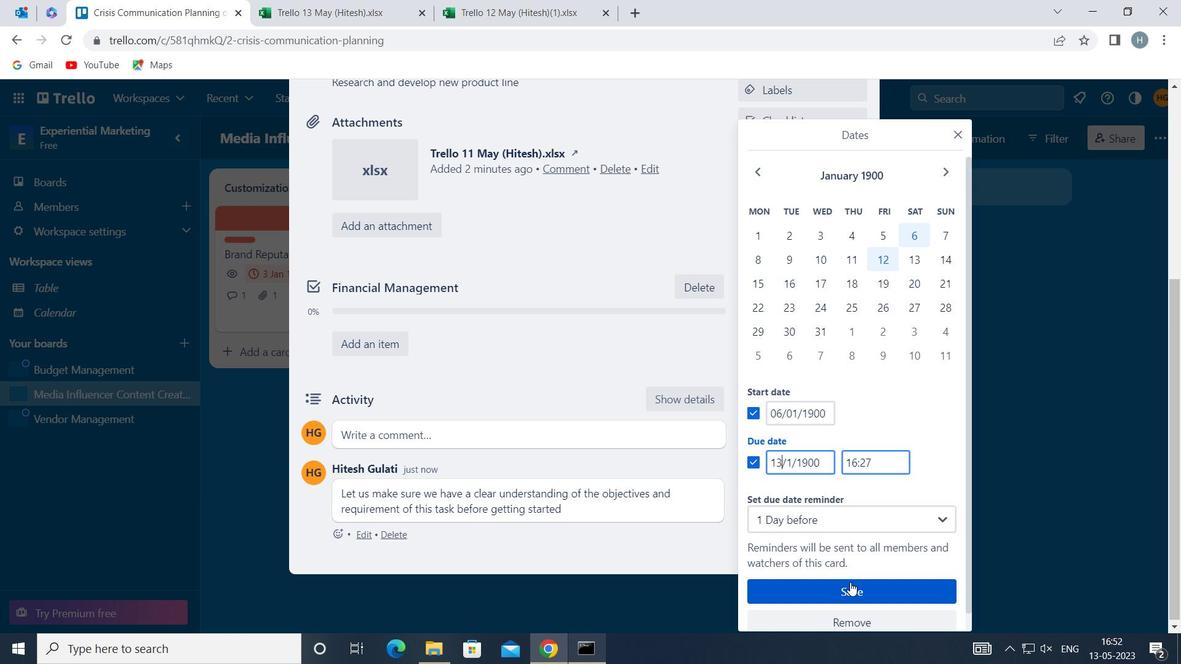 
Action: Mouse pressed left at (852, 589)
Screenshot: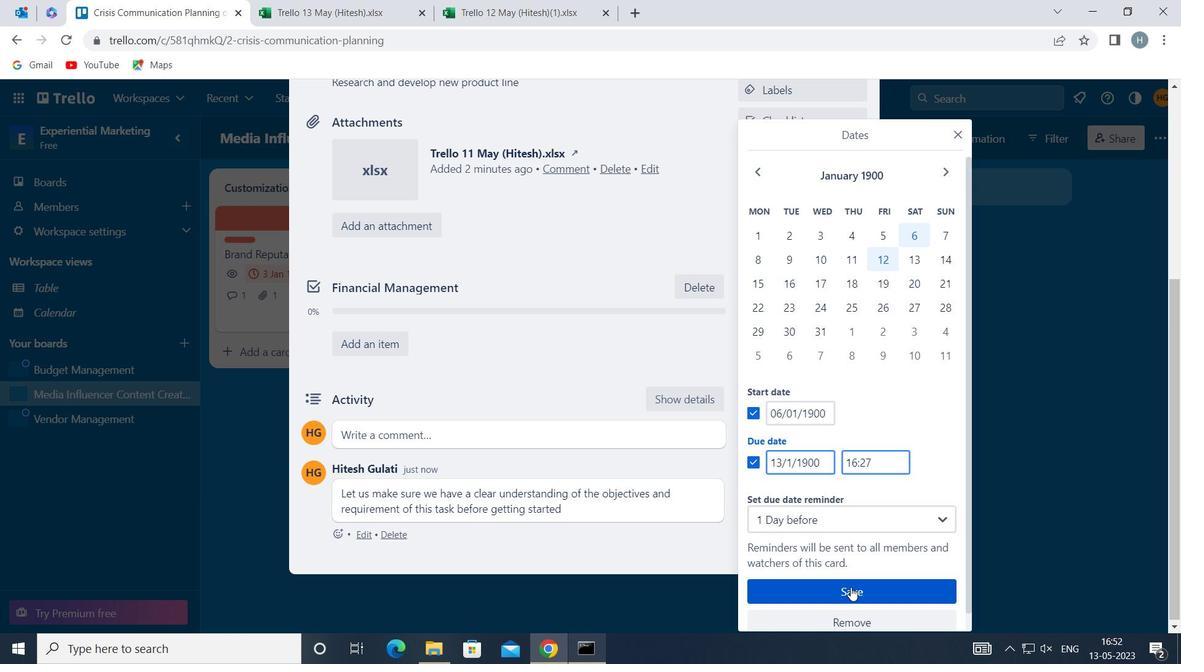 
Action: Mouse moved to (635, 326)
Screenshot: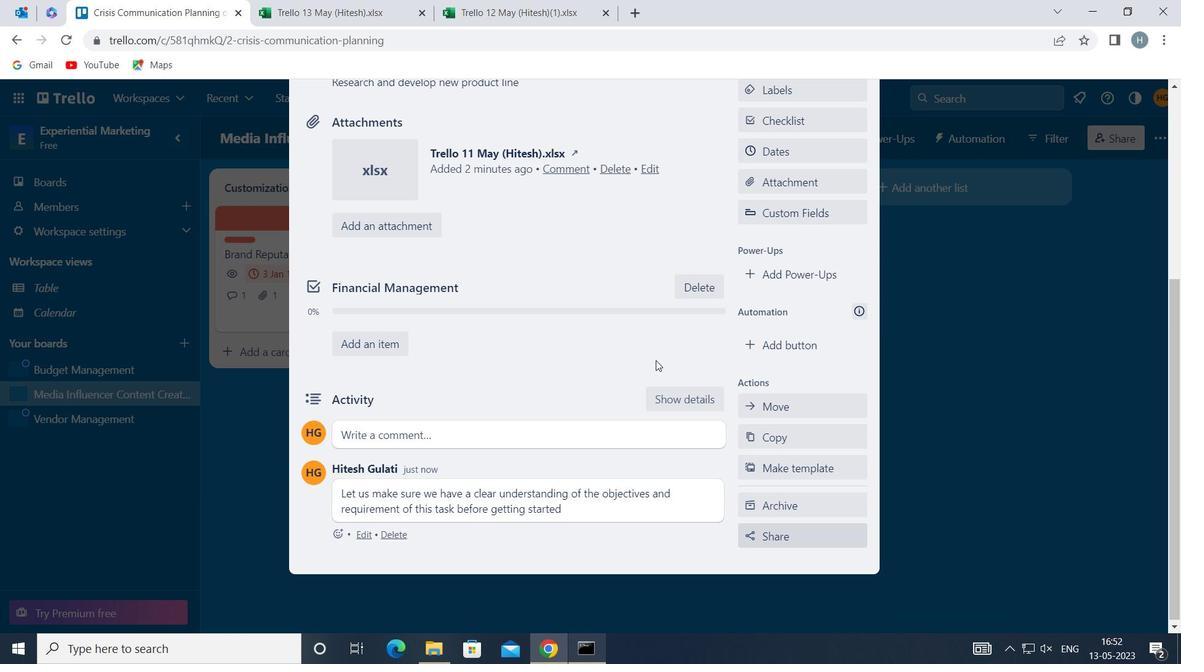 
Action: Key pressed <Key.f8>
Screenshot: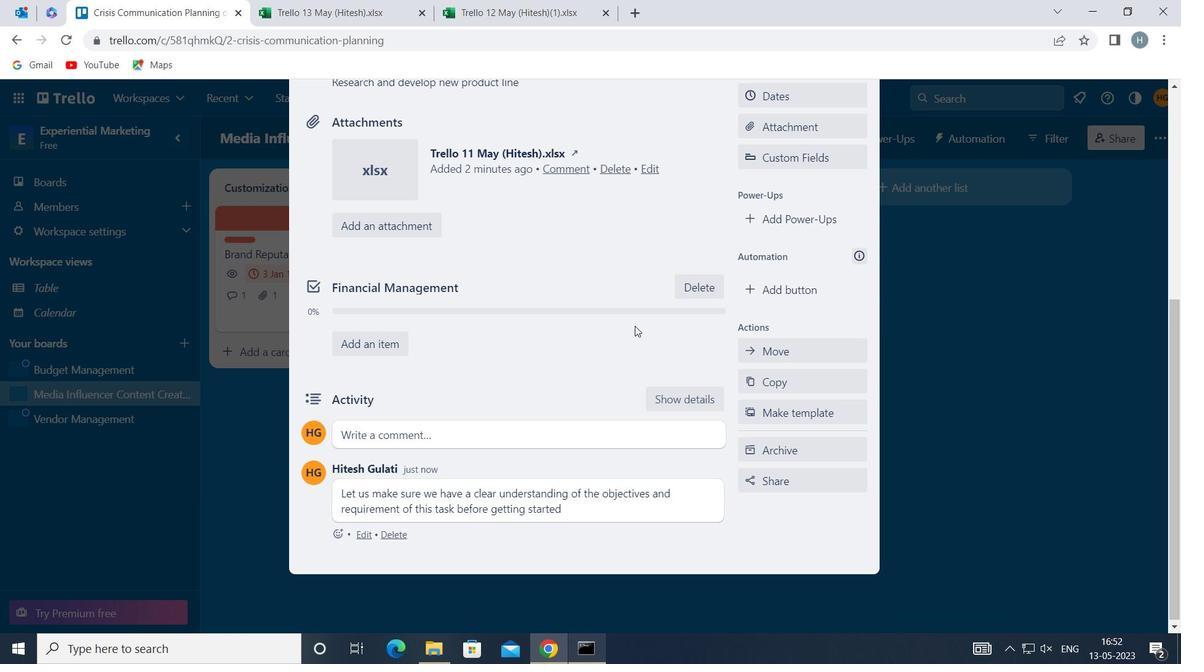 
